 Task: Search one way flight ticket for 3 adults in first from Paducah: Barkley Regional Airport to Evansville: Evansville Regional Airport on 5-3-2023. Choice of flights is JetBlue. Number of bags: 1 carry on bag. Price is upto 55000. Outbound departure time preference is 21:30.
Action: Mouse moved to (366, 167)
Screenshot: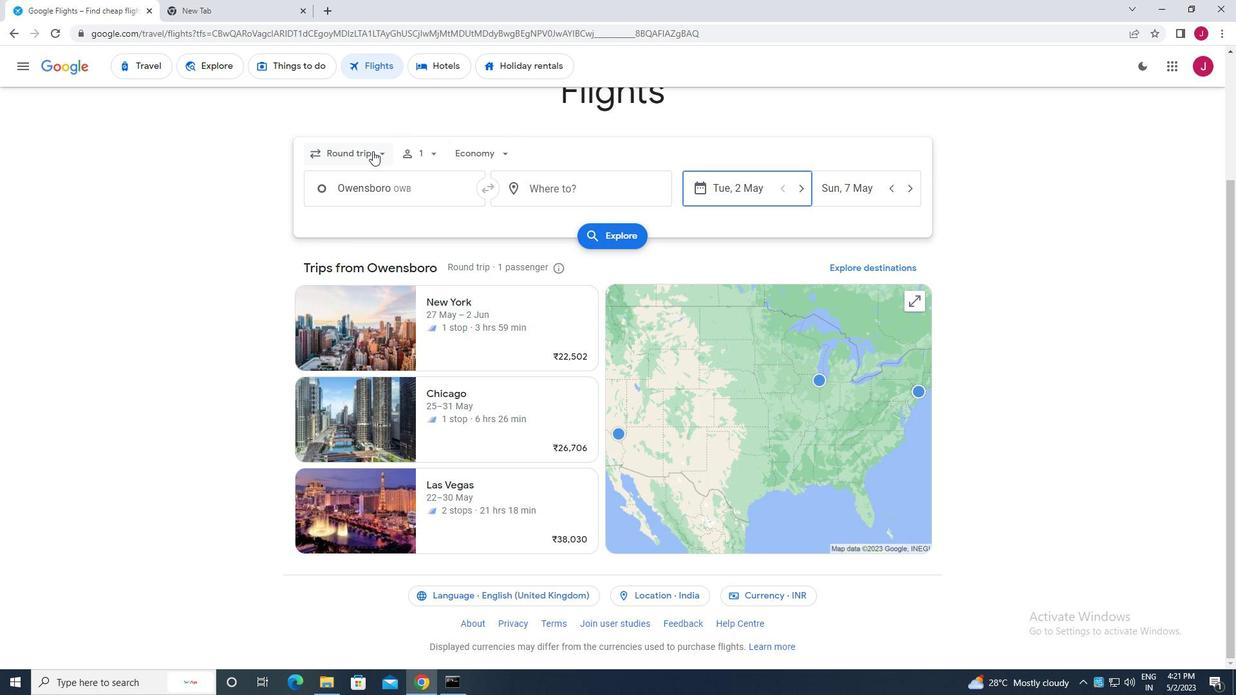 
Action: Mouse pressed left at (366, 167)
Screenshot: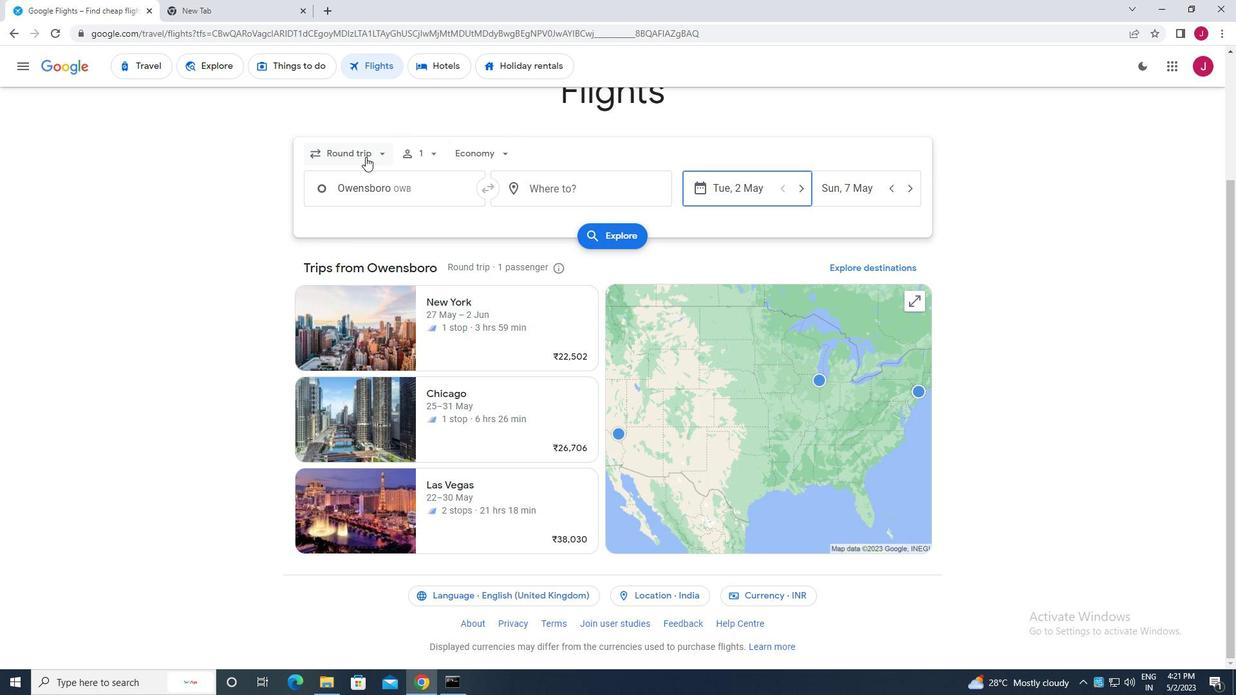 
Action: Mouse moved to (378, 224)
Screenshot: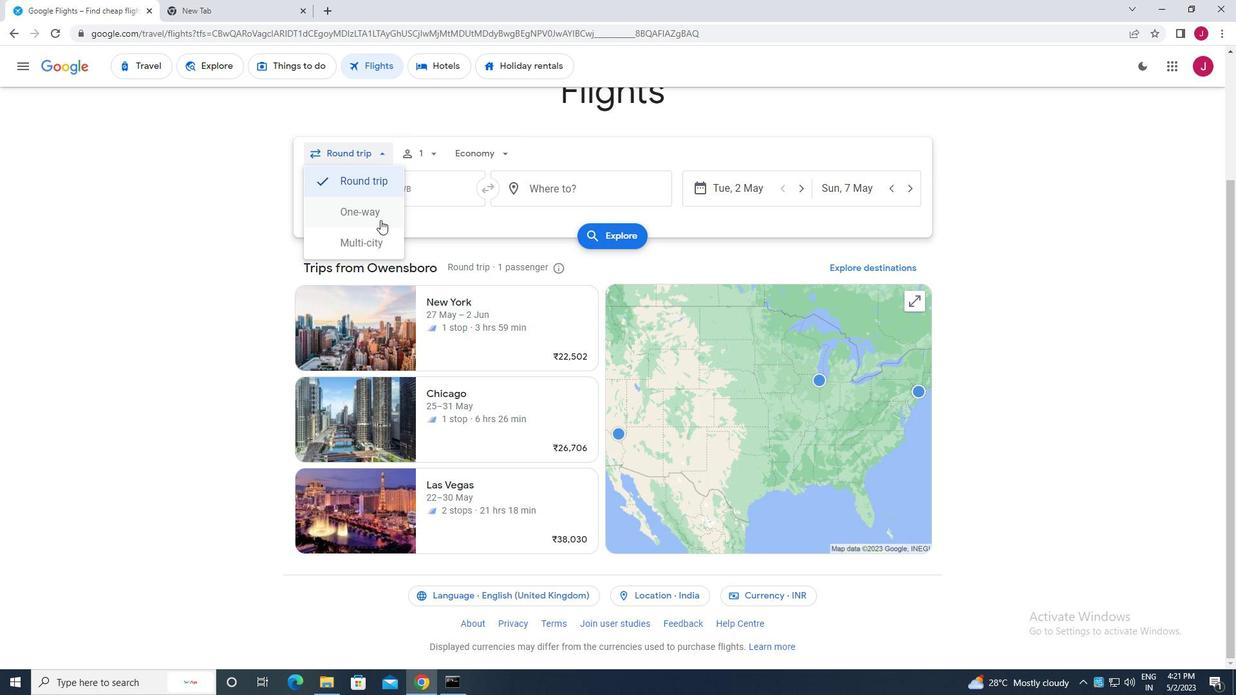 
Action: Mouse pressed left at (378, 224)
Screenshot: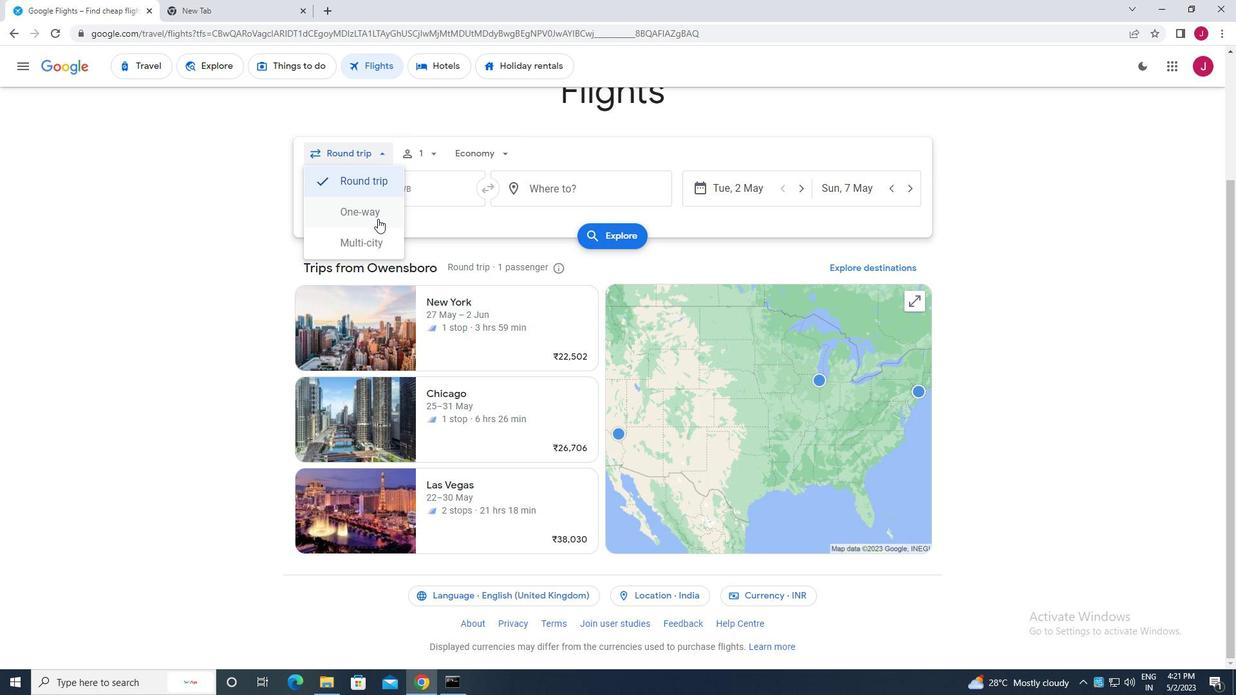 
Action: Mouse moved to (433, 164)
Screenshot: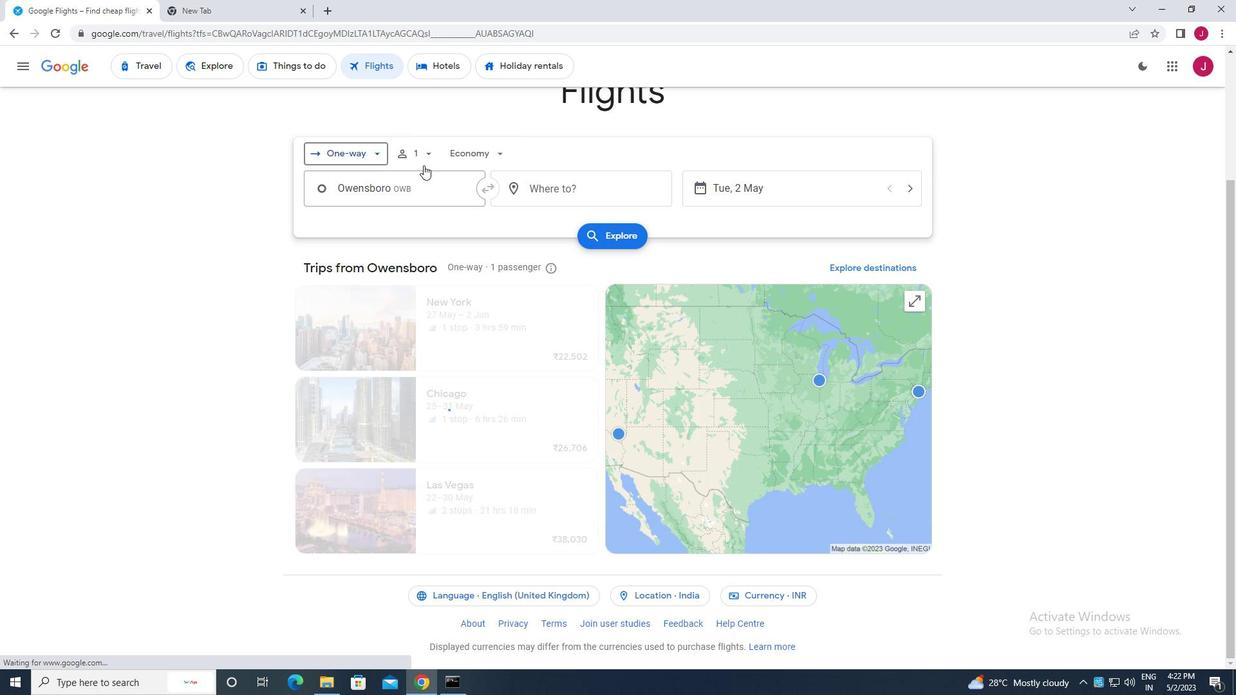 
Action: Mouse pressed left at (433, 164)
Screenshot: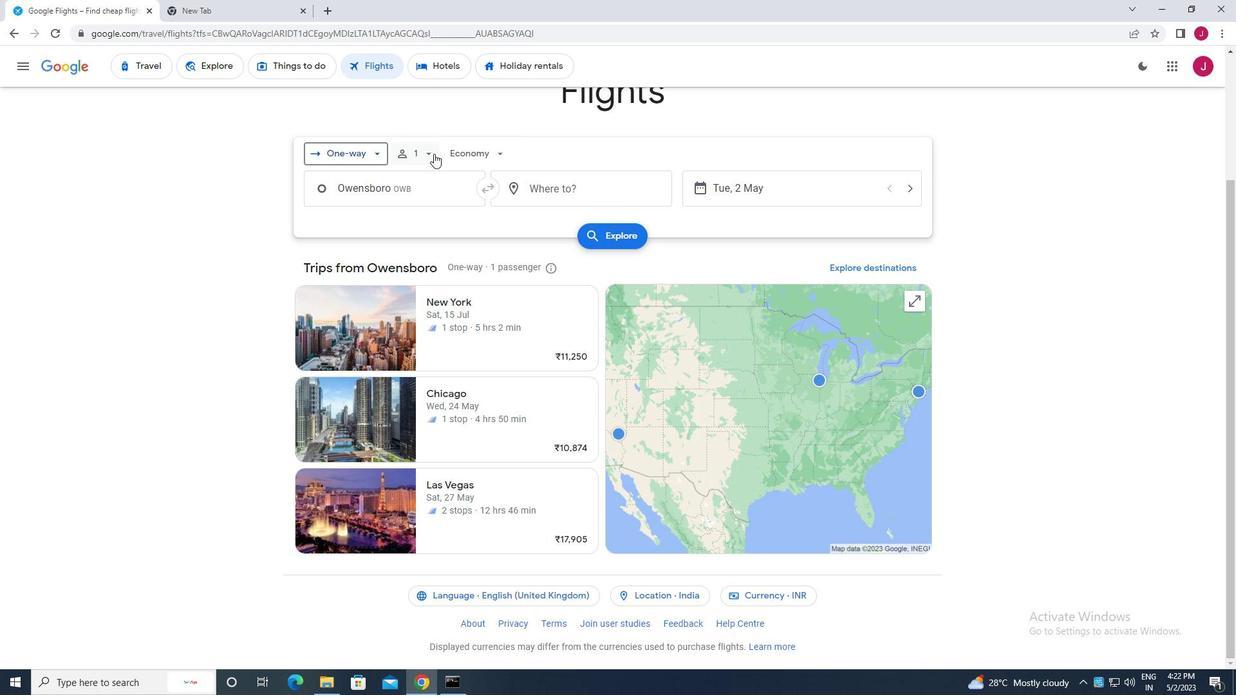 
Action: Mouse moved to (532, 197)
Screenshot: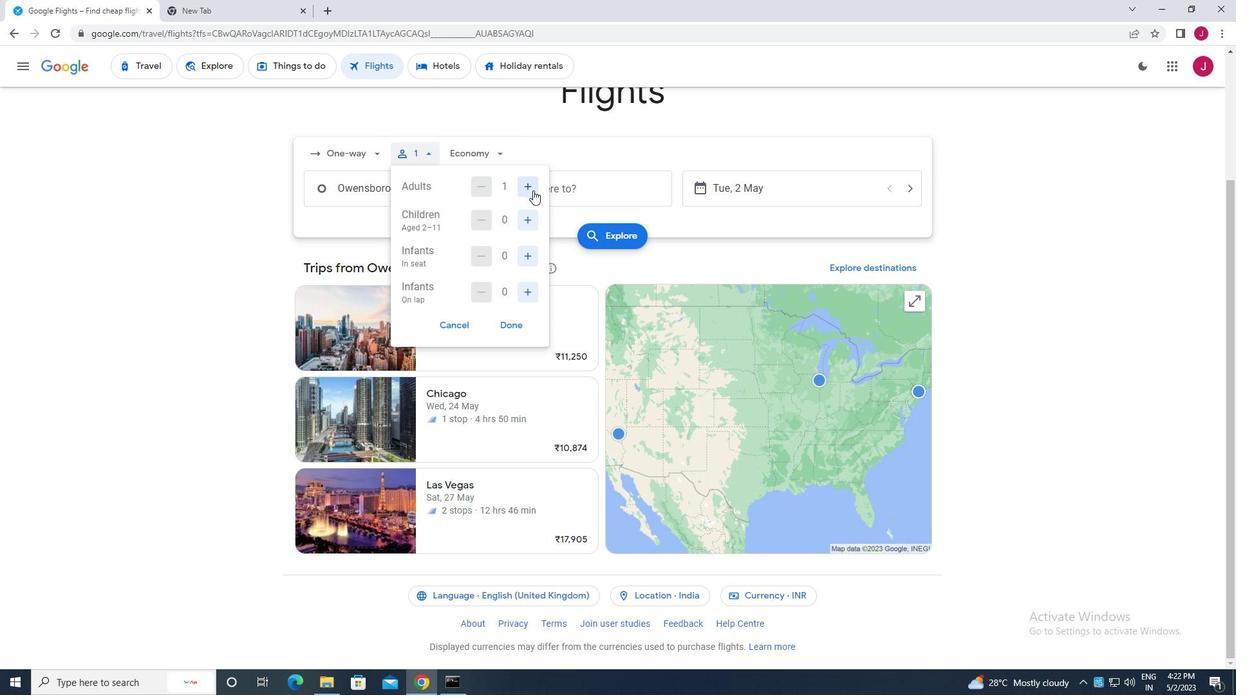 
Action: Mouse pressed left at (532, 197)
Screenshot: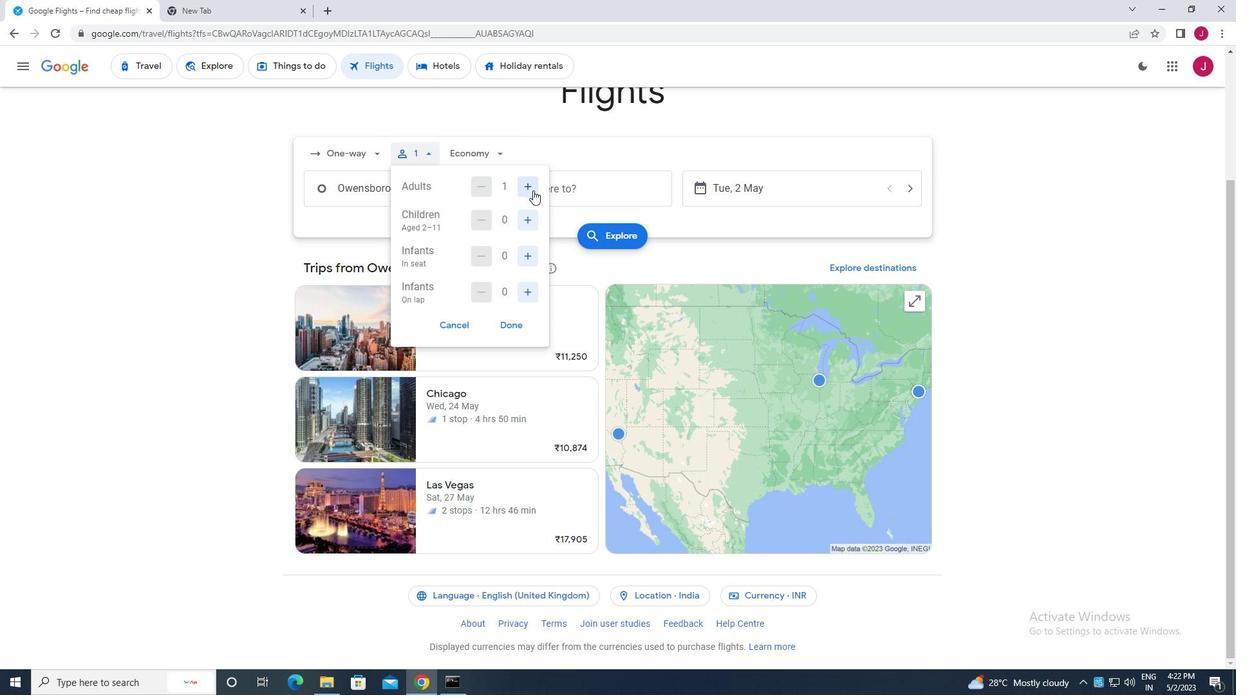 
Action: Mouse pressed left at (532, 197)
Screenshot: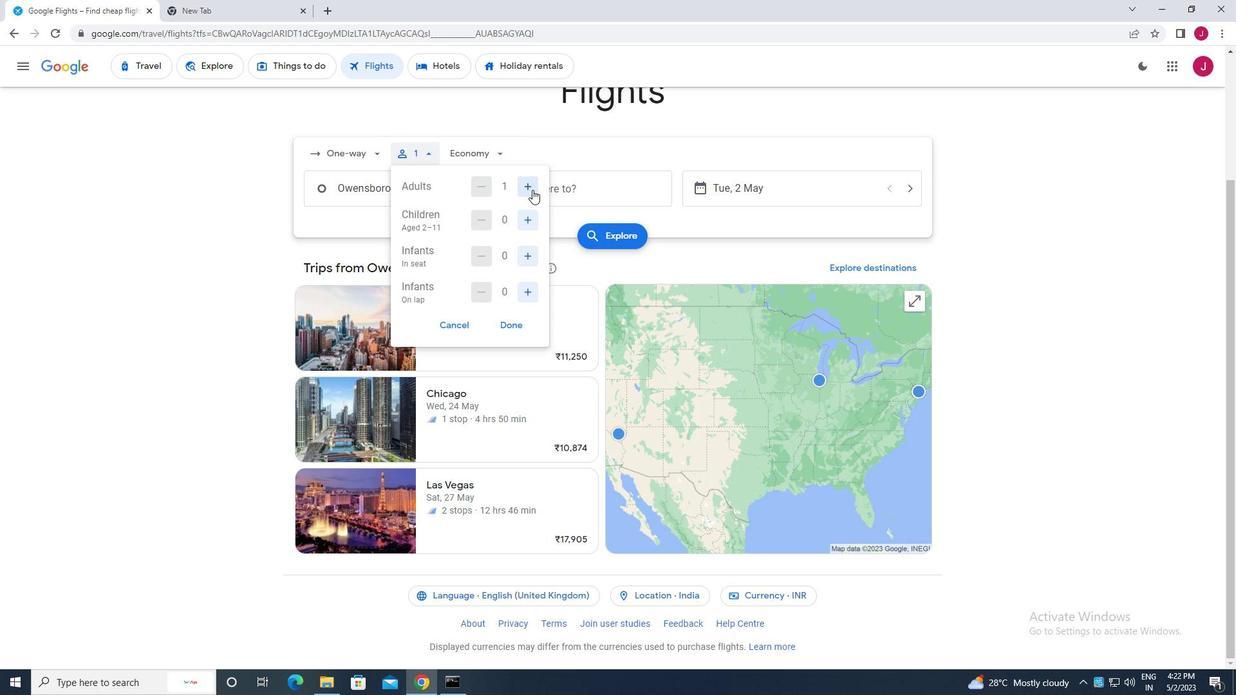 
Action: Mouse moved to (514, 318)
Screenshot: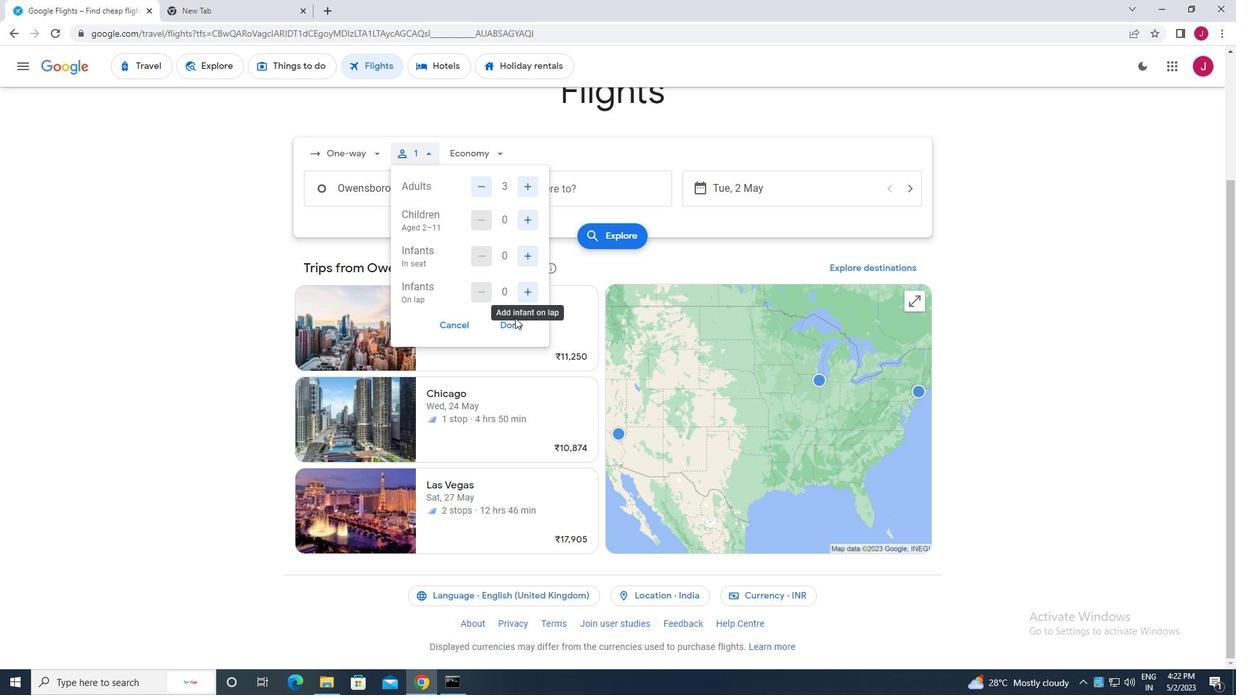 
Action: Mouse pressed left at (514, 318)
Screenshot: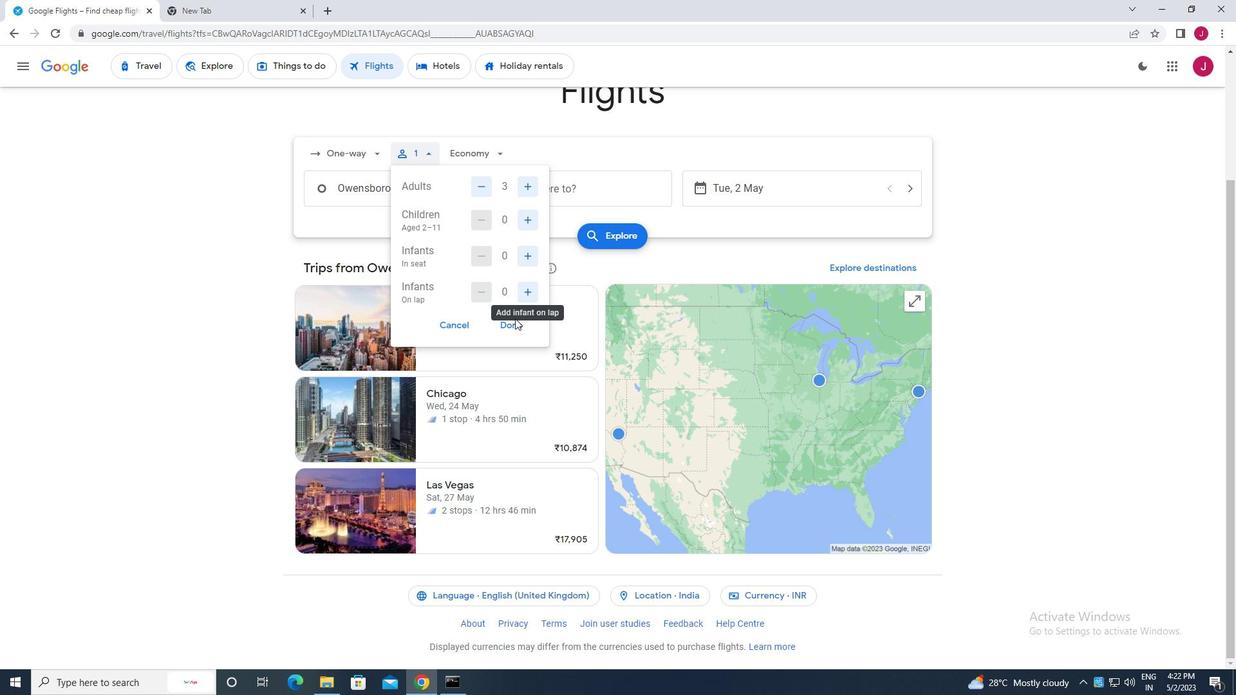 
Action: Mouse moved to (484, 162)
Screenshot: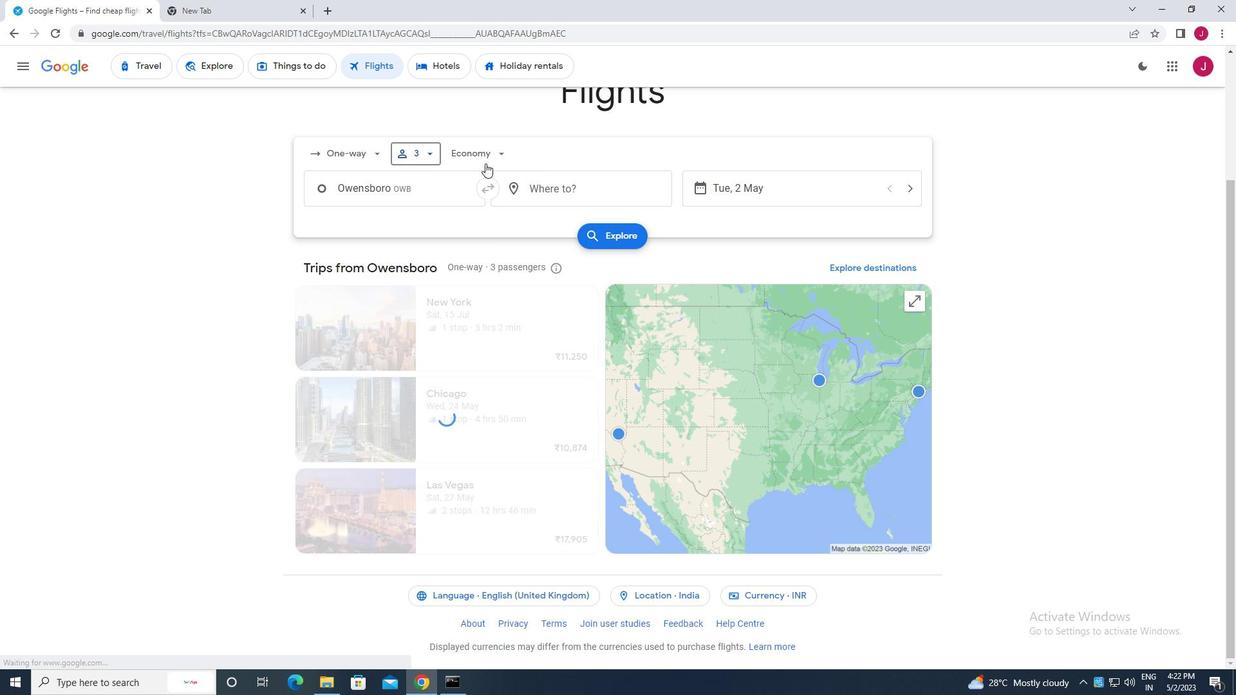 
Action: Mouse pressed left at (484, 162)
Screenshot: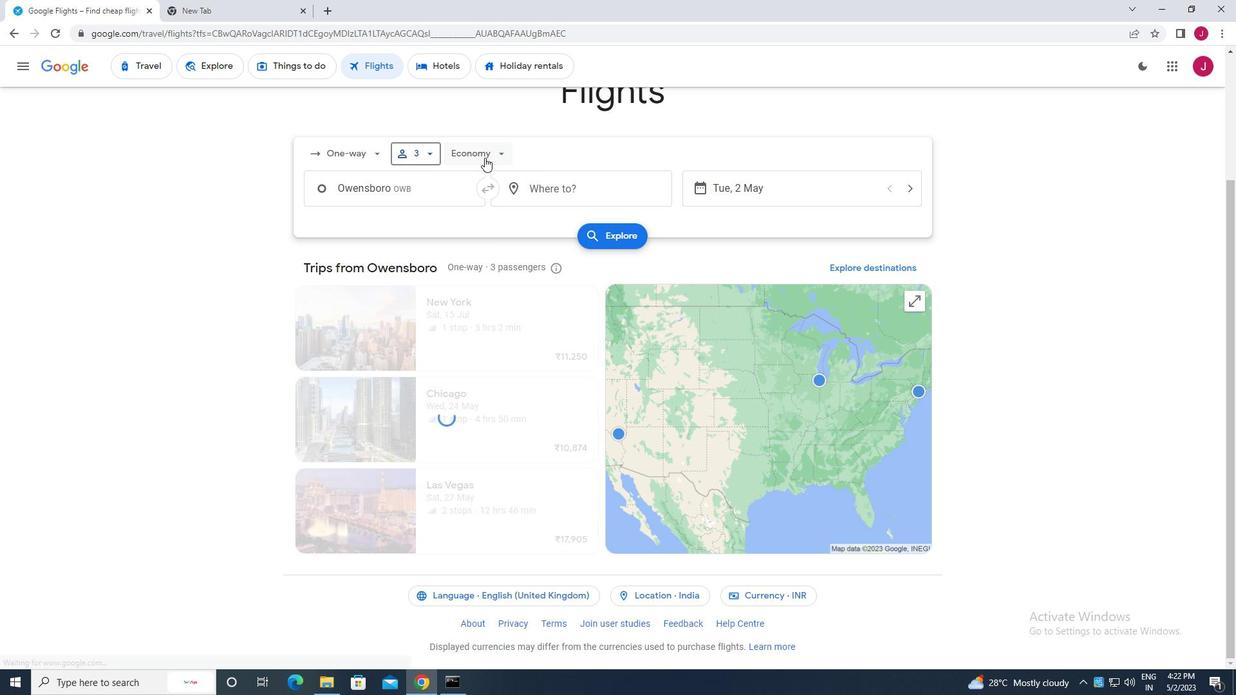 
Action: Mouse moved to (484, 271)
Screenshot: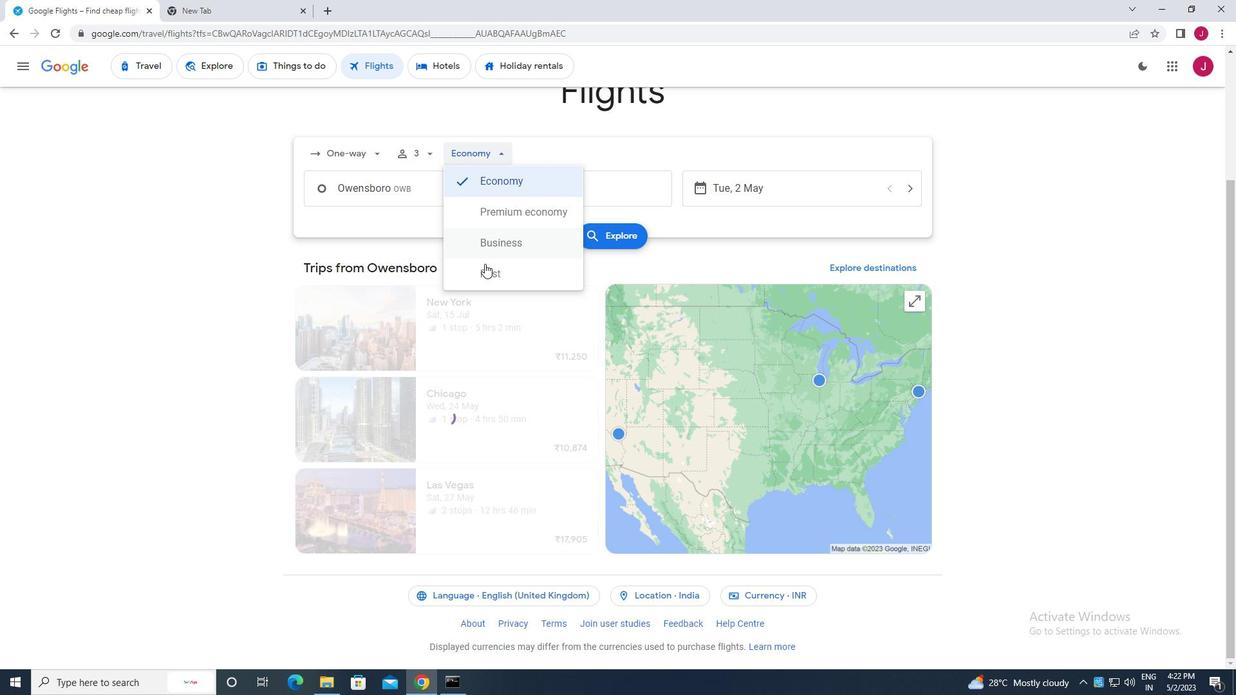 
Action: Mouse pressed left at (484, 271)
Screenshot: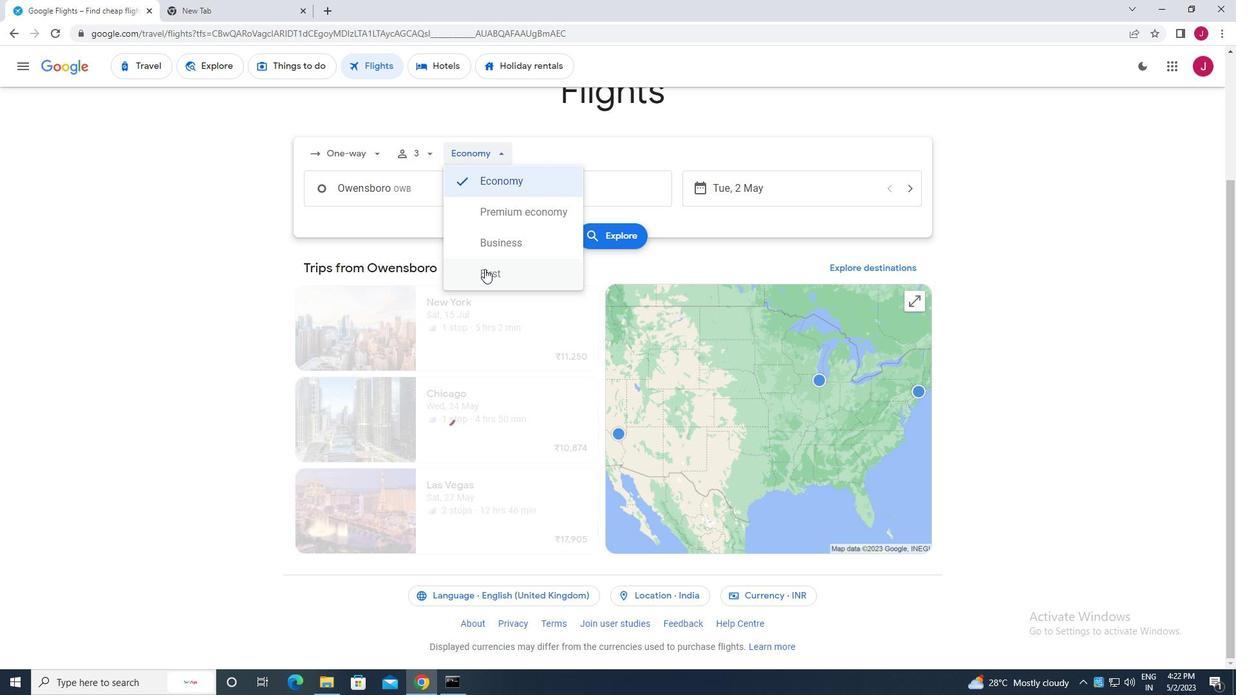 
Action: Mouse moved to (439, 198)
Screenshot: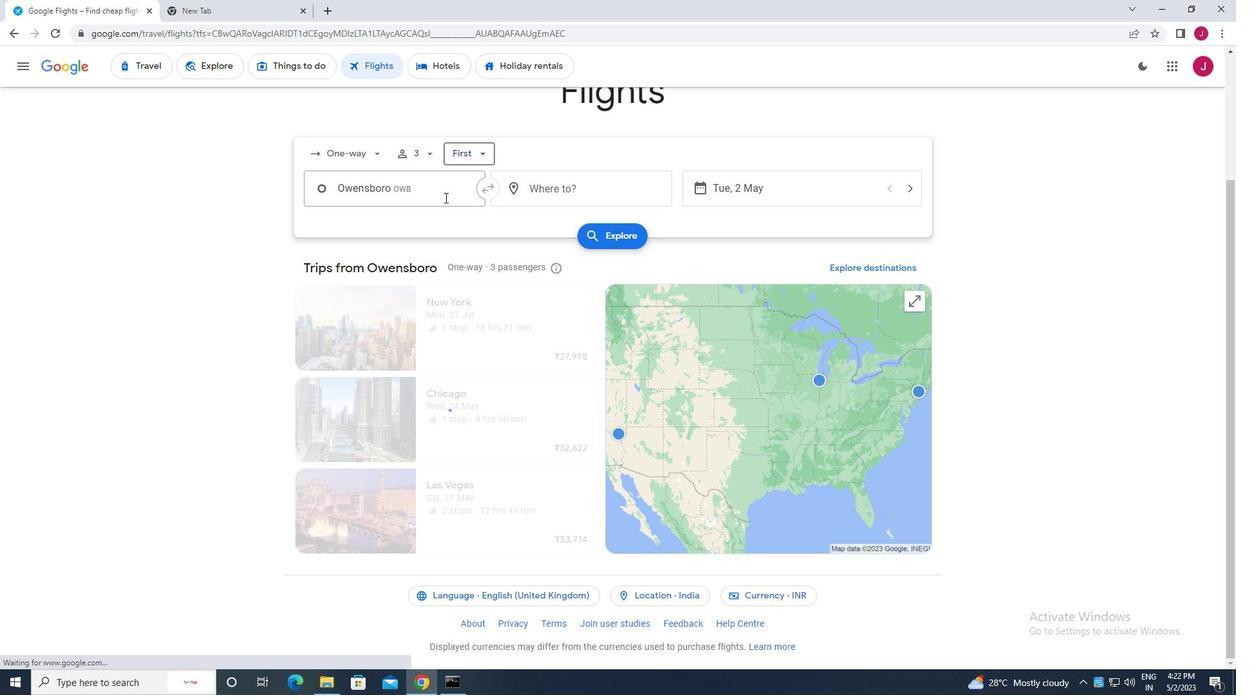 
Action: Mouse pressed left at (439, 198)
Screenshot: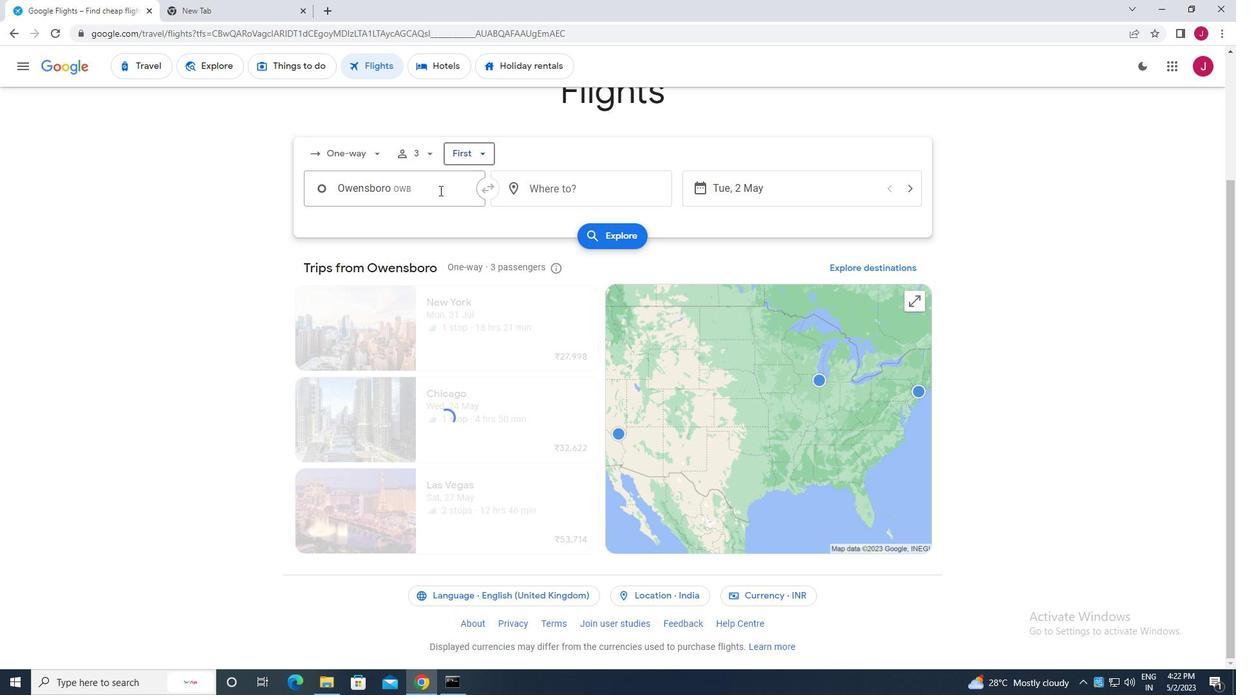 
Action: Mouse moved to (436, 197)
Screenshot: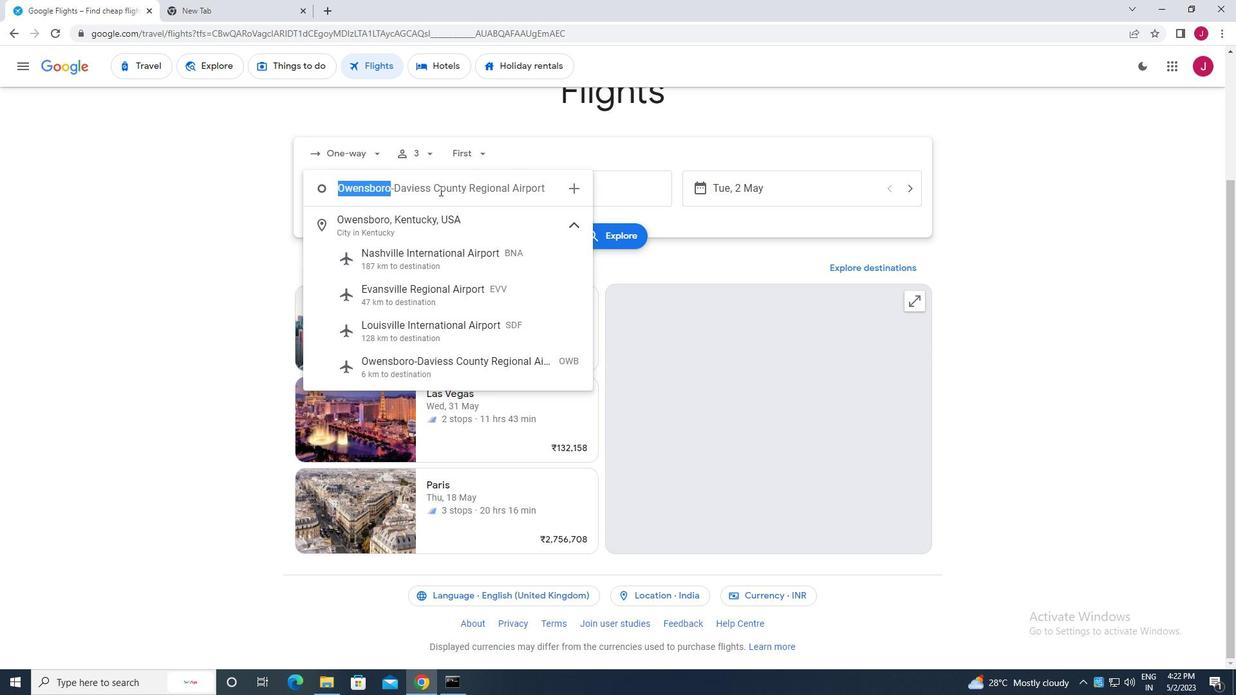 
Action: Key pressed paducah
Screenshot: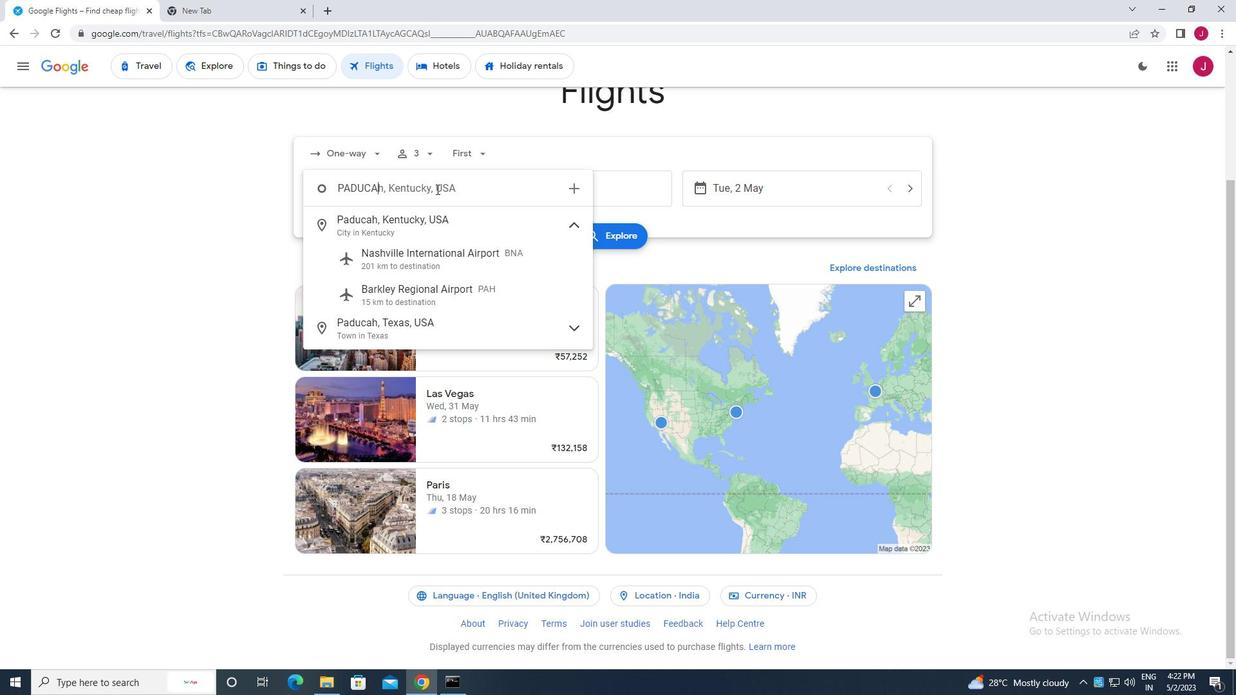 
Action: Mouse moved to (454, 288)
Screenshot: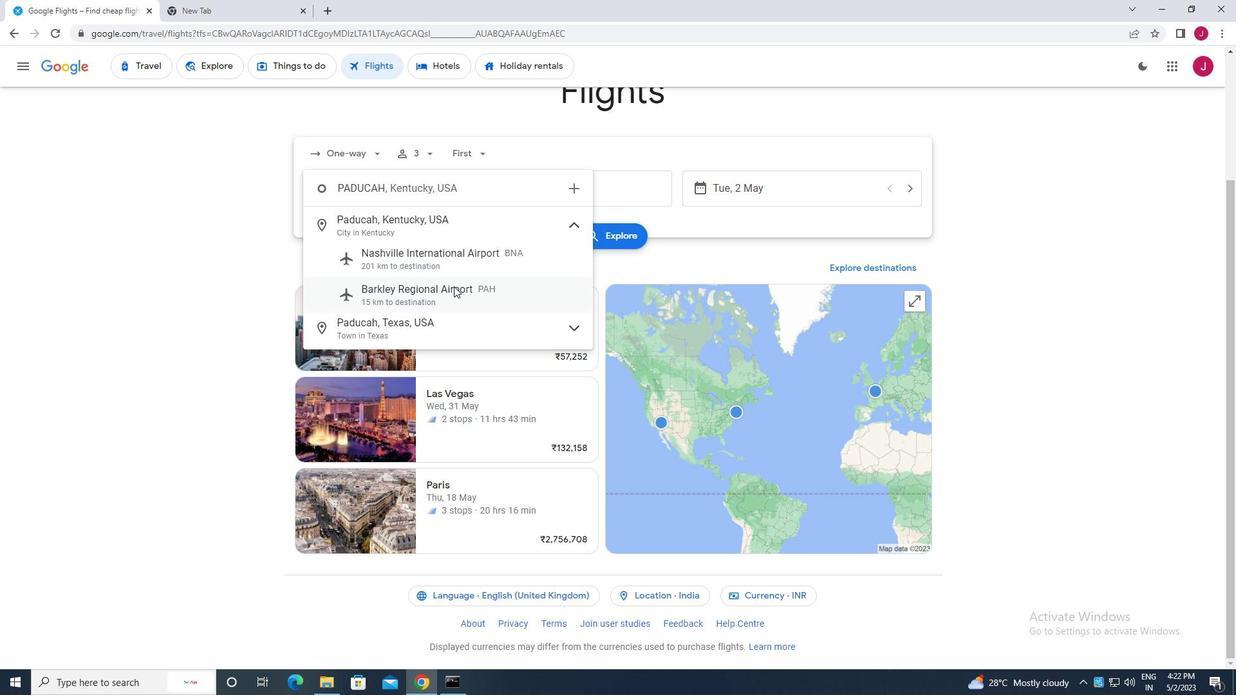 
Action: Mouse pressed left at (454, 288)
Screenshot: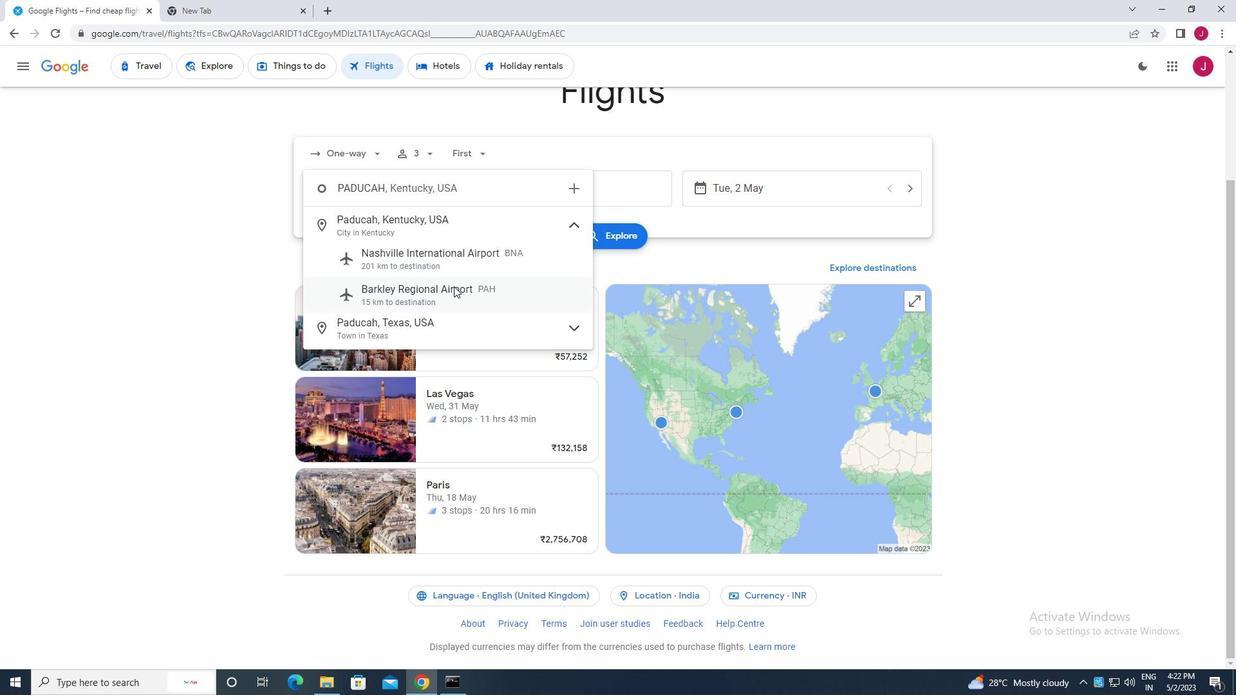 
Action: Mouse moved to (430, 194)
Screenshot: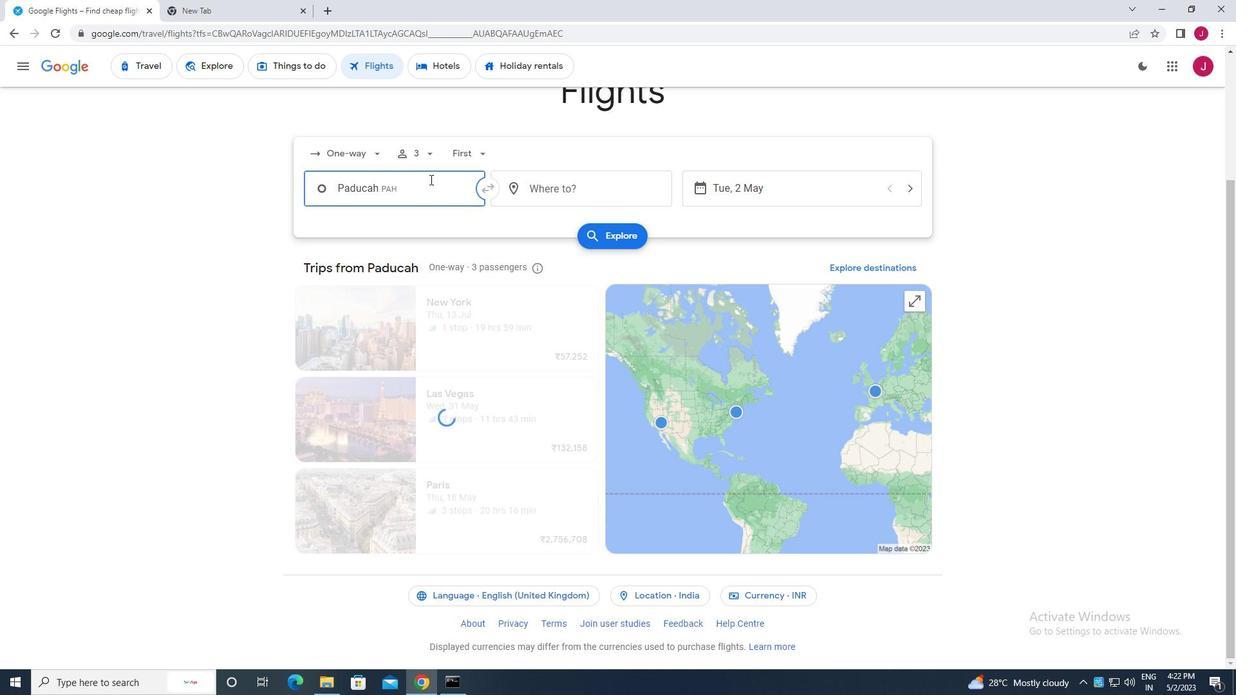 
Action: Mouse pressed left at (430, 194)
Screenshot: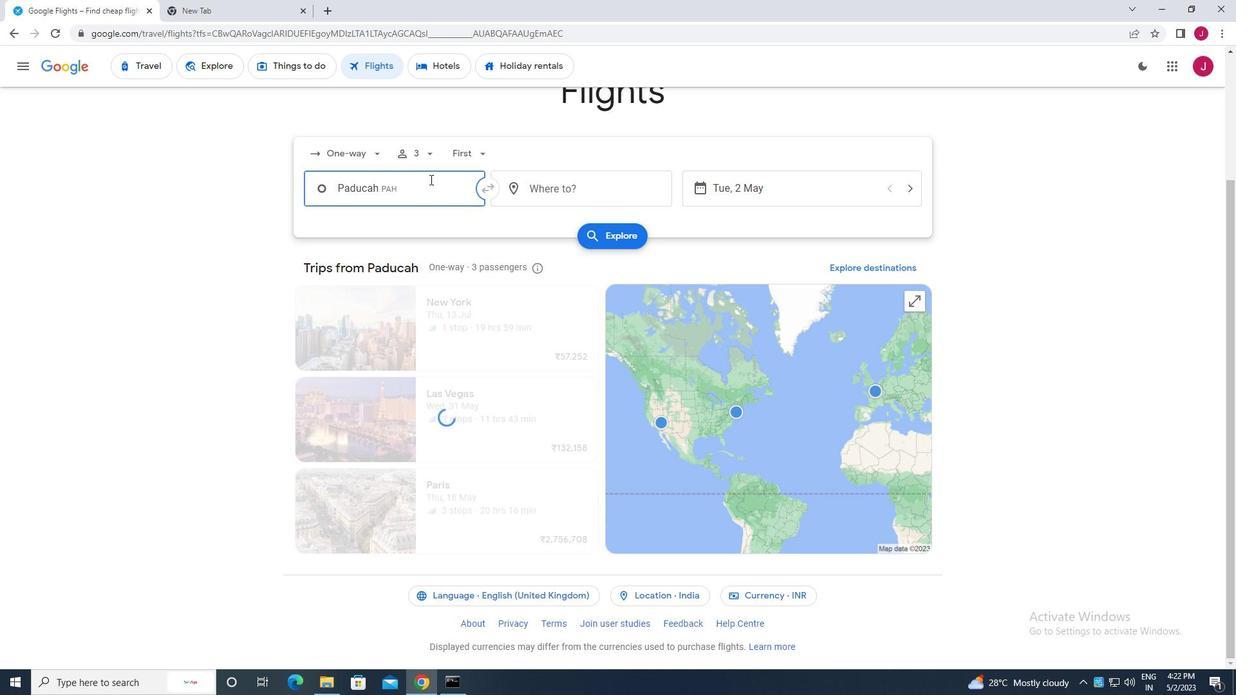 
Action: Mouse moved to (416, 192)
Screenshot: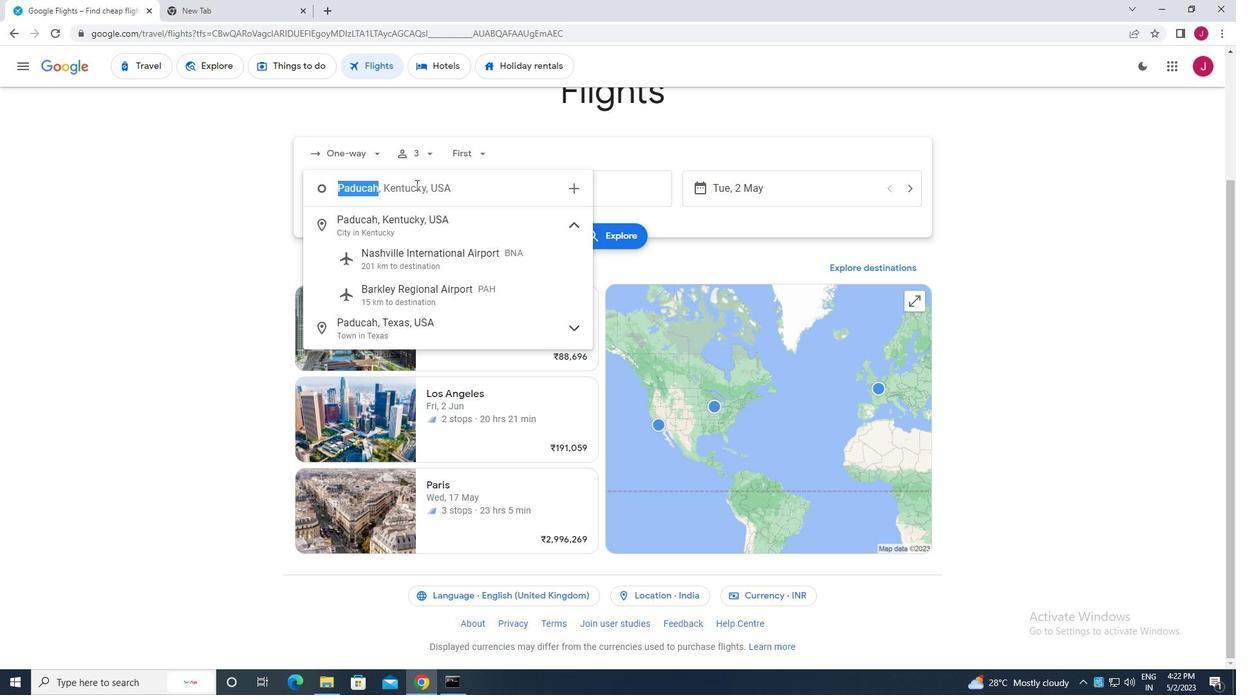 
Action: Key pressed pa
Screenshot: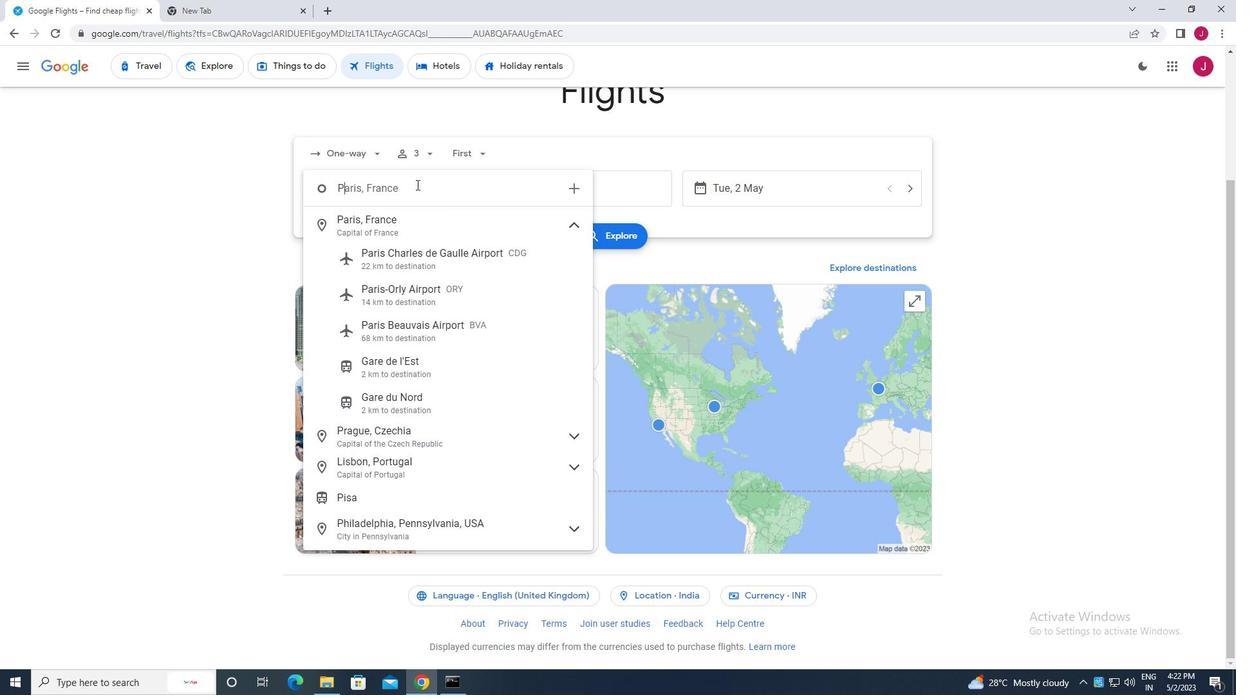 
Action: Mouse moved to (394, 190)
Screenshot: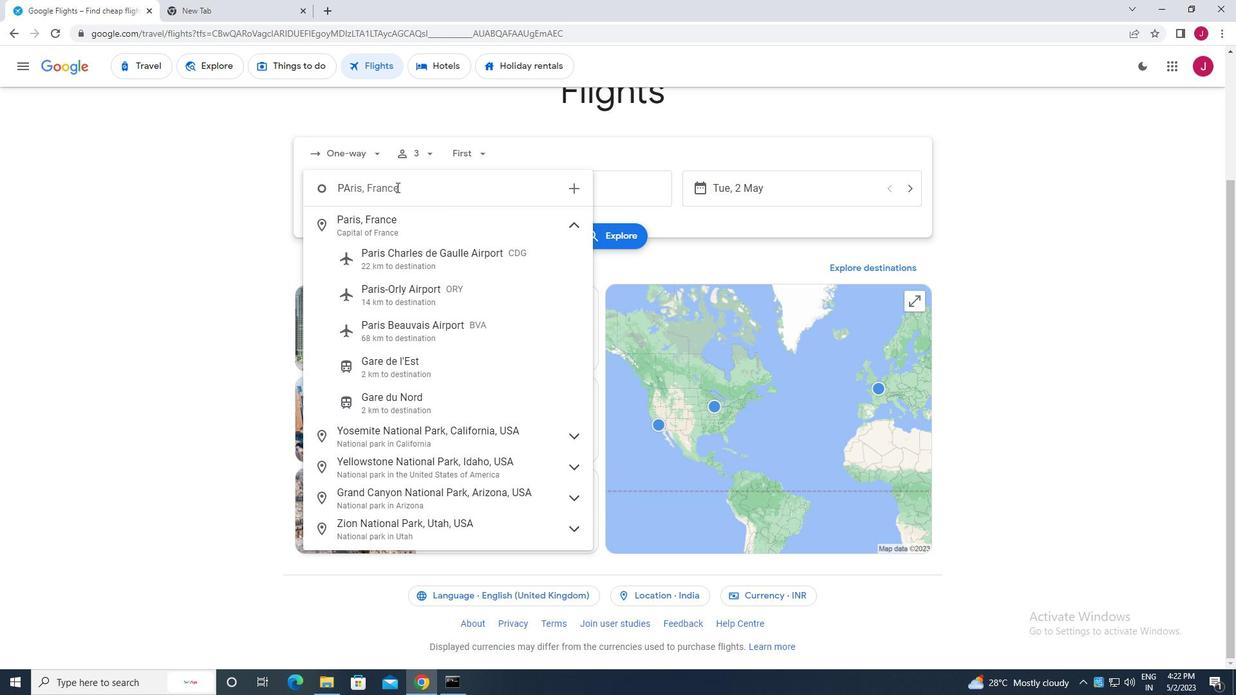 
Action: Key pressed duca
Screenshot: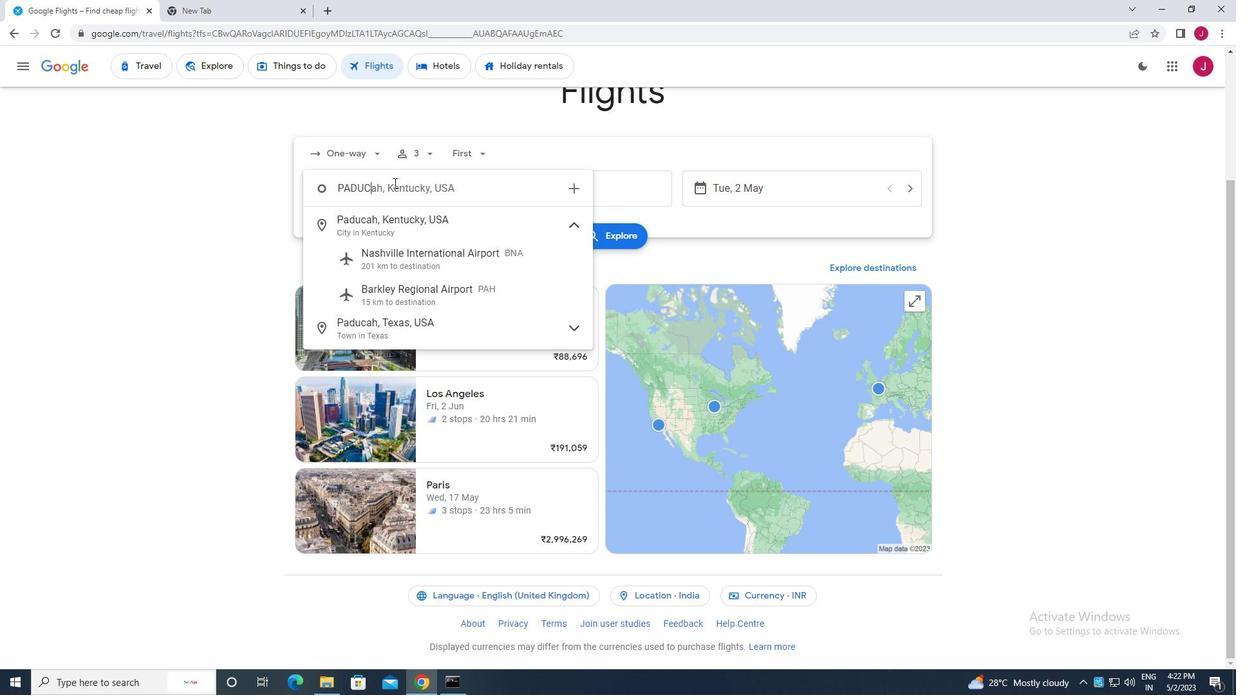 
Action: Mouse moved to (429, 289)
Screenshot: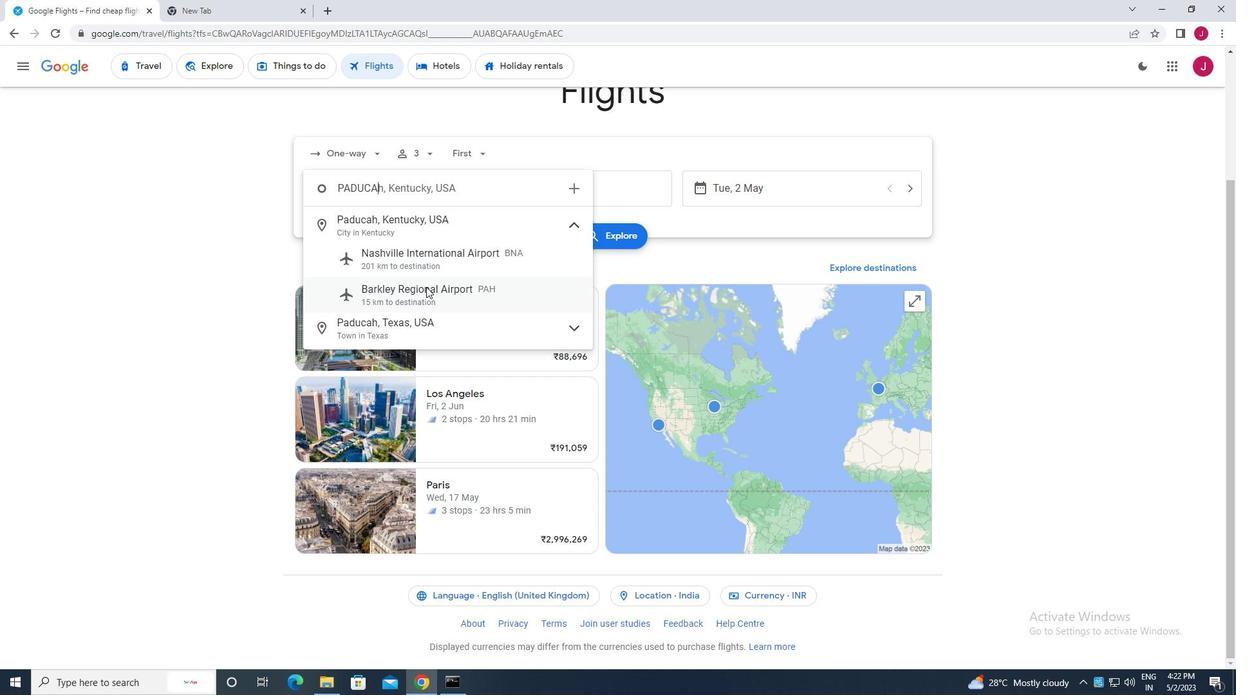 
Action: Mouse pressed left at (429, 289)
Screenshot: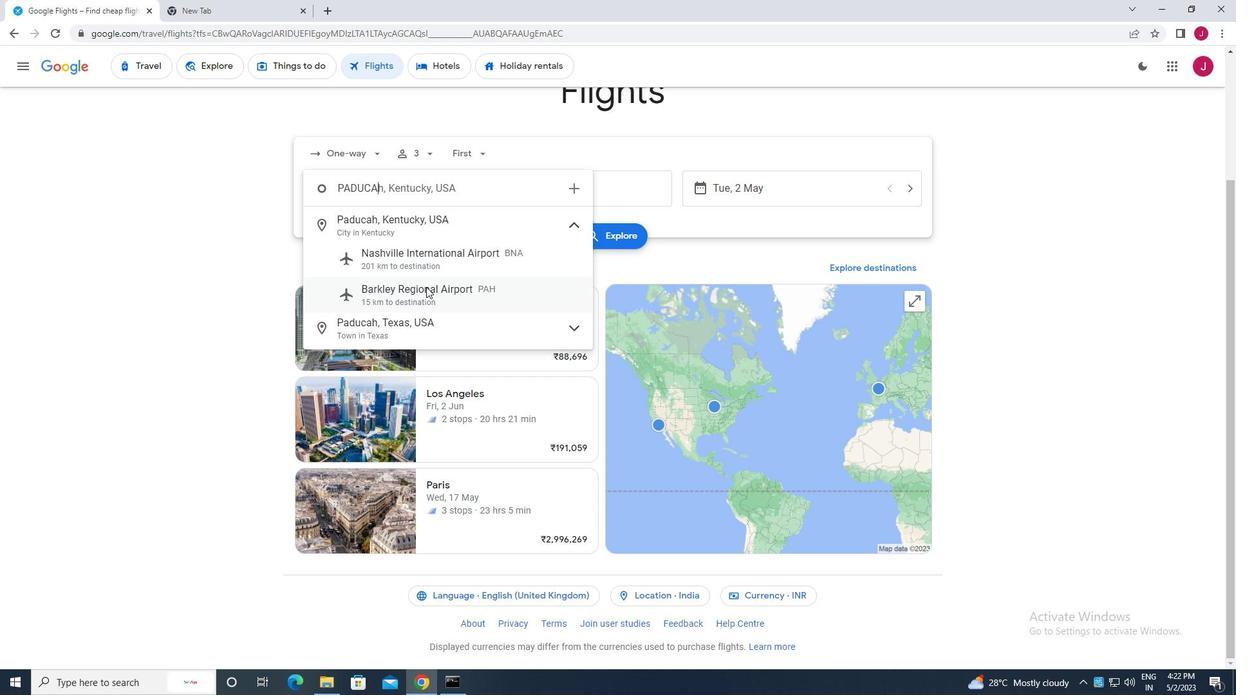 
Action: Mouse moved to (564, 200)
Screenshot: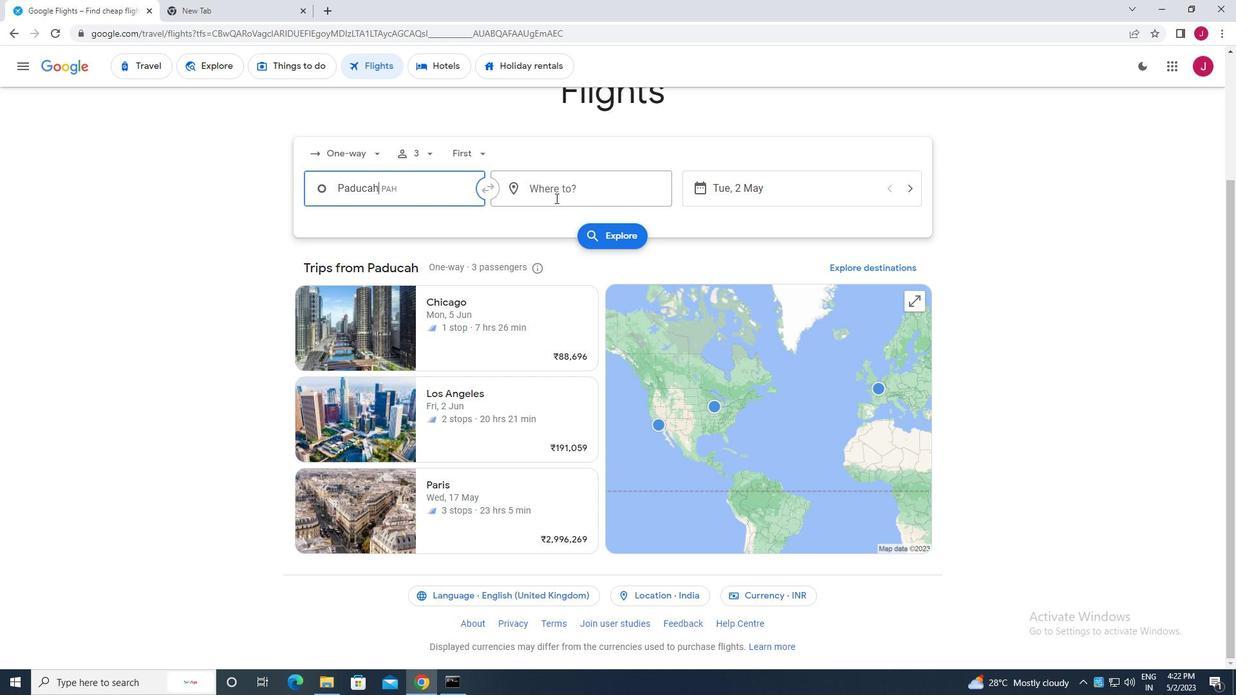 
Action: Mouse pressed left at (564, 200)
Screenshot: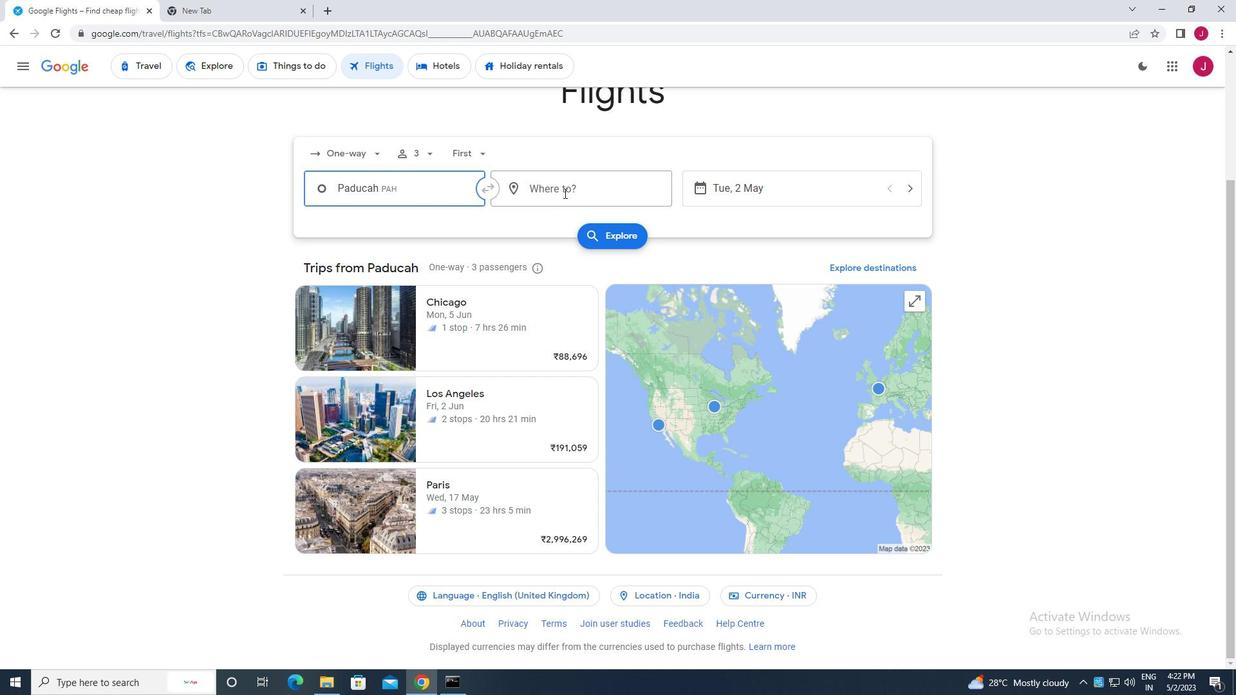 
Action: Mouse moved to (560, 200)
Screenshot: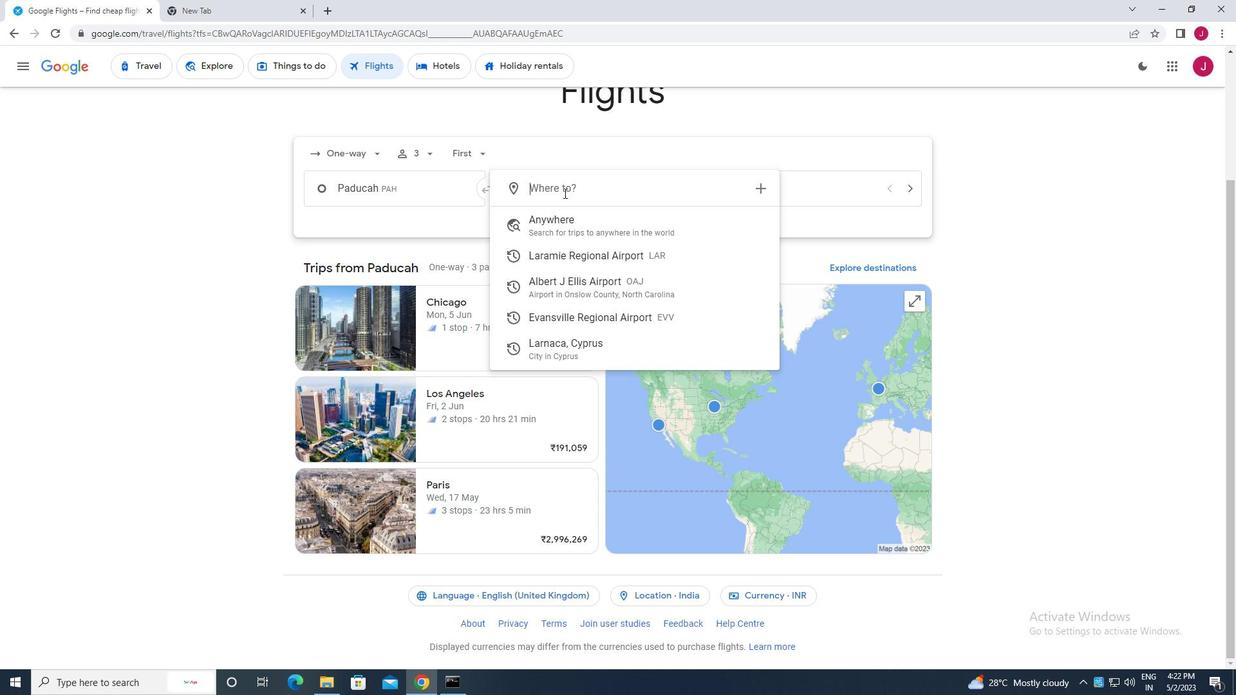 
Action: Key pressed evansv
Screenshot: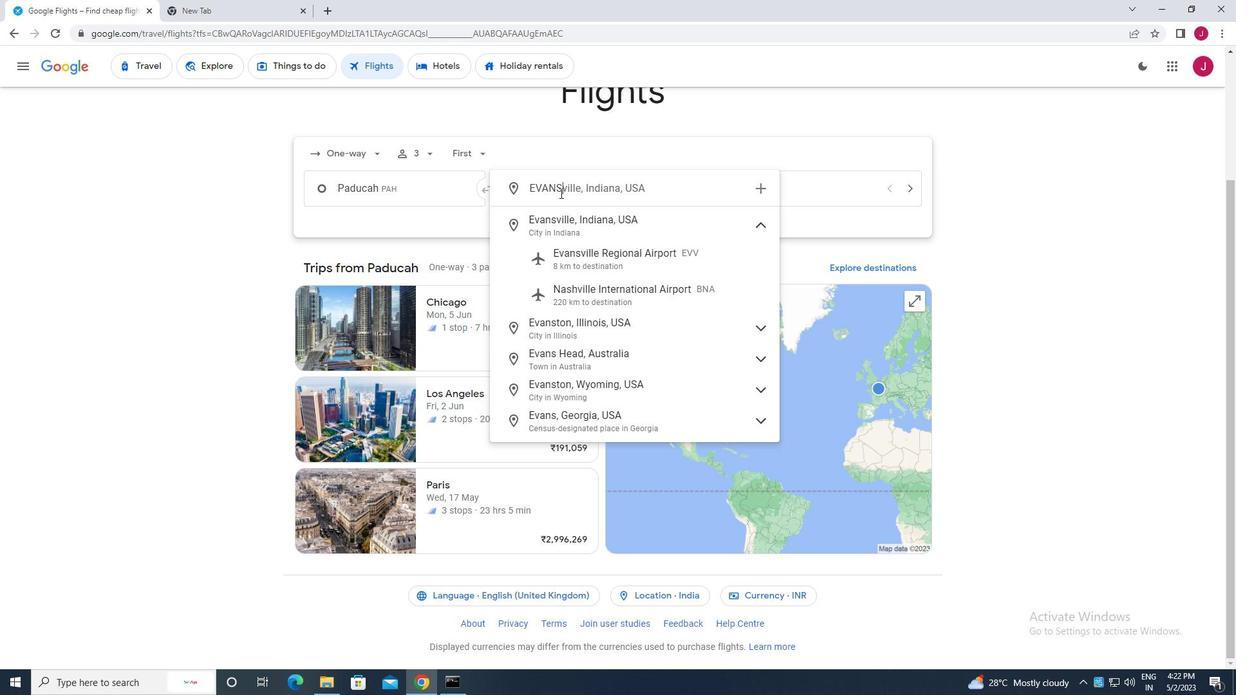 
Action: Mouse moved to (616, 260)
Screenshot: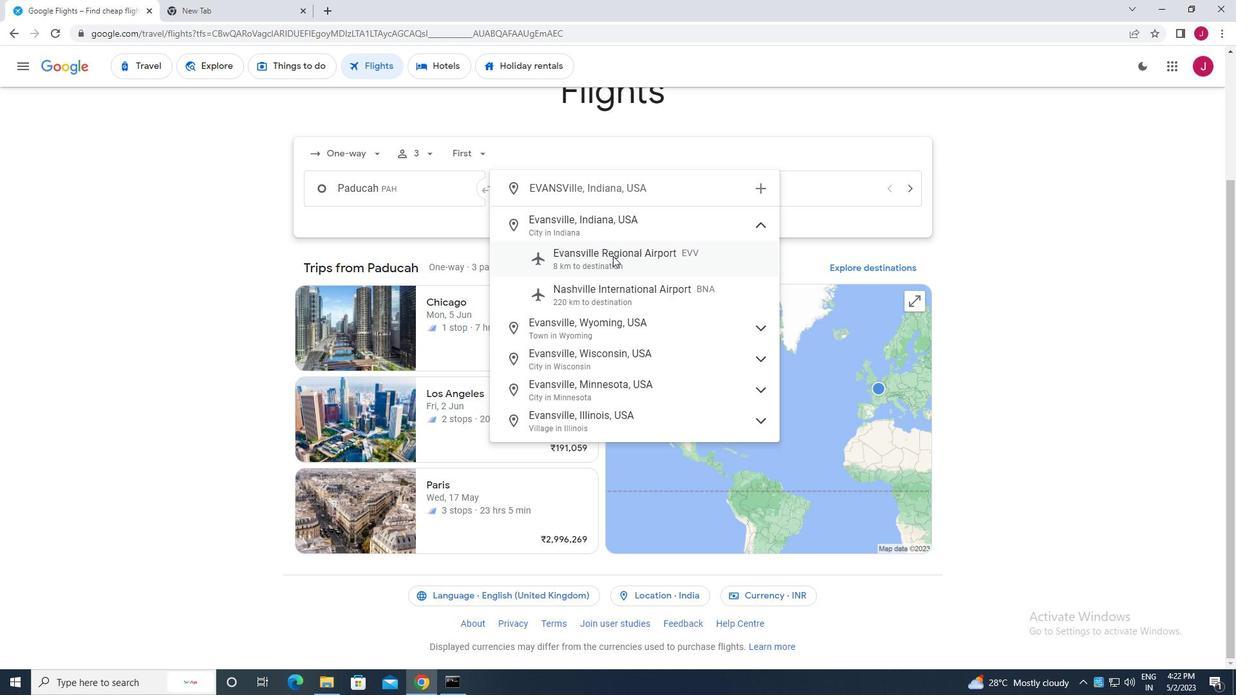 
Action: Mouse pressed left at (616, 260)
Screenshot: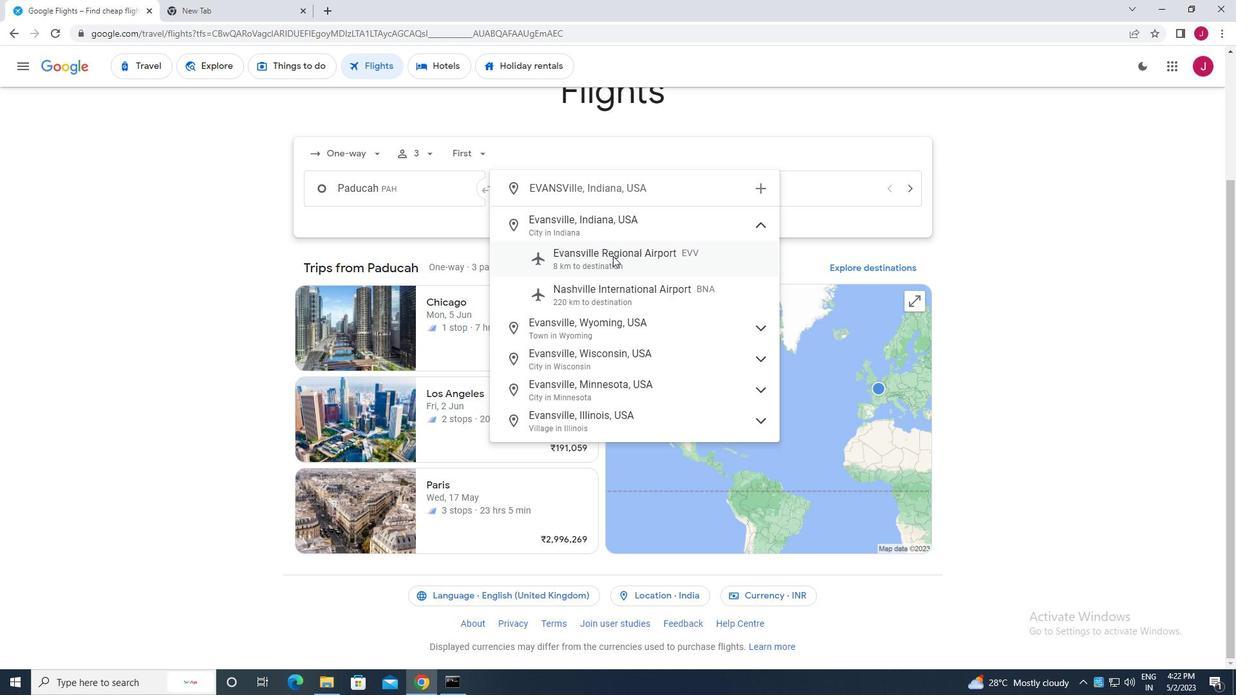 
Action: Mouse moved to (795, 190)
Screenshot: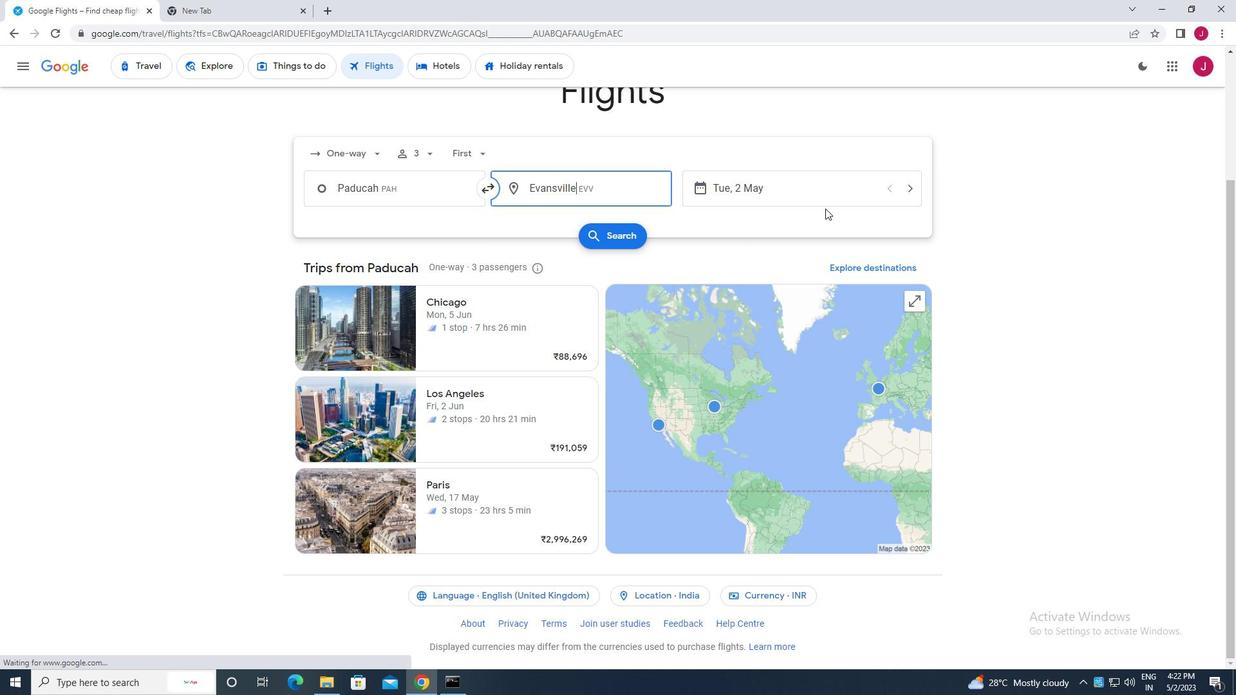 
Action: Mouse pressed left at (795, 190)
Screenshot: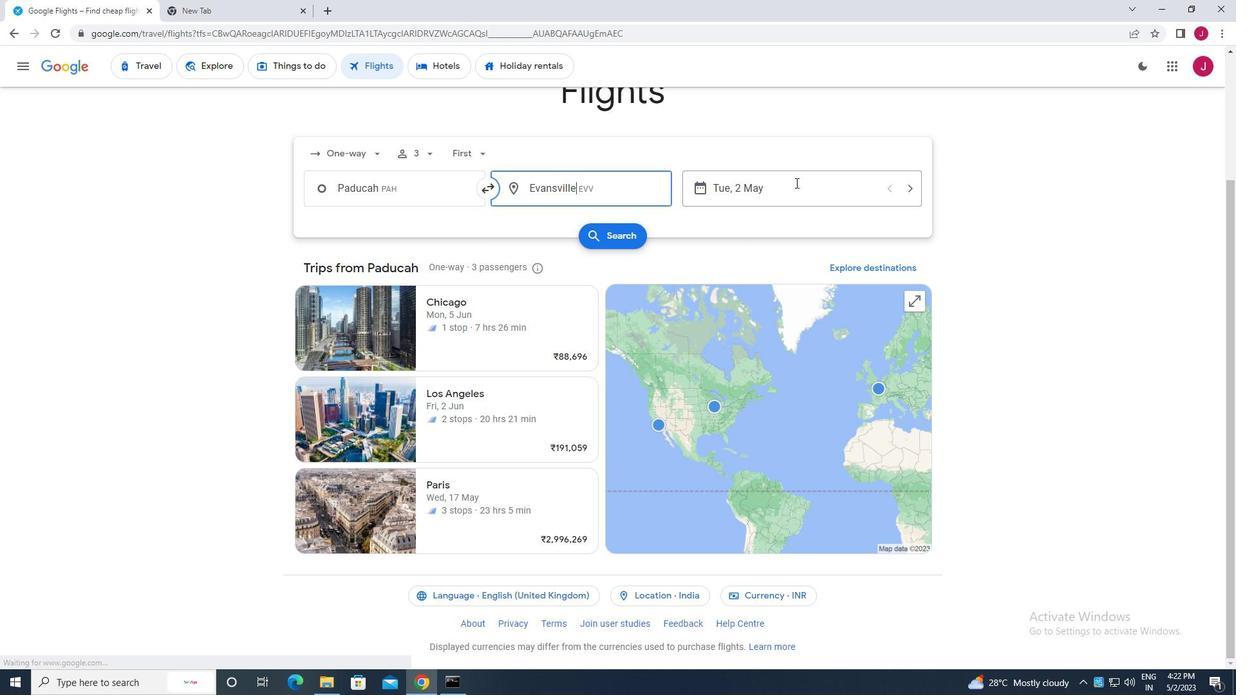 
Action: Mouse moved to (552, 294)
Screenshot: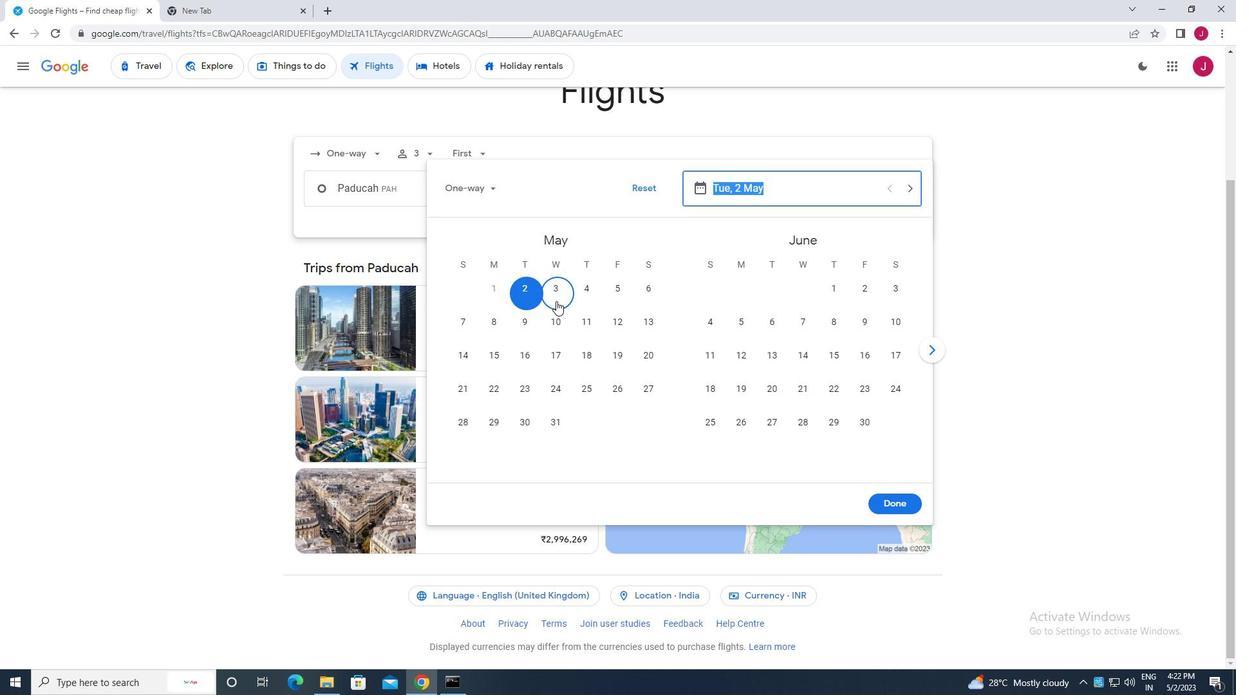 
Action: Mouse pressed left at (552, 294)
Screenshot: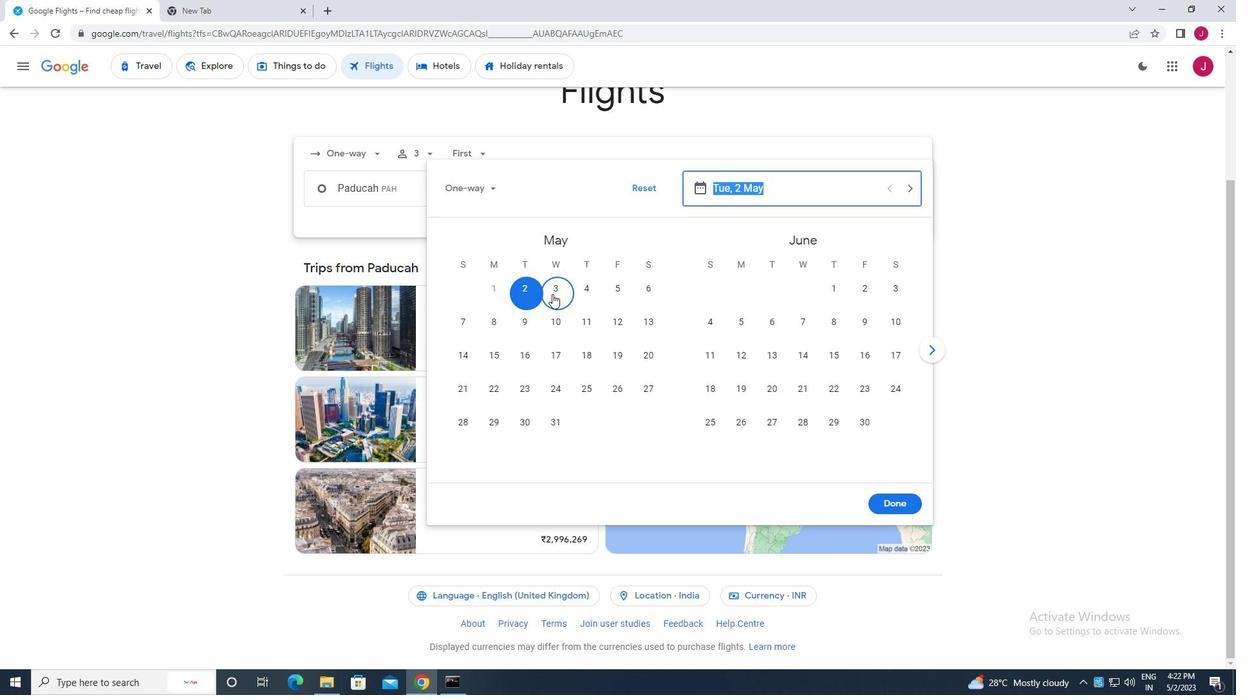 
Action: Mouse moved to (887, 488)
Screenshot: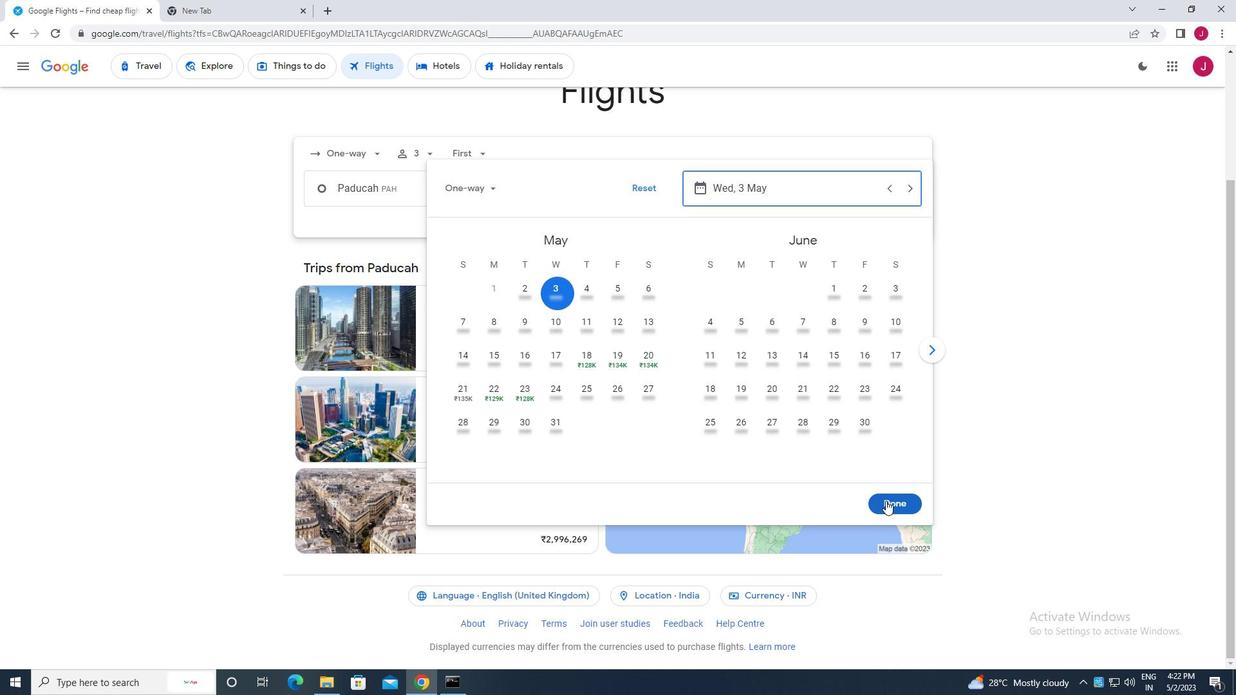 
Action: Mouse pressed left at (887, 488)
Screenshot: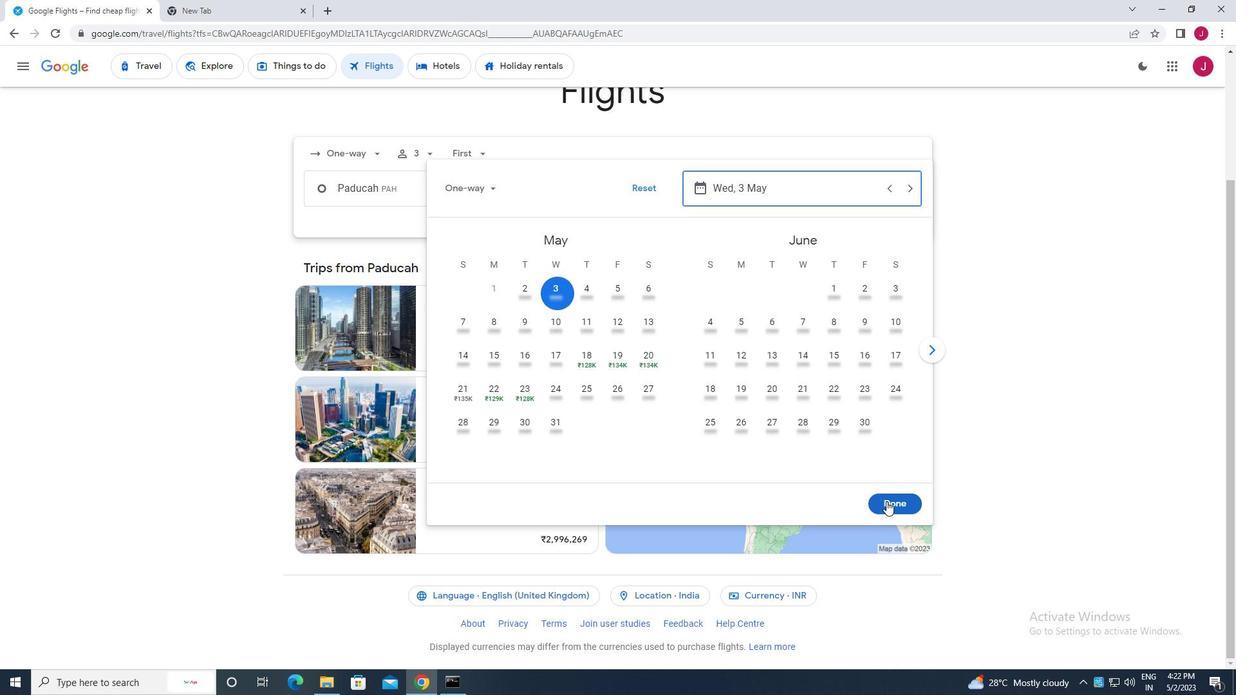 
Action: Mouse moved to (602, 241)
Screenshot: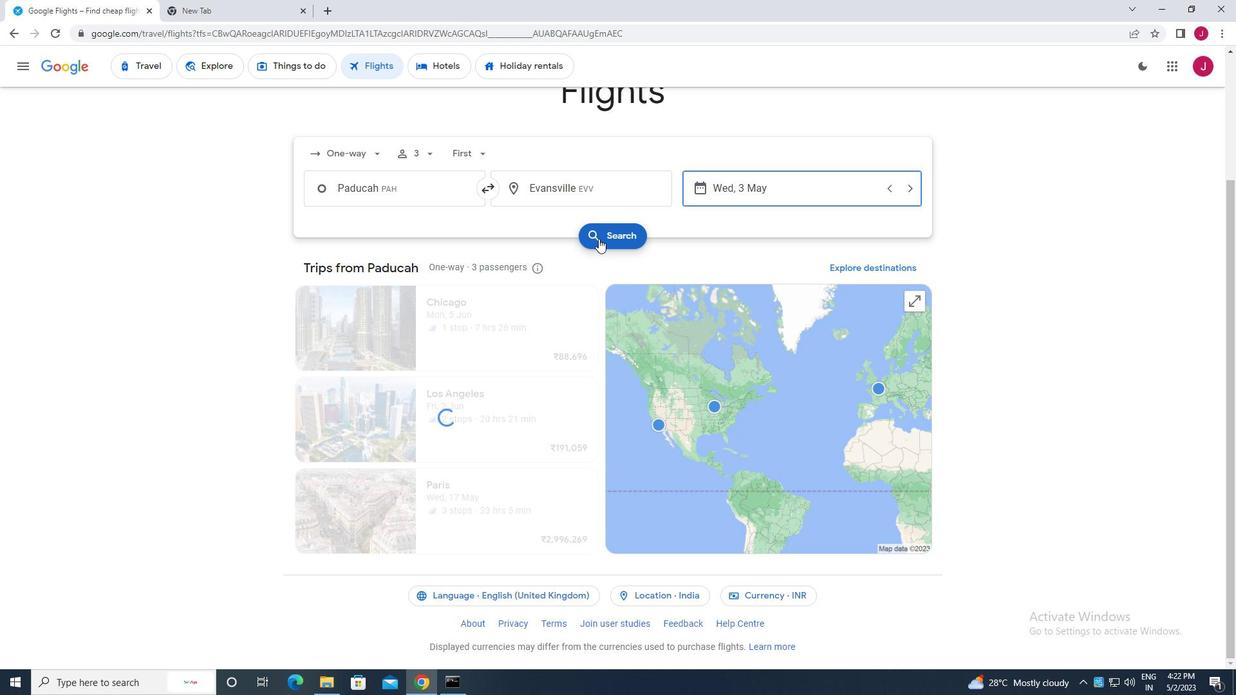 
Action: Mouse pressed left at (602, 241)
Screenshot: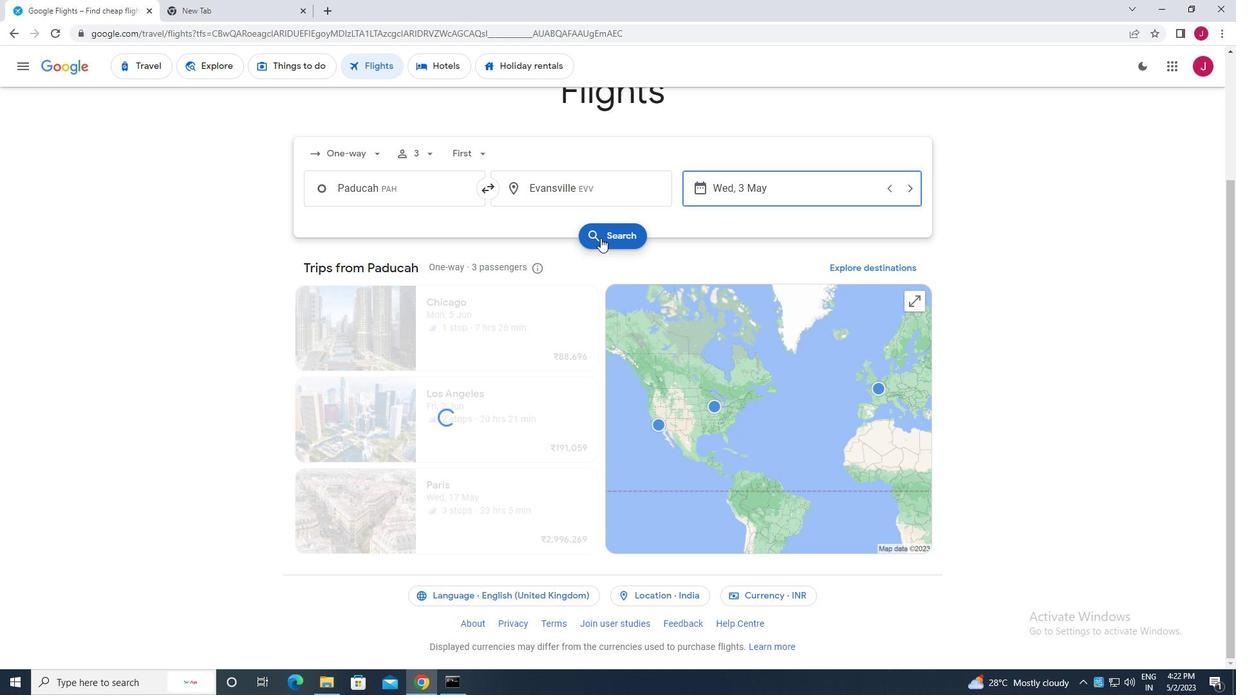 
Action: Mouse moved to (330, 191)
Screenshot: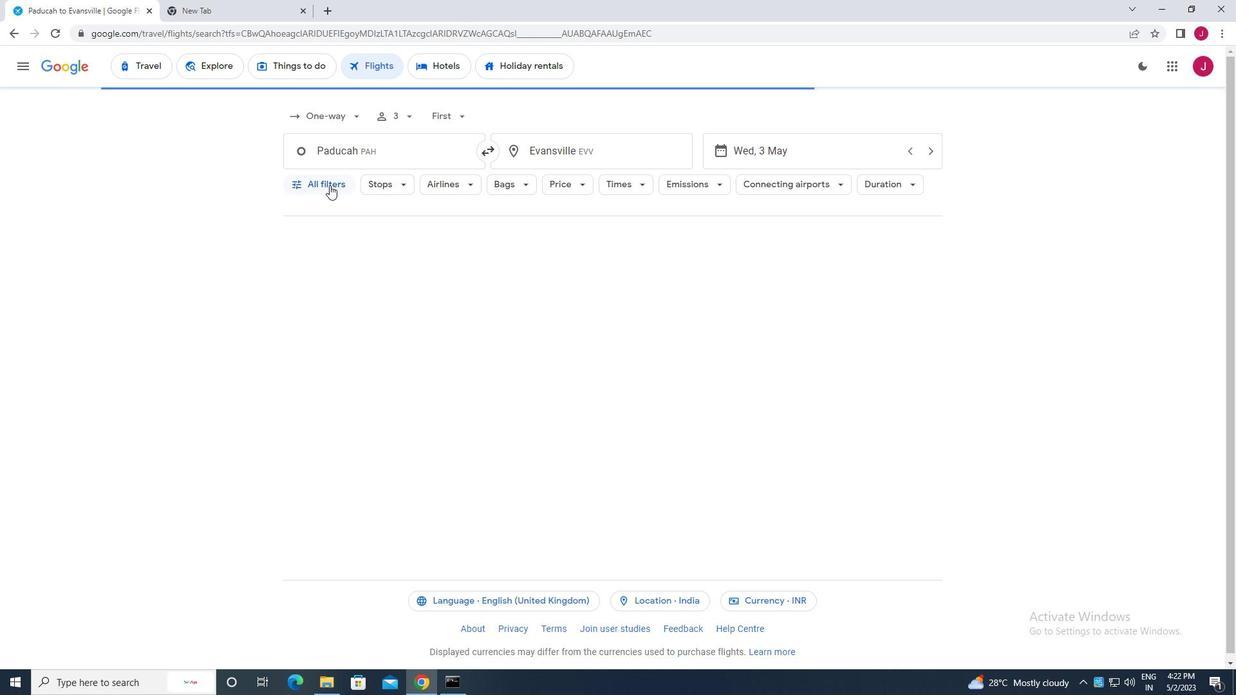 
Action: Mouse pressed left at (330, 191)
Screenshot: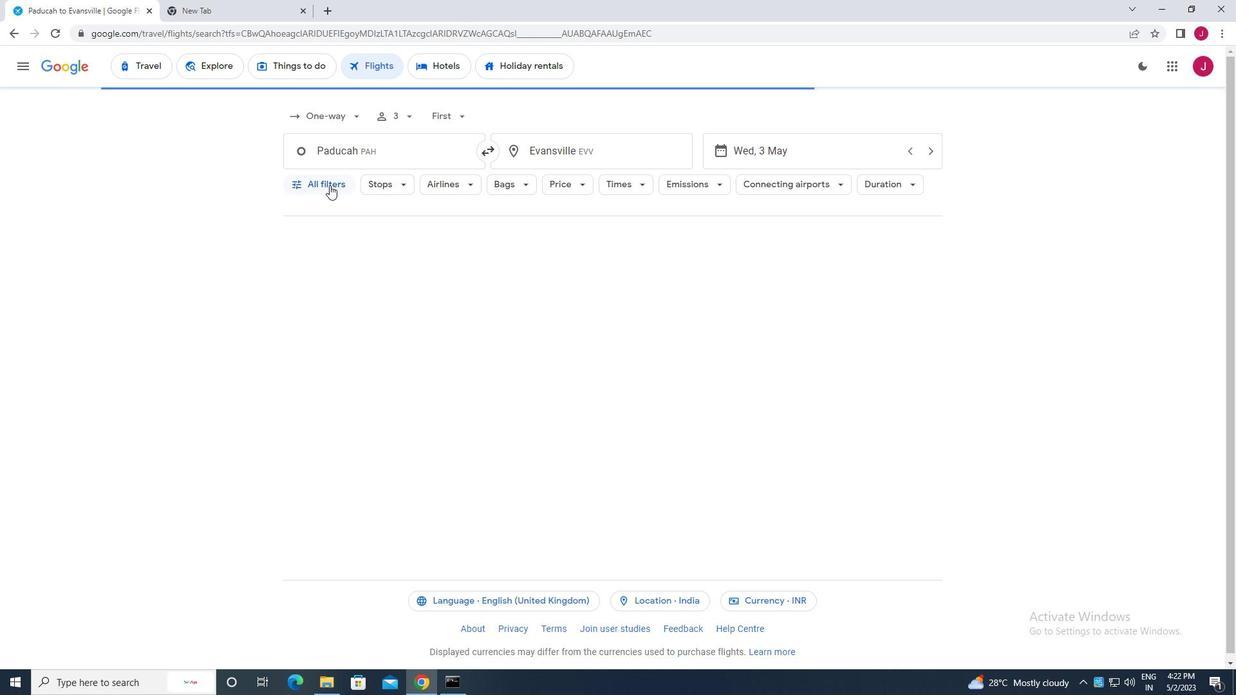 
Action: Mouse moved to (412, 248)
Screenshot: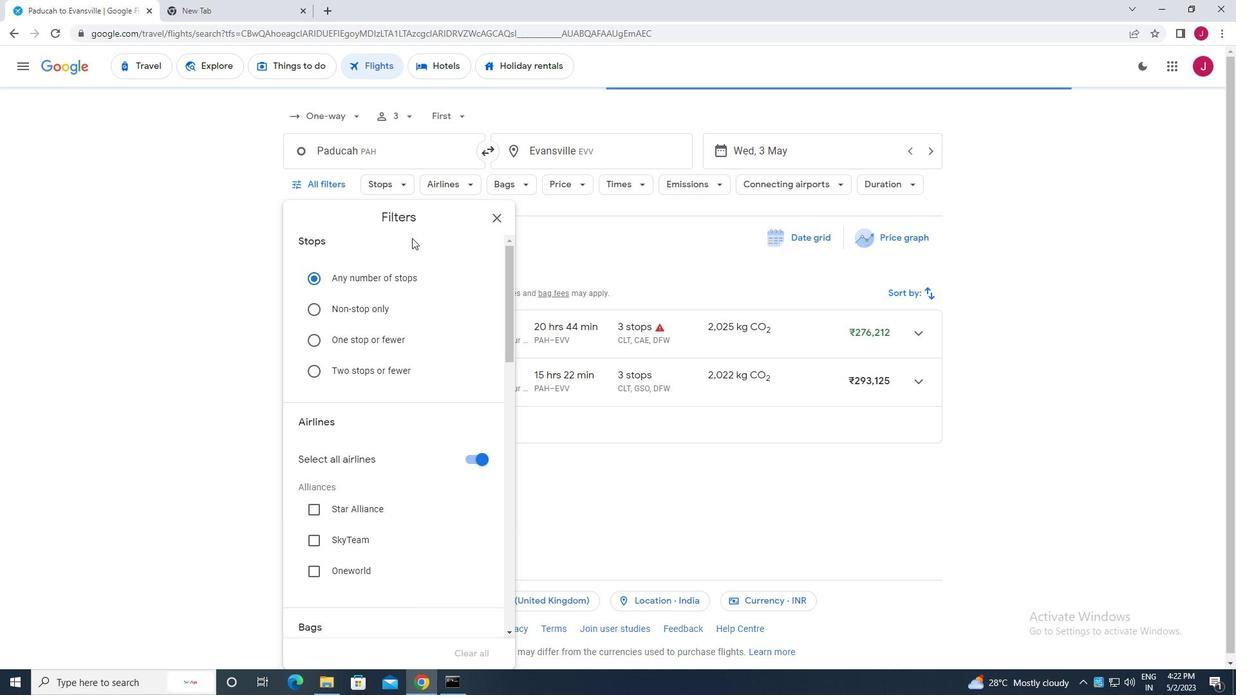 
Action: Mouse scrolled (412, 247) with delta (0, 0)
Screenshot: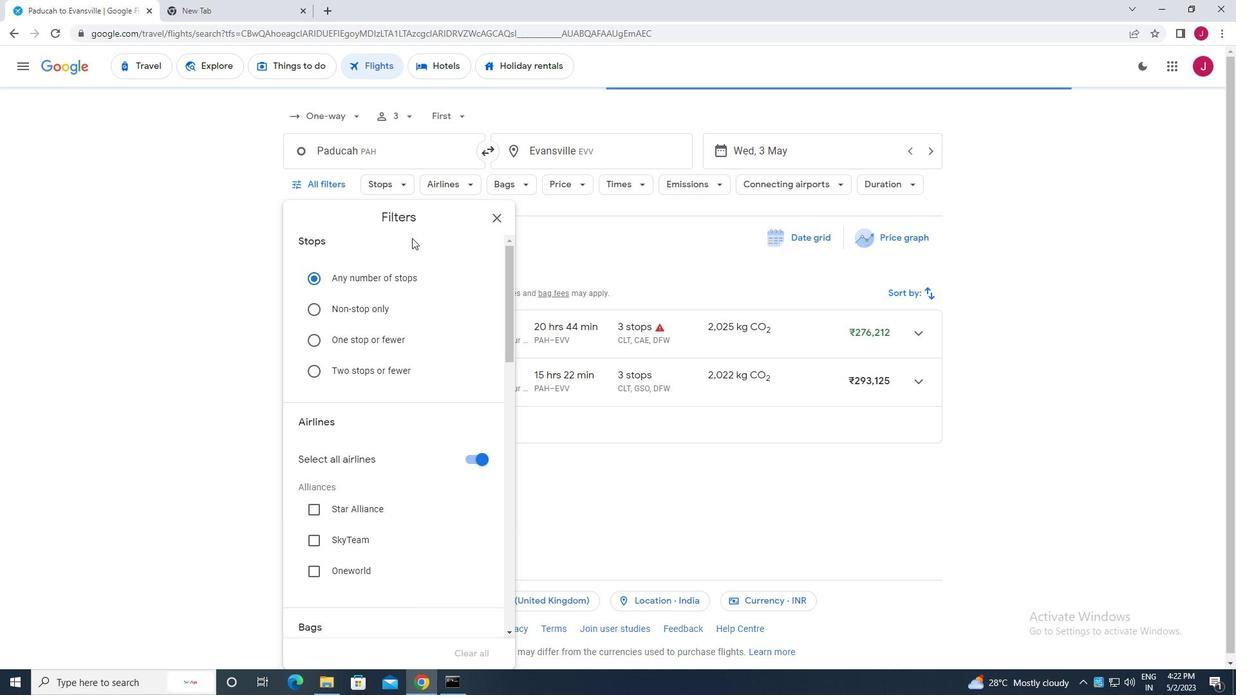 
Action: Mouse moved to (412, 250)
Screenshot: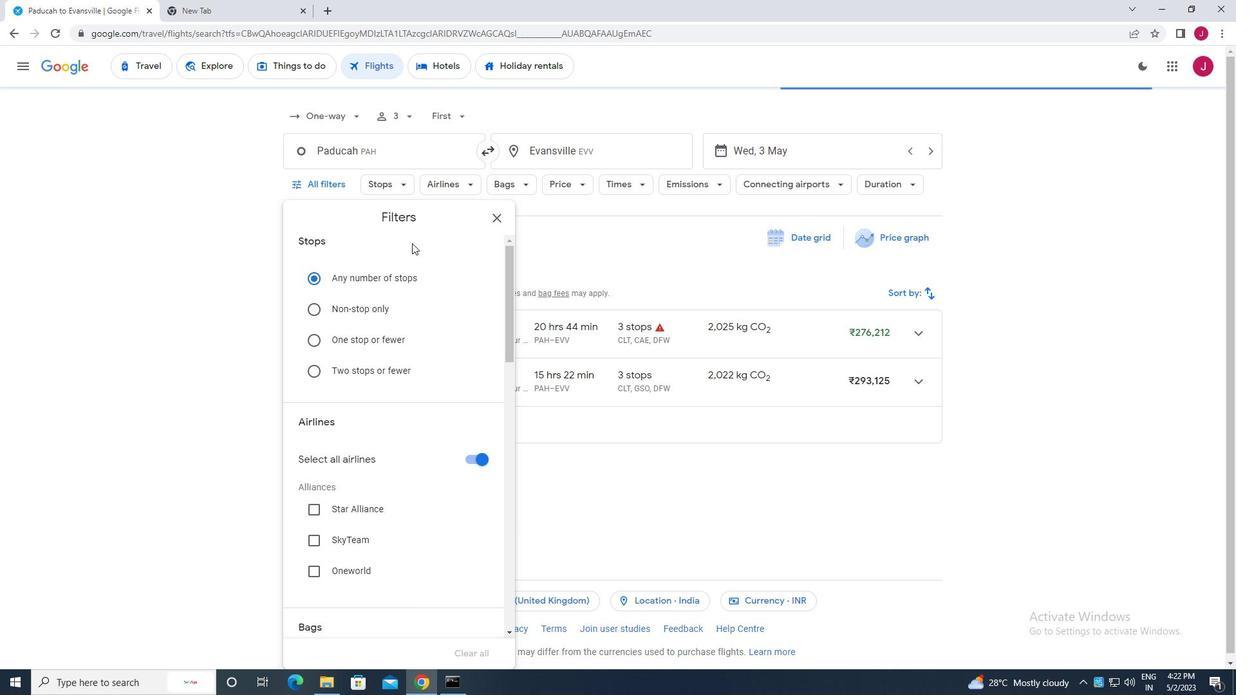 
Action: Mouse scrolled (412, 249) with delta (0, 0)
Screenshot: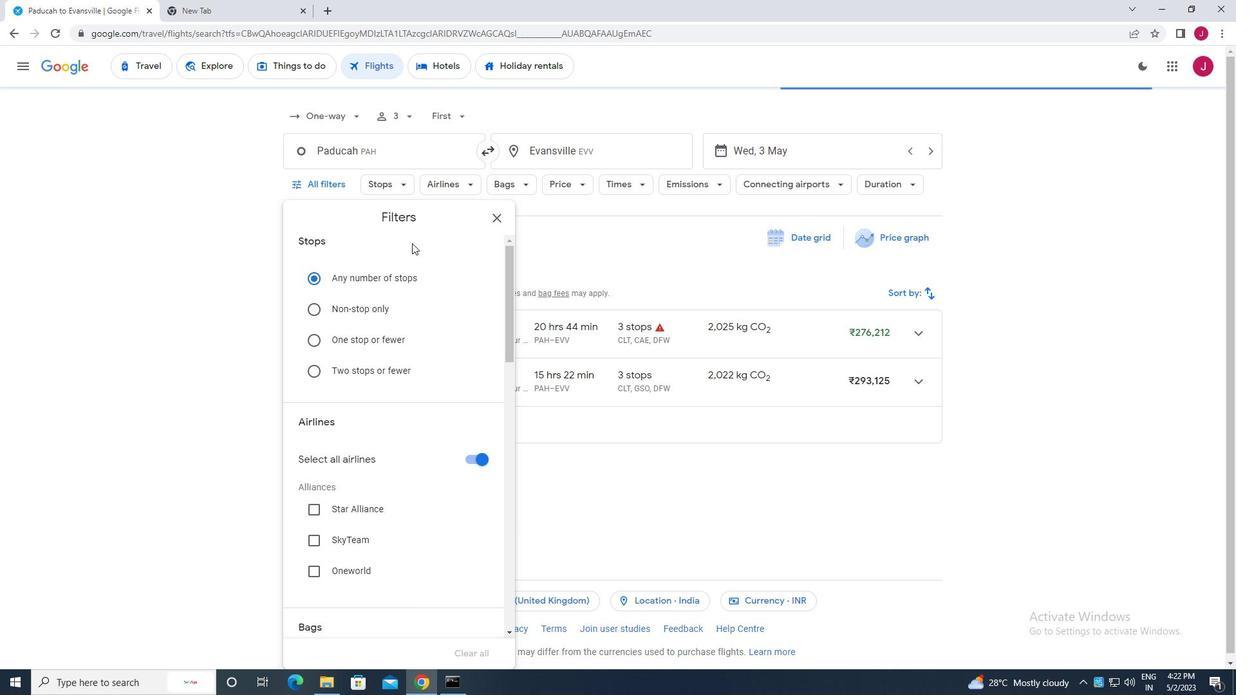 
Action: Mouse moved to (412, 250)
Screenshot: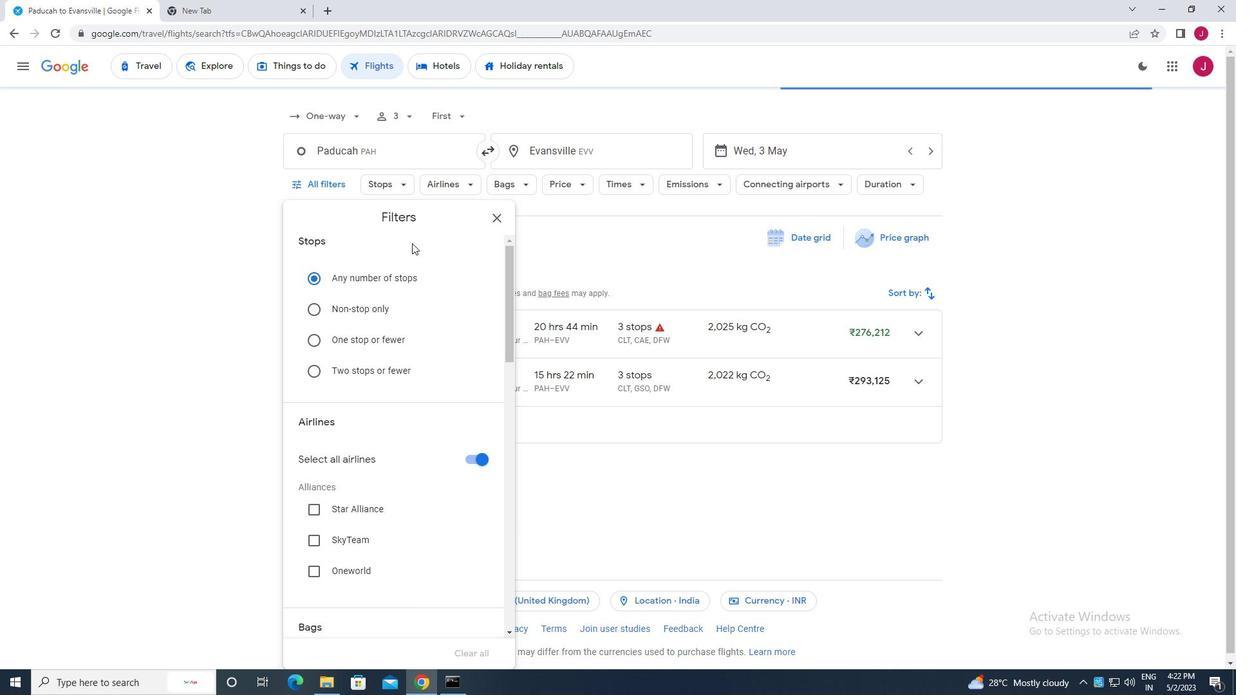 
Action: Mouse scrolled (412, 249) with delta (0, 0)
Screenshot: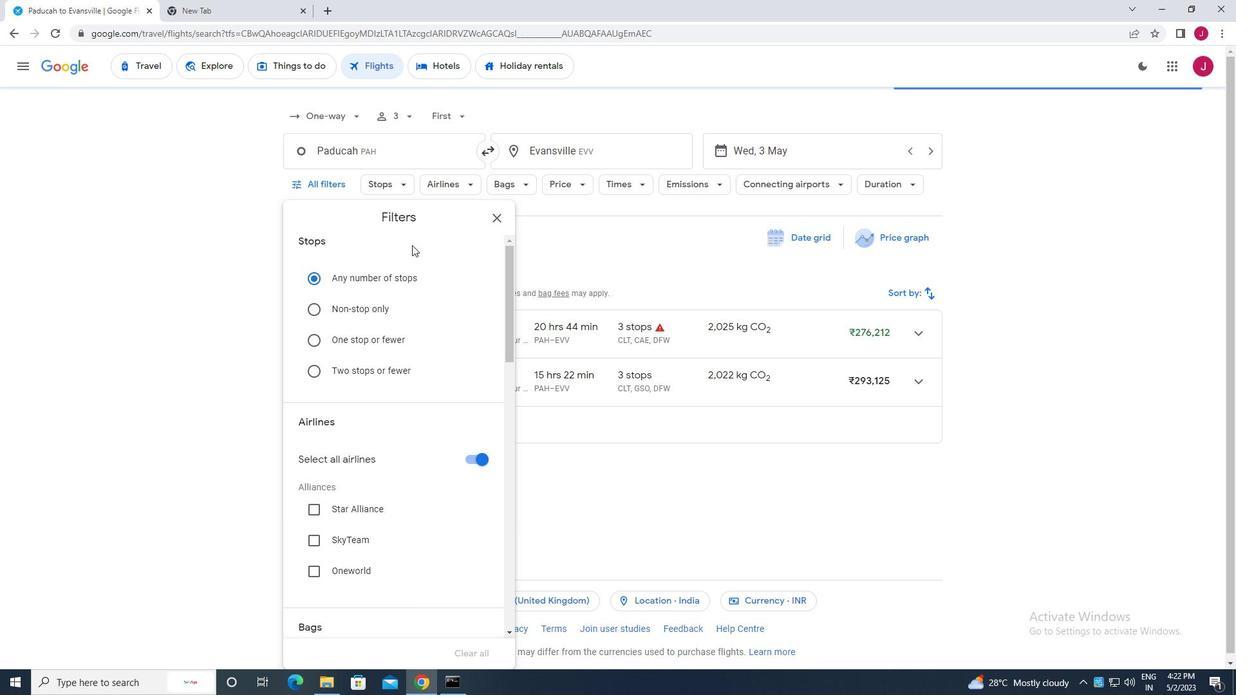 
Action: Mouse moved to (467, 269)
Screenshot: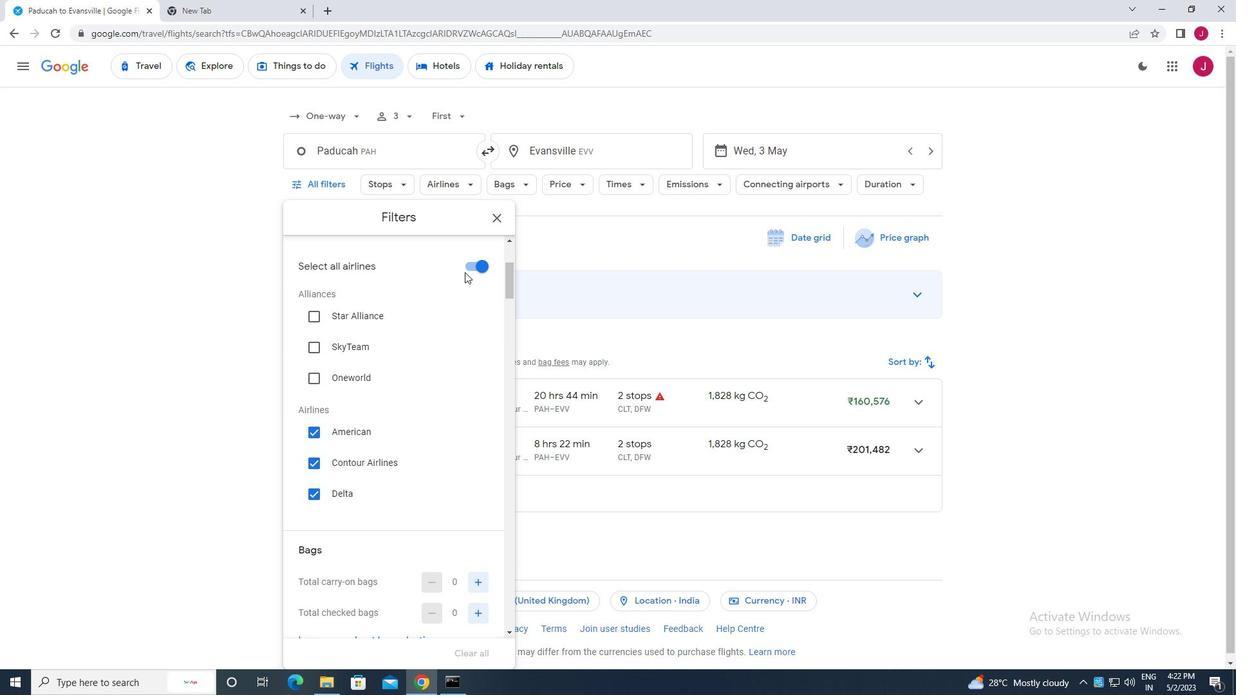 
Action: Mouse pressed left at (467, 269)
Screenshot: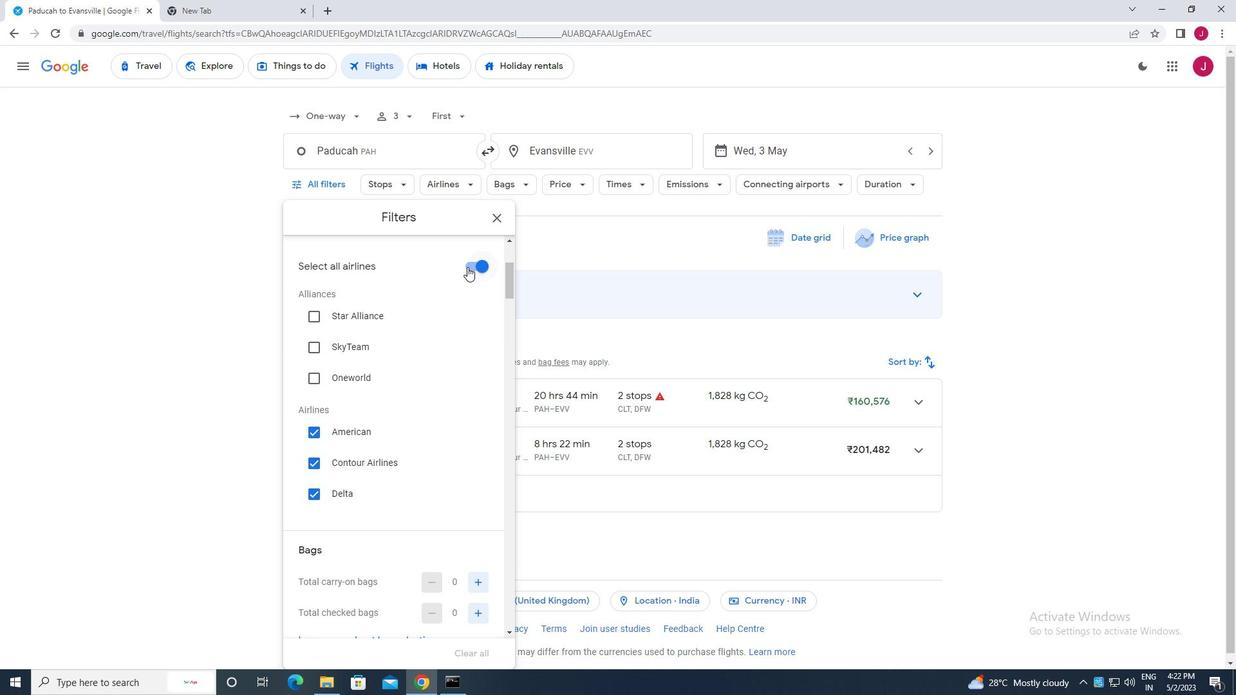 
Action: Mouse moved to (440, 309)
Screenshot: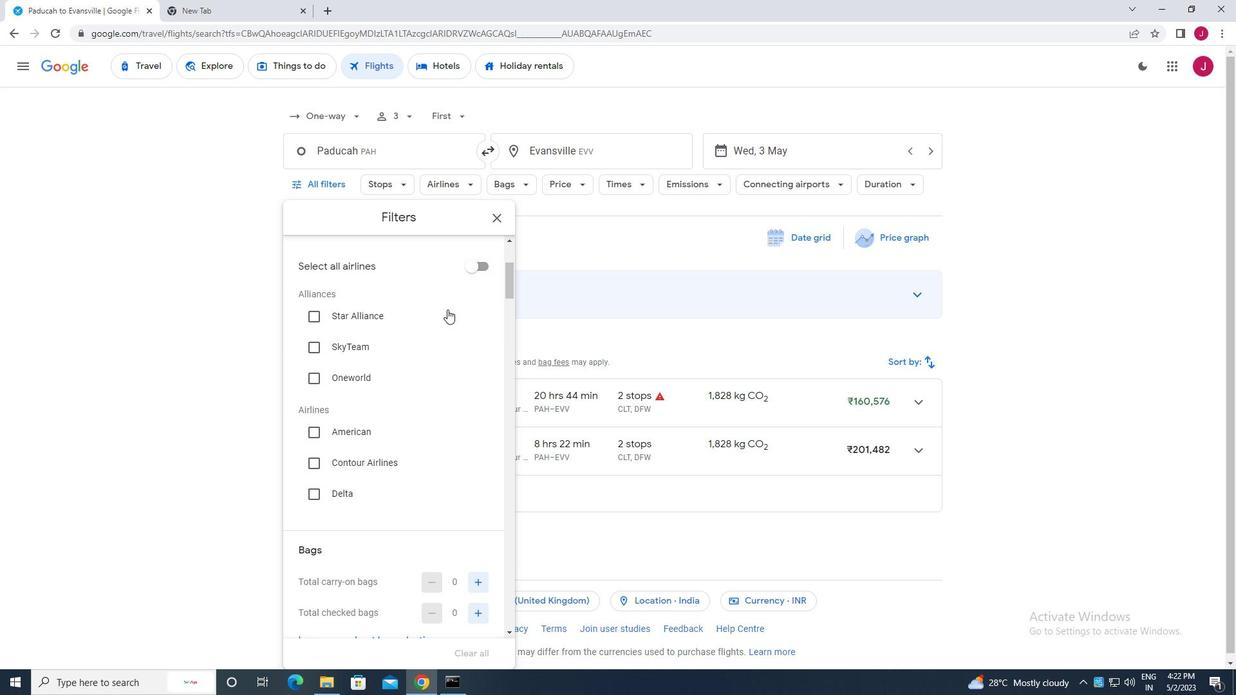 
Action: Mouse scrolled (440, 309) with delta (0, 0)
Screenshot: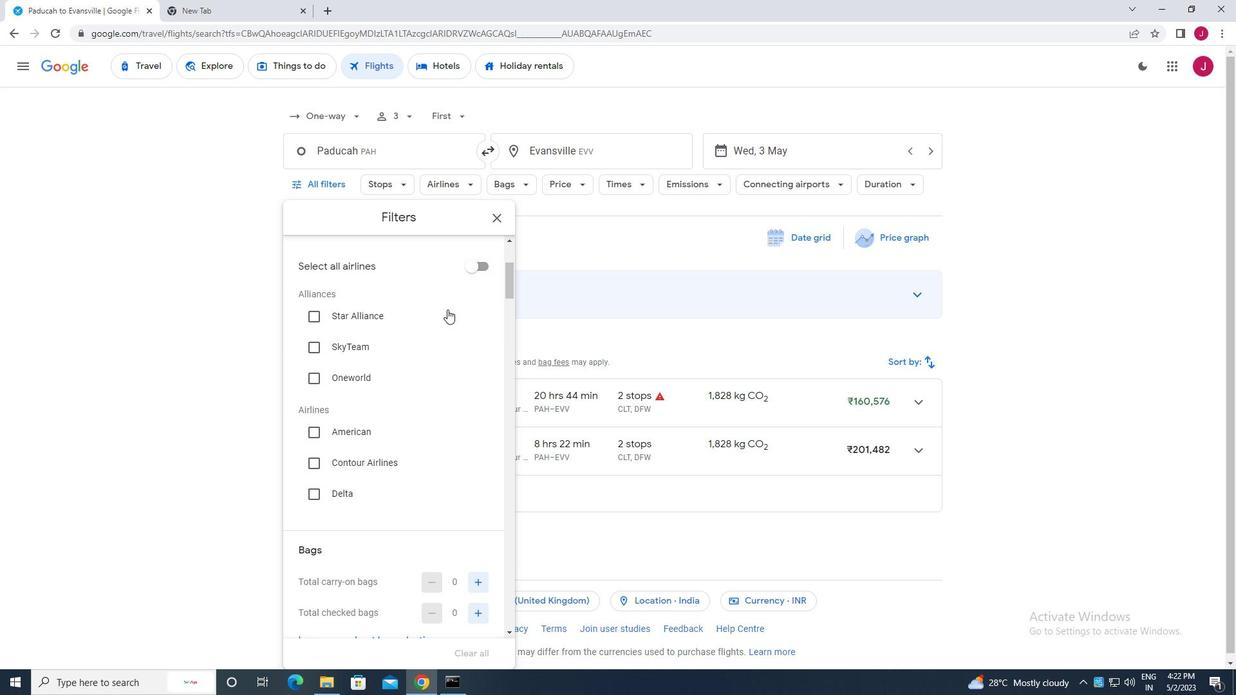 
Action: Mouse moved to (440, 310)
Screenshot: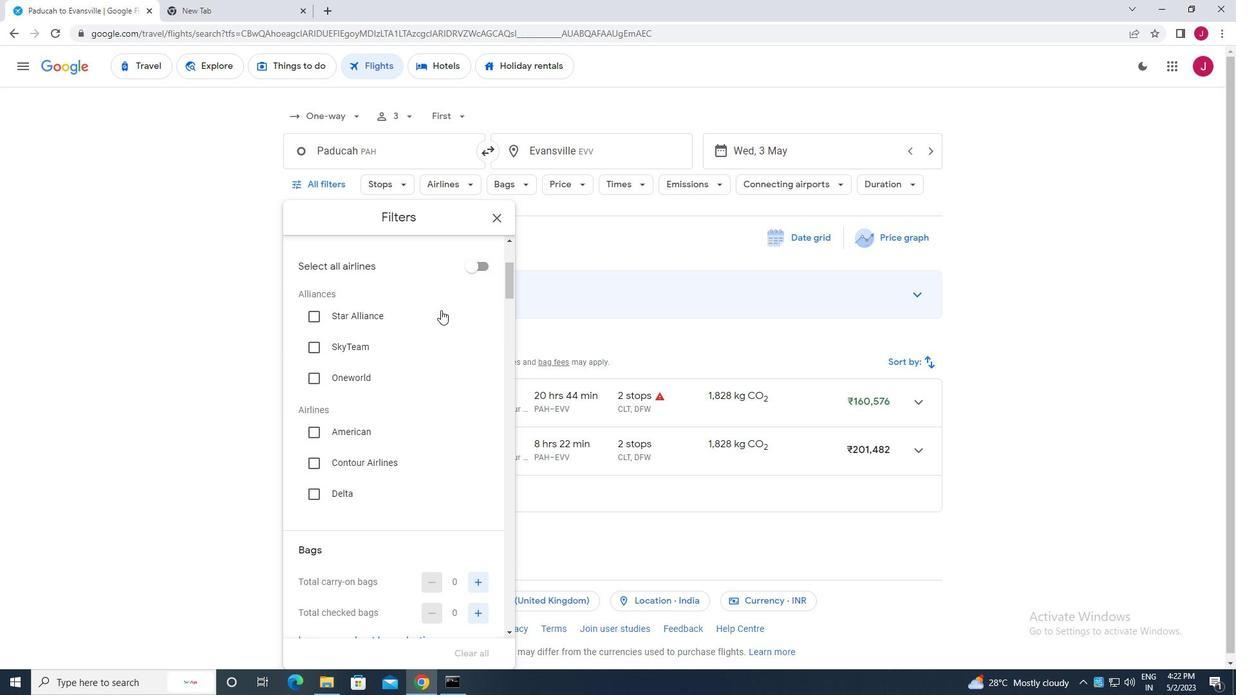 
Action: Mouse scrolled (440, 309) with delta (0, 0)
Screenshot: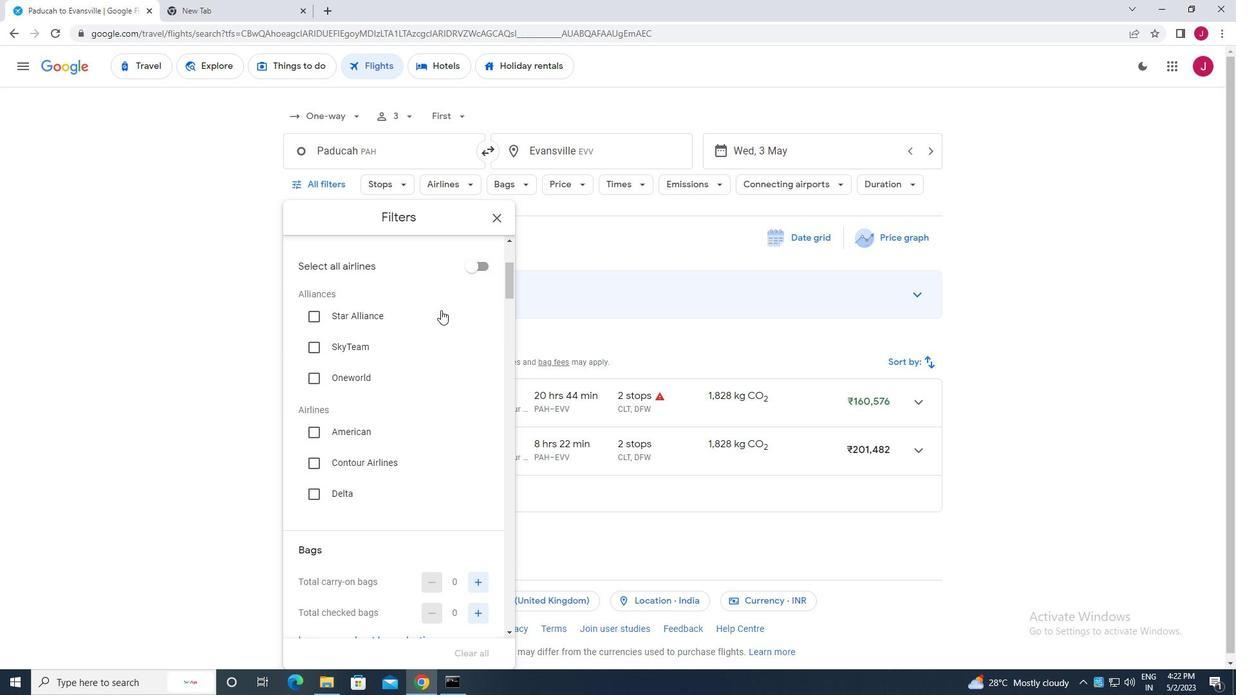 
Action: Mouse moved to (419, 328)
Screenshot: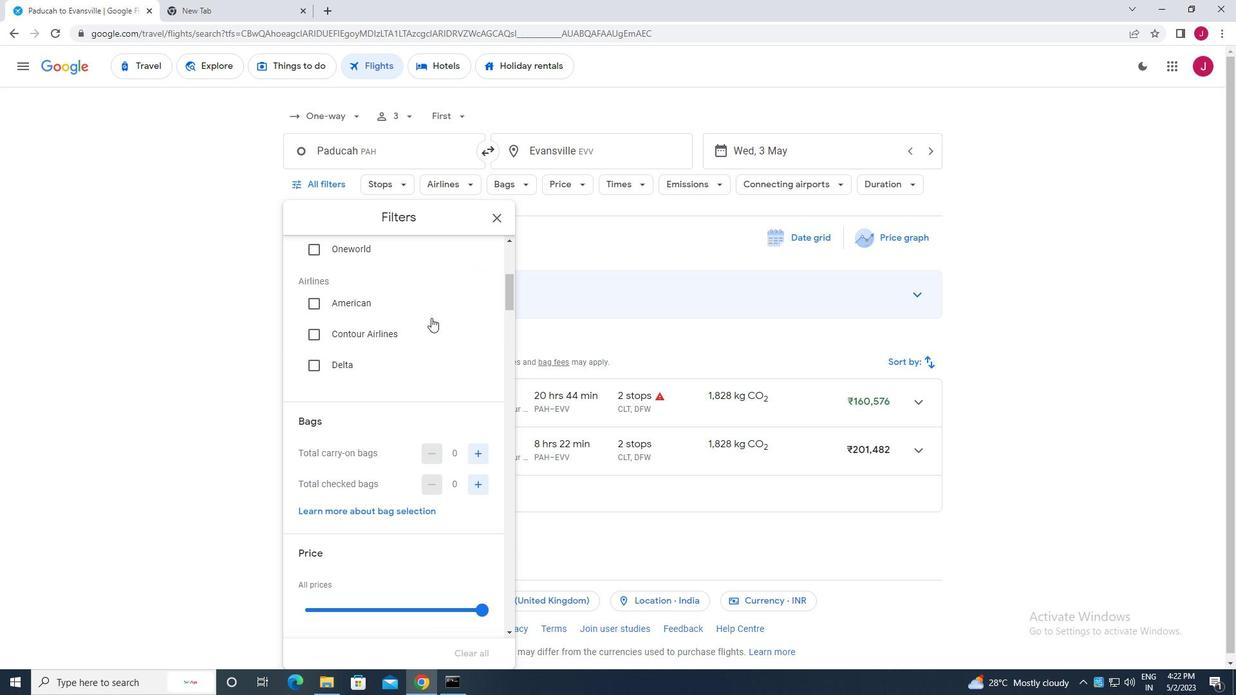 
Action: Mouse scrolled (419, 329) with delta (0, 0)
Screenshot: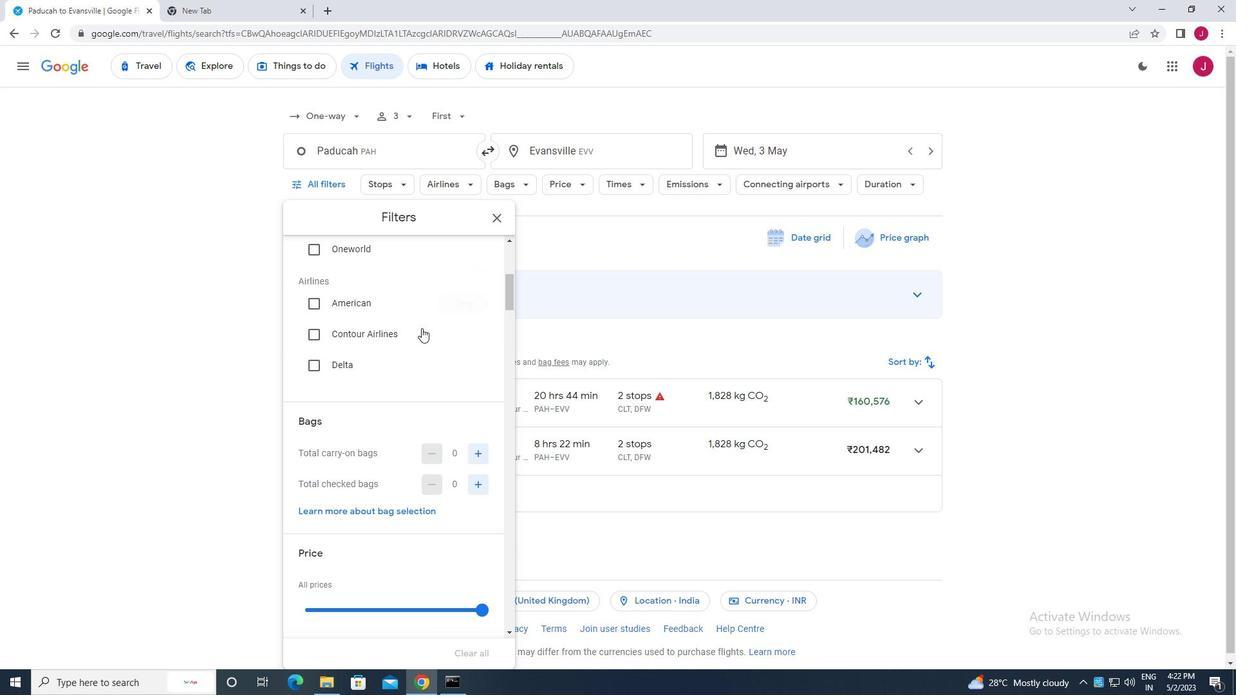 
Action: Mouse scrolled (419, 329) with delta (0, 0)
Screenshot: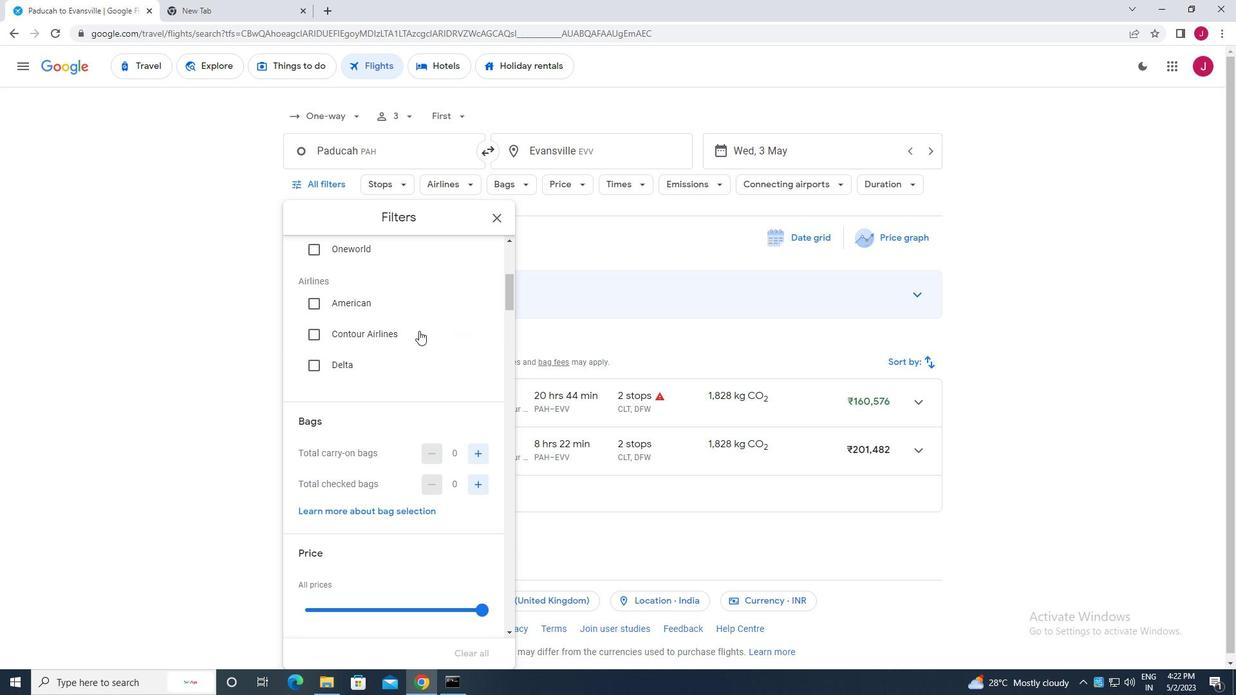 
Action: Mouse moved to (420, 307)
Screenshot: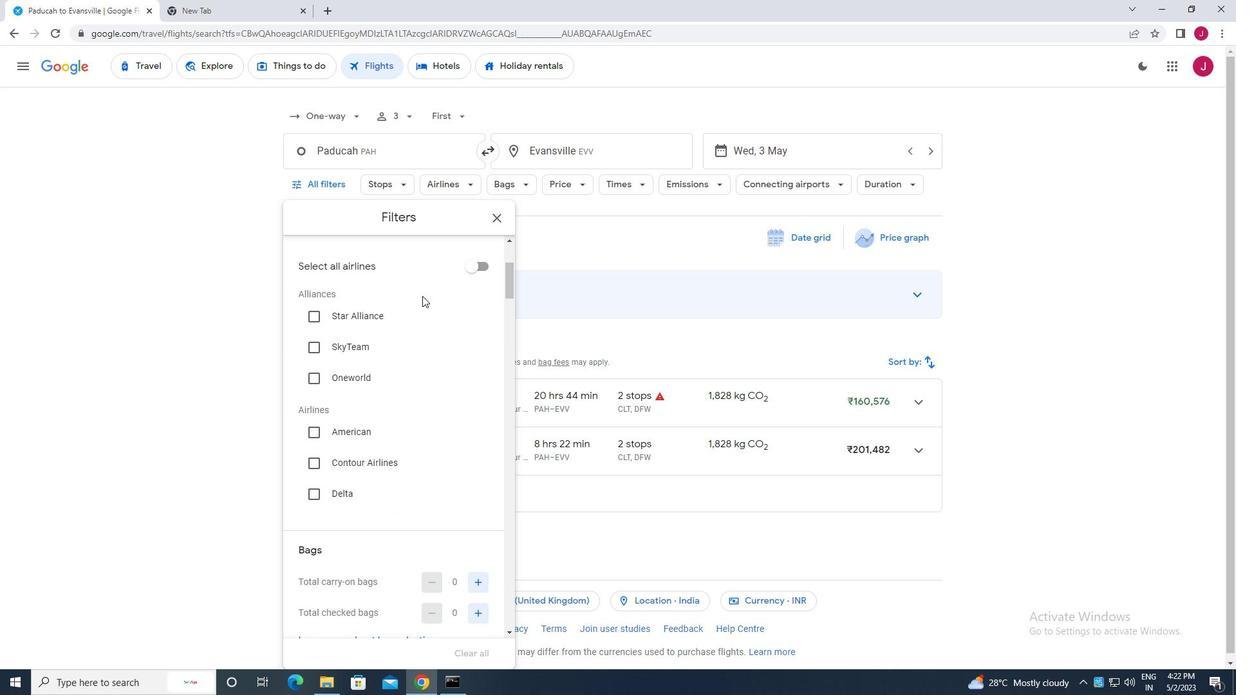 
Action: Mouse scrolled (420, 306) with delta (0, 0)
Screenshot: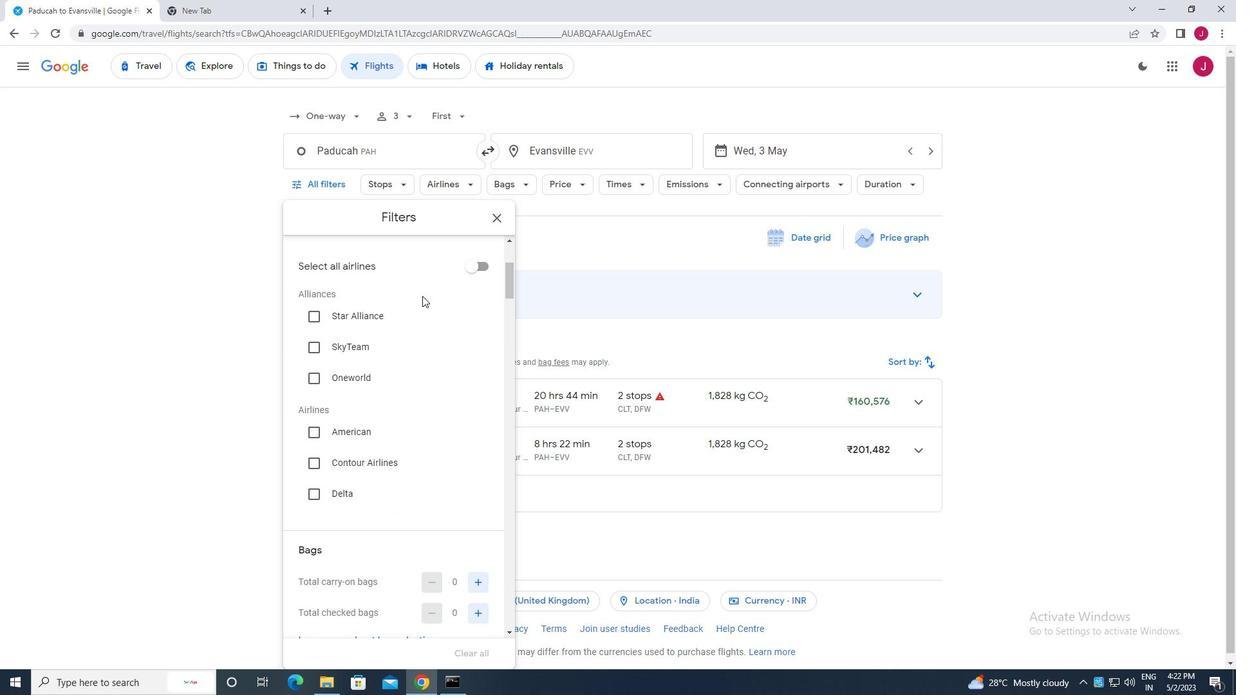 
Action: Mouse moved to (420, 310)
Screenshot: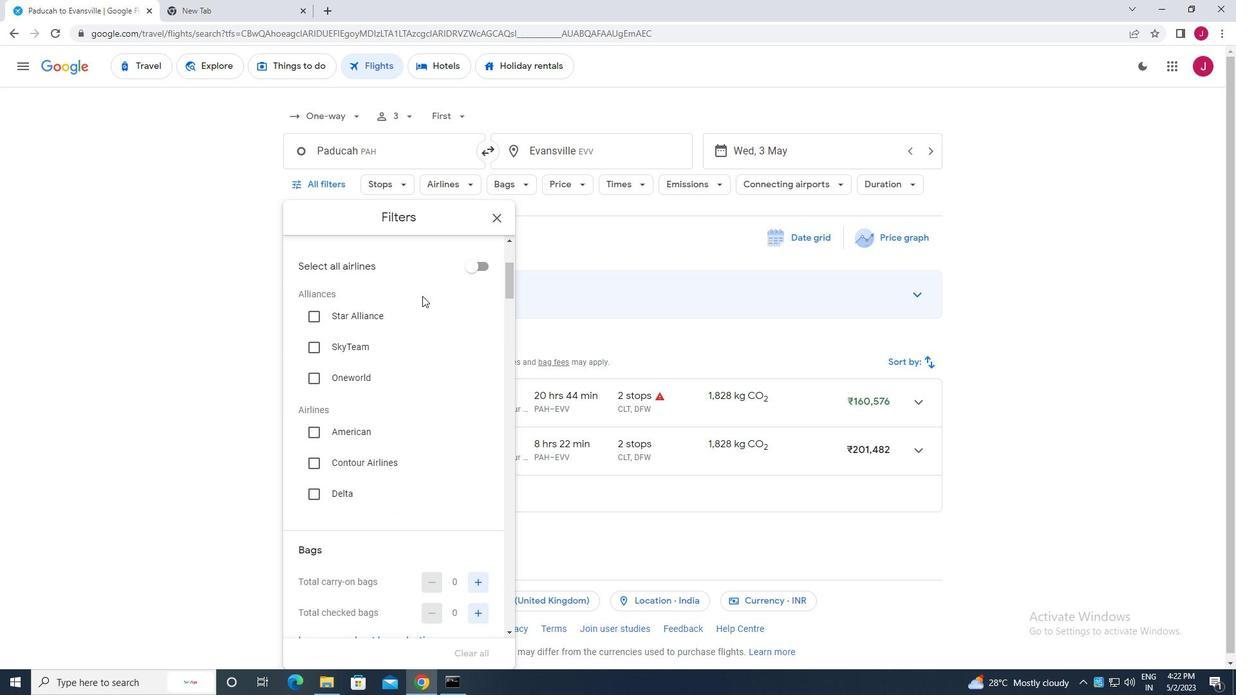 
Action: Mouse scrolled (420, 309) with delta (0, 0)
Screenshot: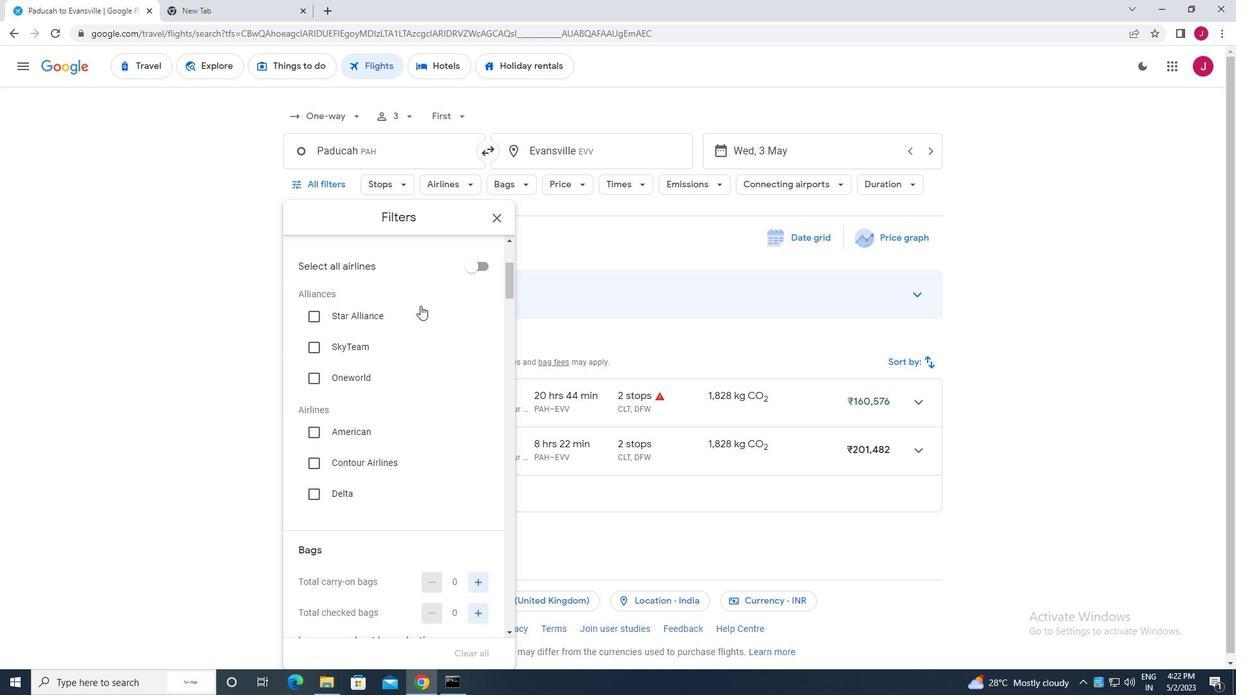 
Action: Mouse moved to (420, 310)
Screenshot: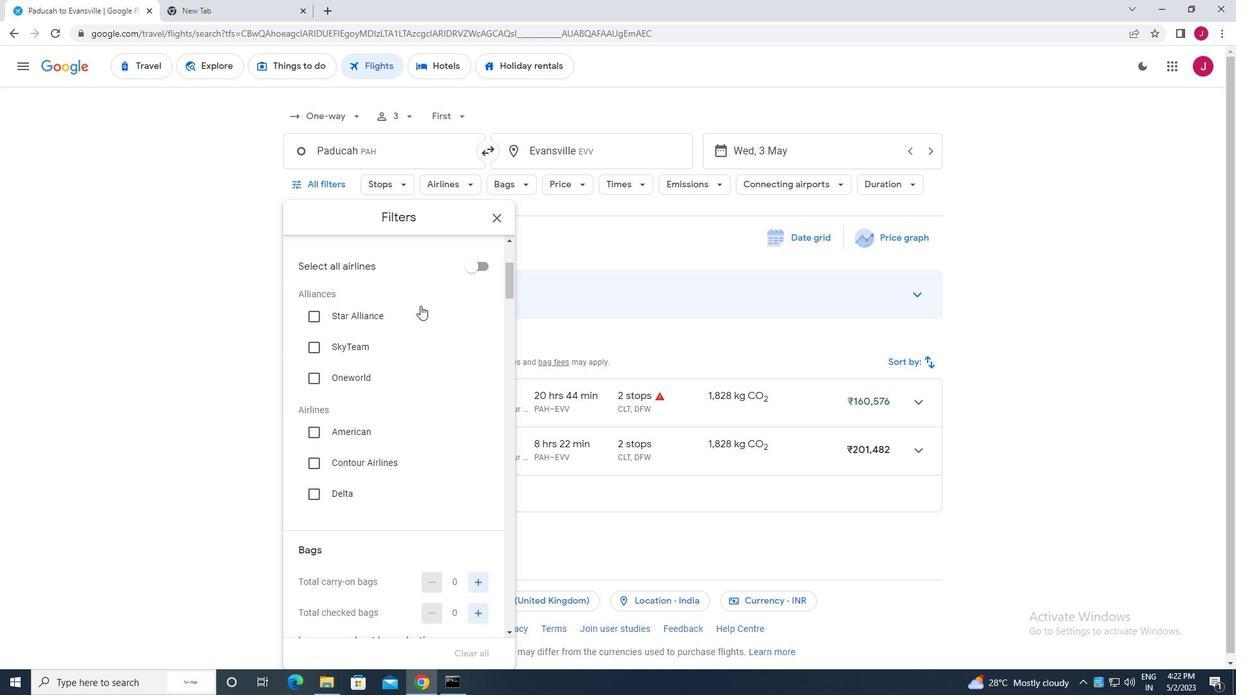 
Action: Mouse scrolled (420, 310) with delta (0, 0)
Screenshot: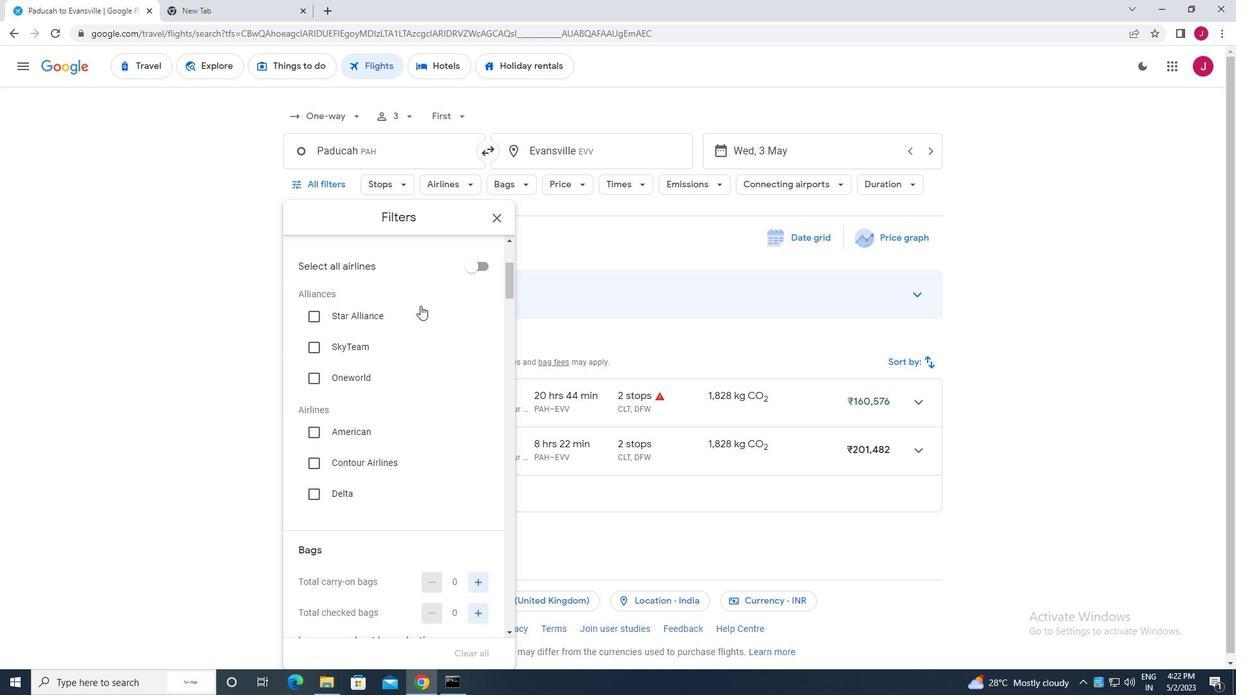 
Action: Mouse scrolled (420, 310) with delta (0, 0)
Screenshot: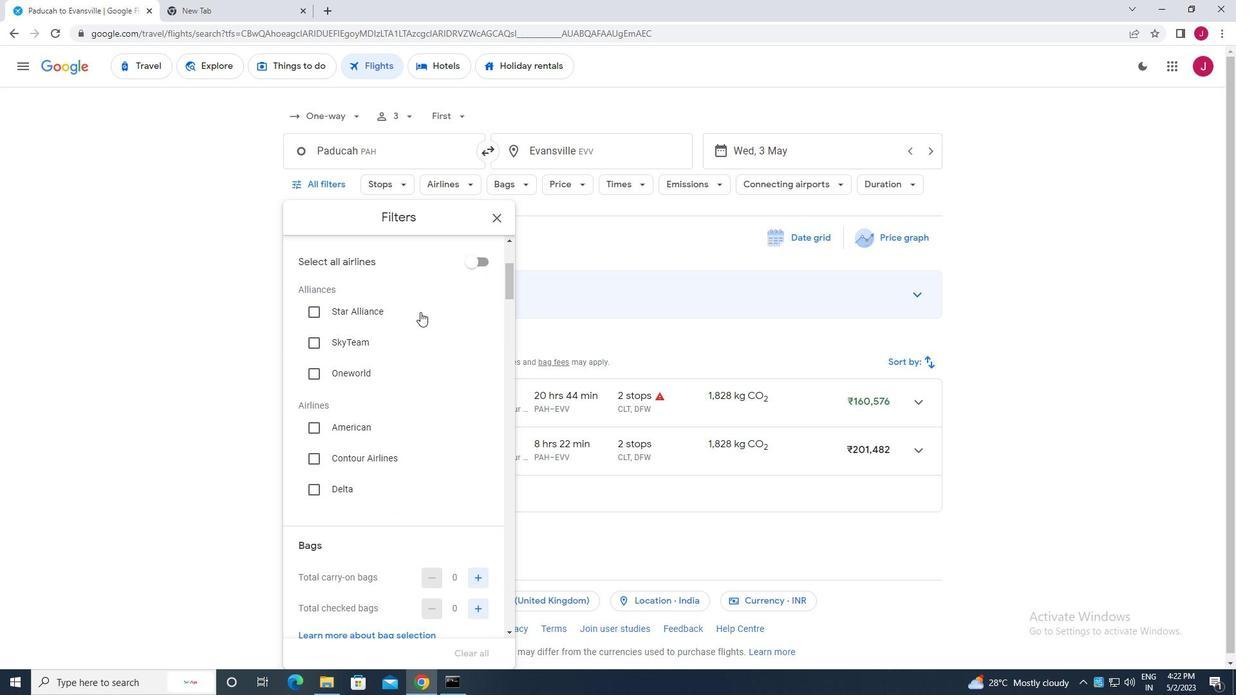 
Action: Mouse moved to (484, 322)
Screenshot: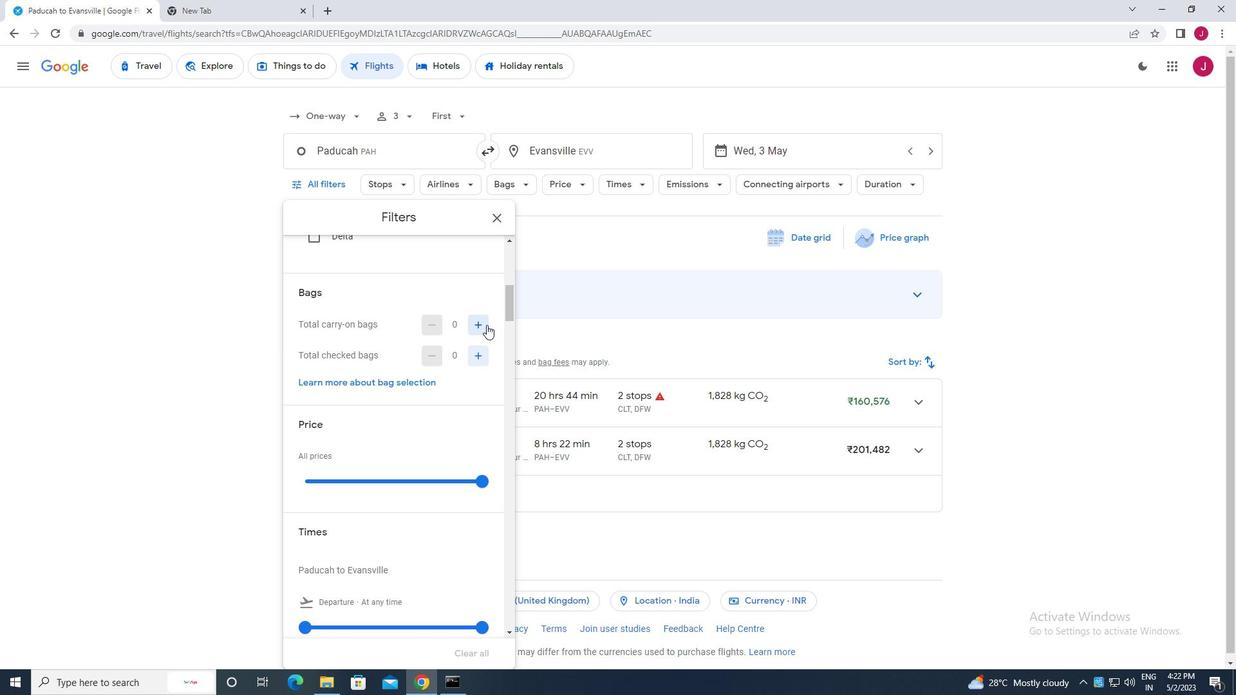 
Action: Mouse pressed left at (484, 322)
Screenshot: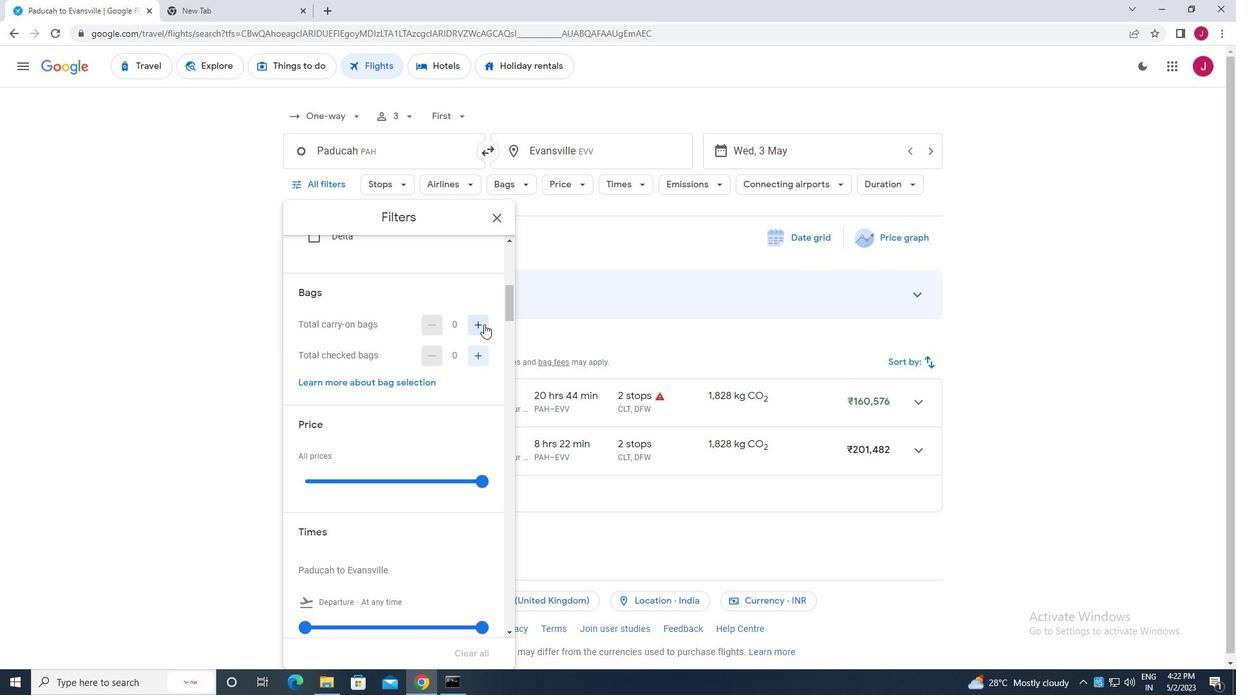 
Action: Mouse moved to (483, 465)
Screenshot: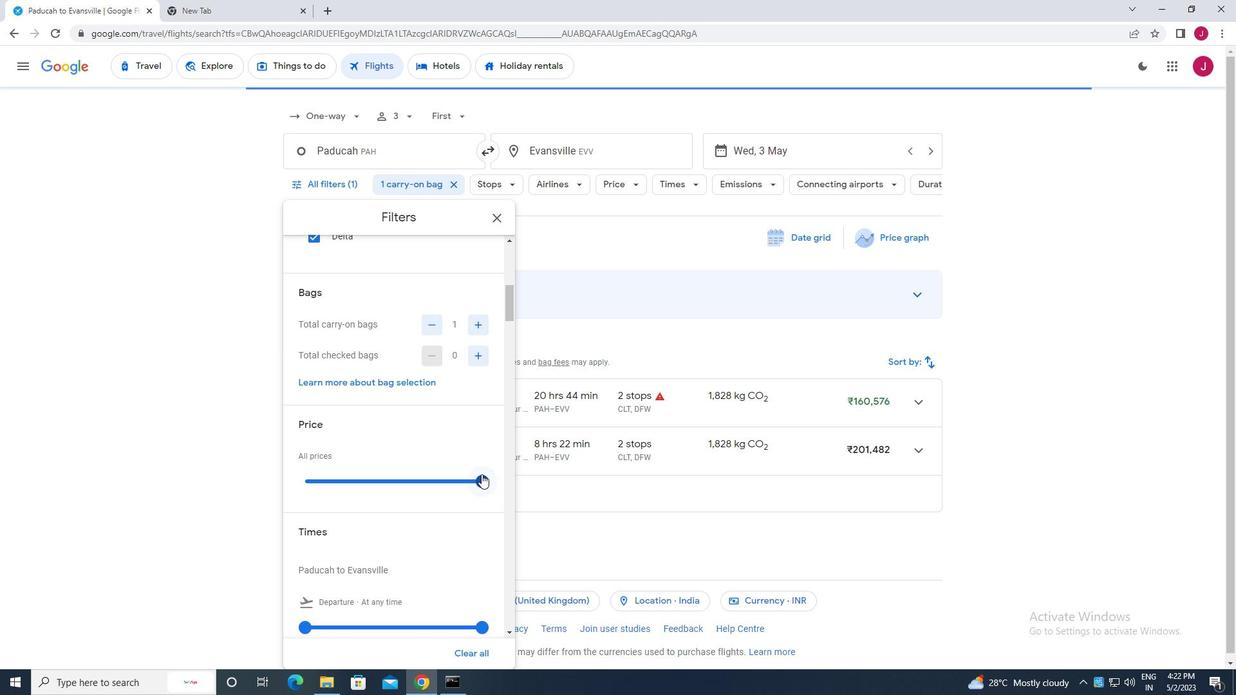 
Action: Mouse pressed left at (483, 465)
Screenshot: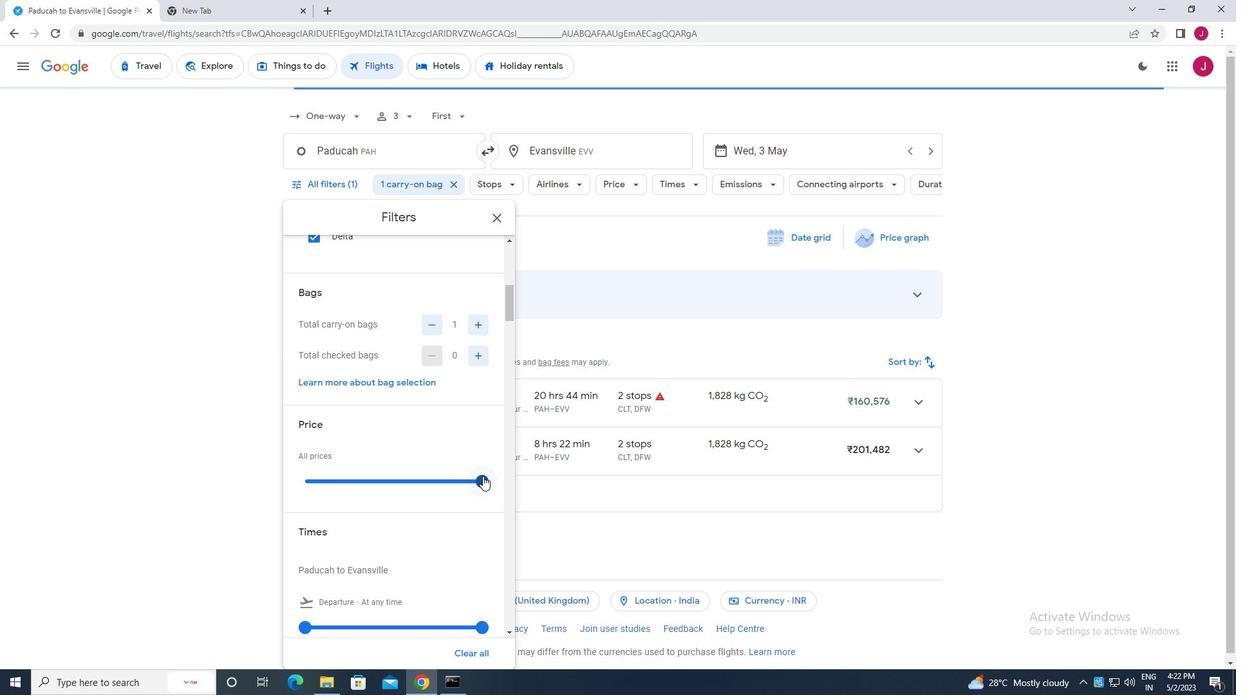 
Action: Mouse moved to (482, 468)
Screenshot: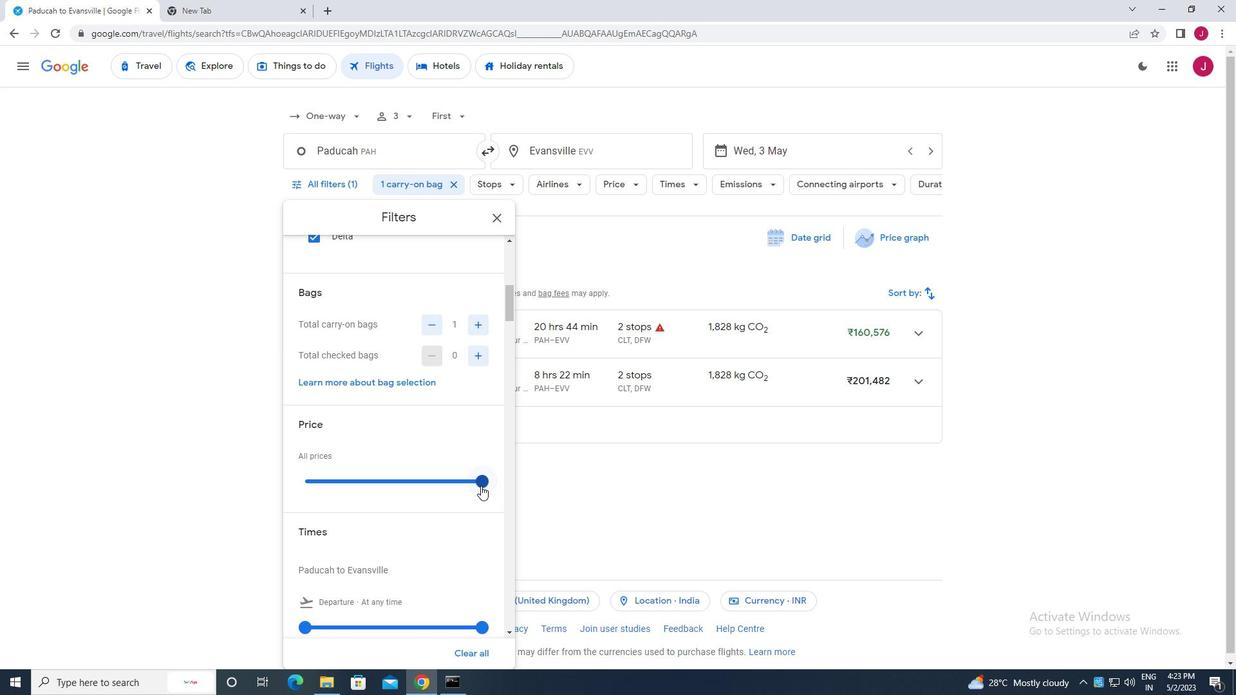 
Action: Mouse pressed left at (482, 468)
Screenshot: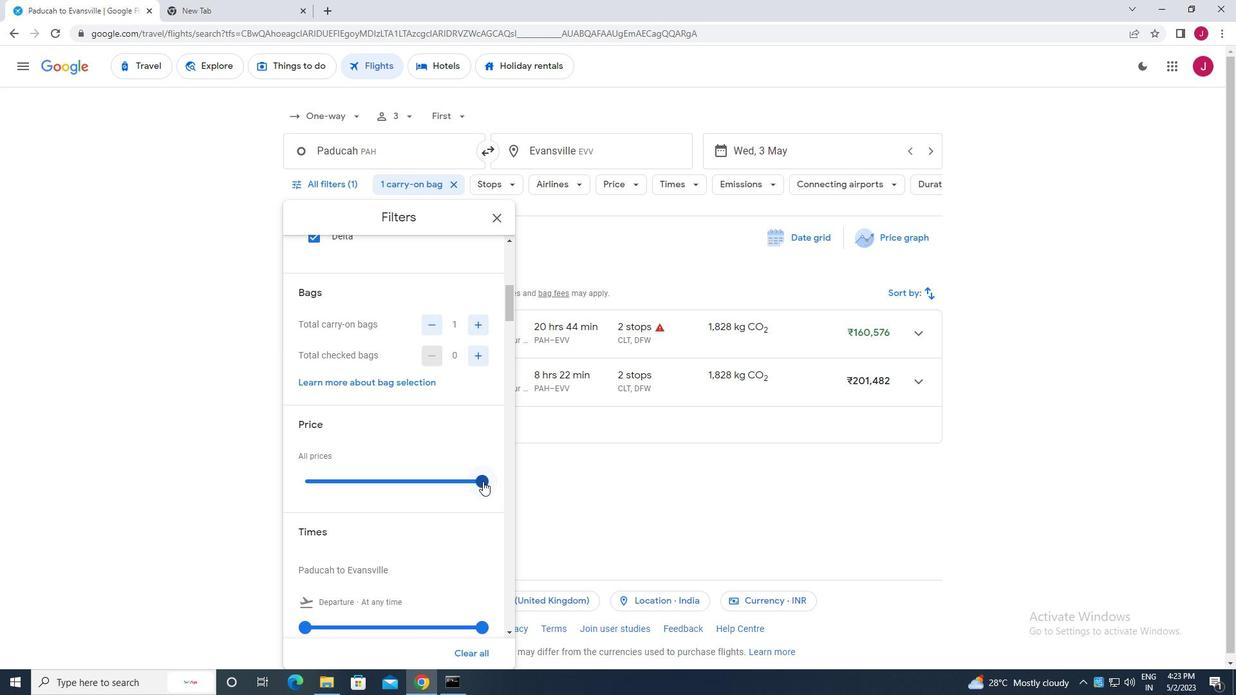 
Action: Mouse moved to (404, 421)
Screenshot: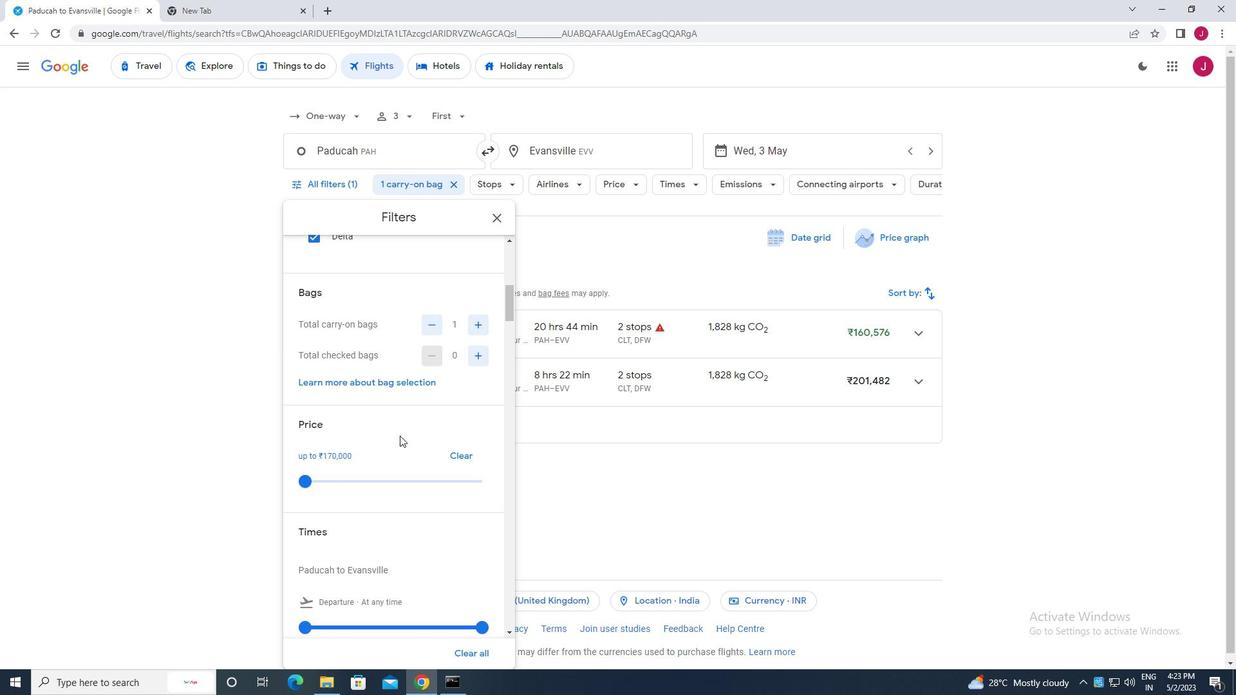 
Action: Mouse scrolled (404, 421) with delta (0, 0)
Screenshot: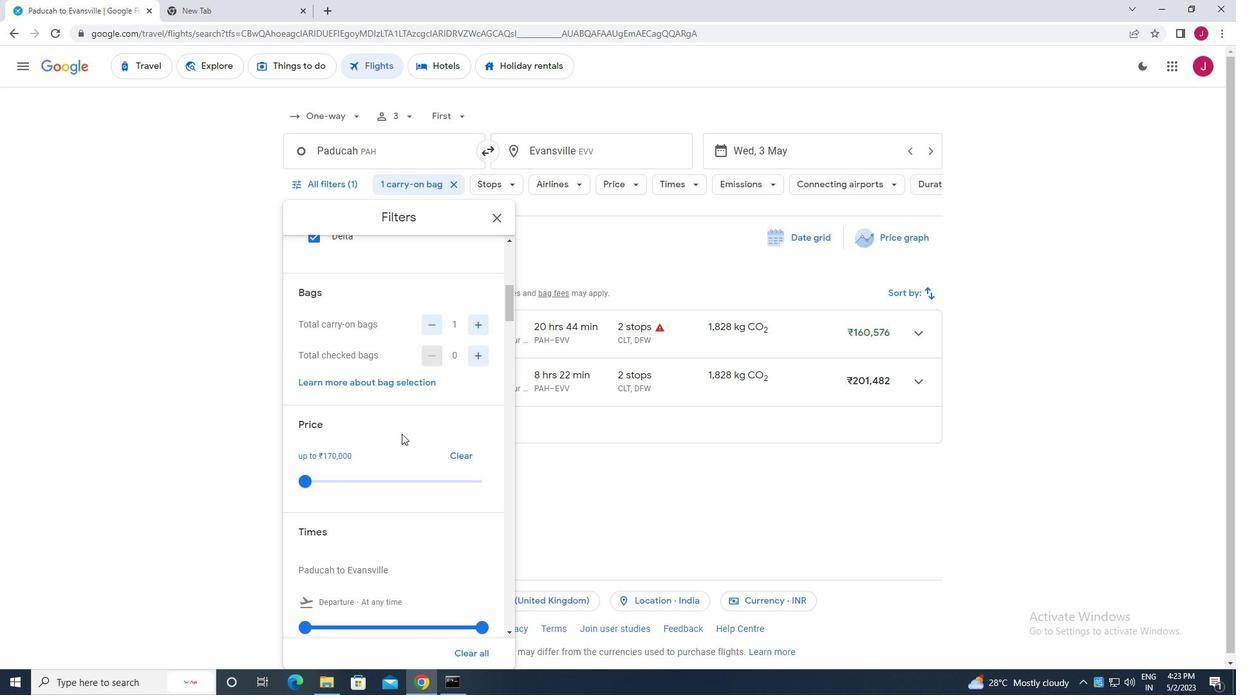 
Action: Mouse scrolled (404, 421) with delta (0, 0)
Screenshot: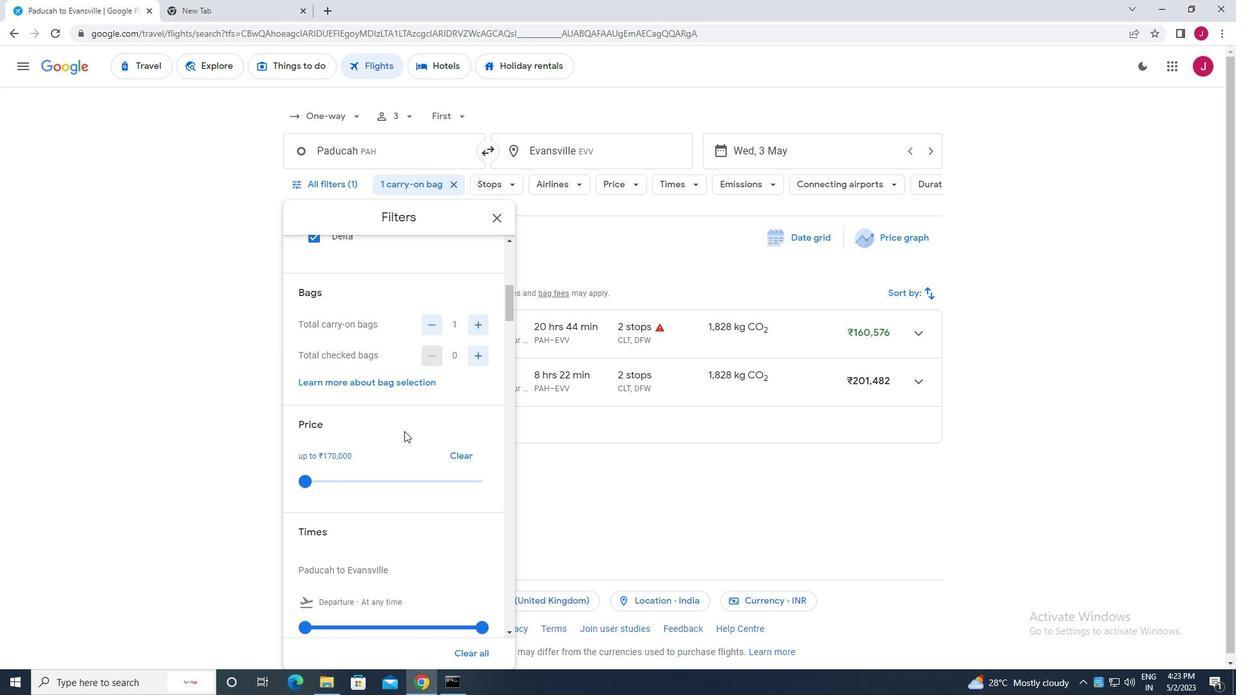 
Action: Mouse scrolled (404, 421) with delta (0, 0)
Screenshot: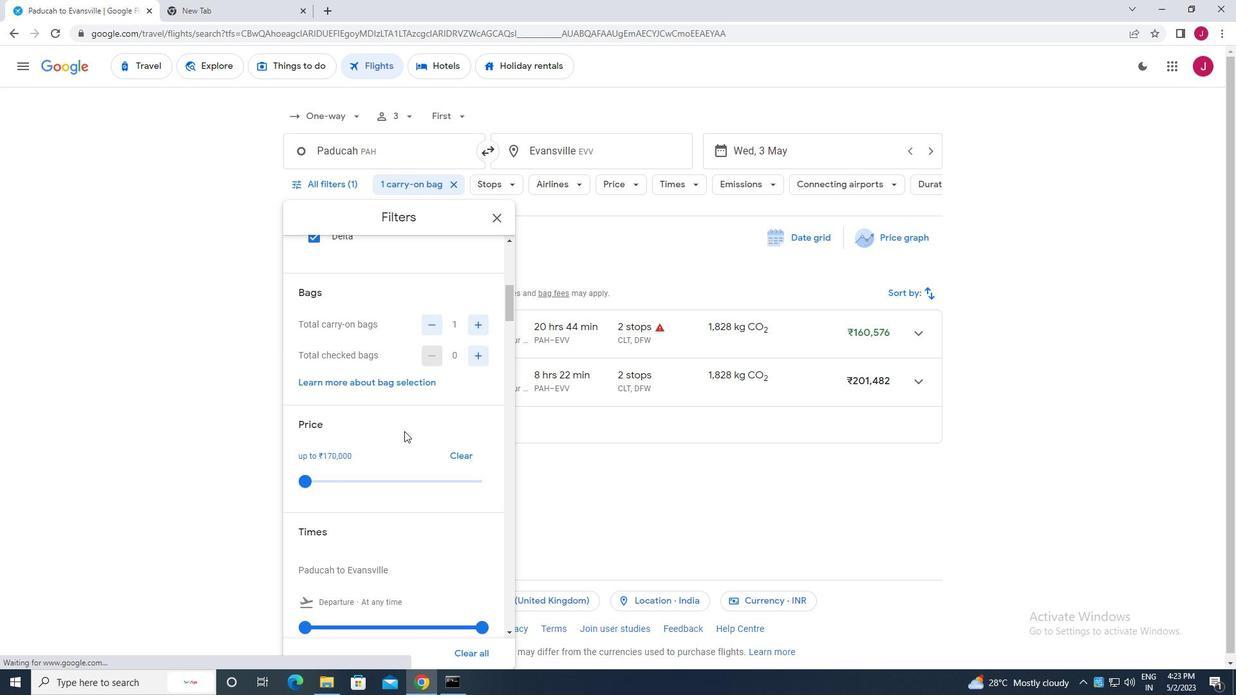 
Action: Mouse scrolled (404, 421) with delta (0, 0)
Screenshot: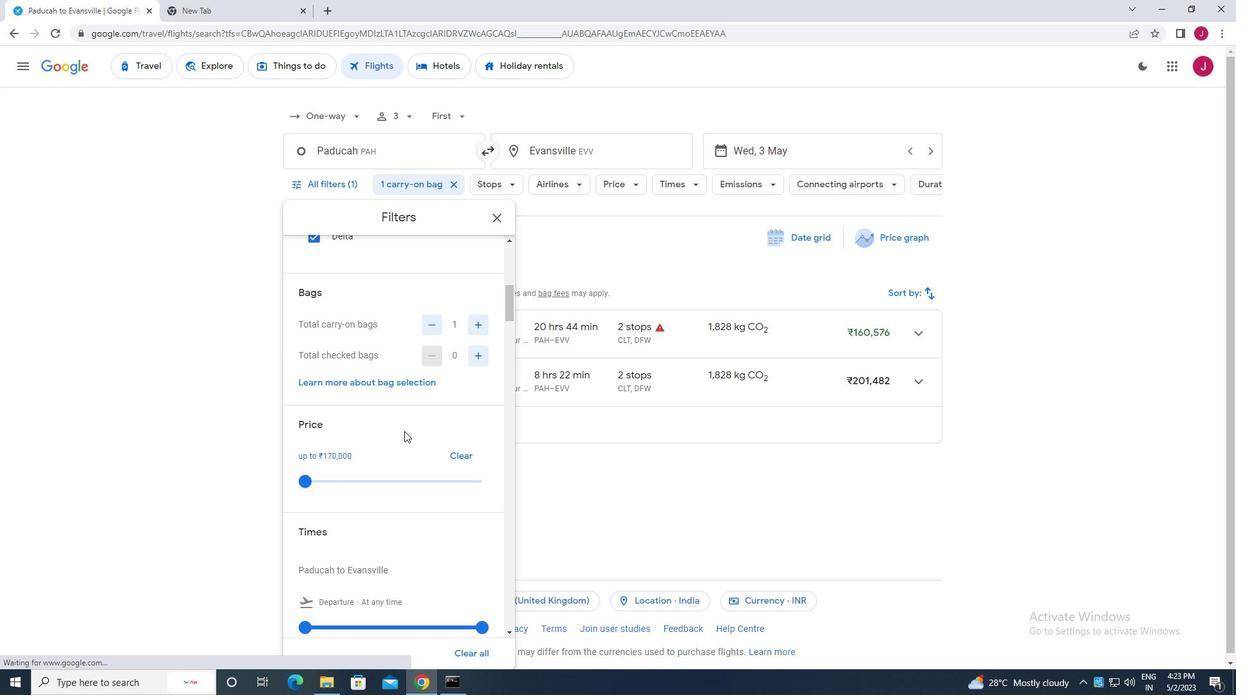 
Action: Mouse moved to (311, 365)
Screenshot: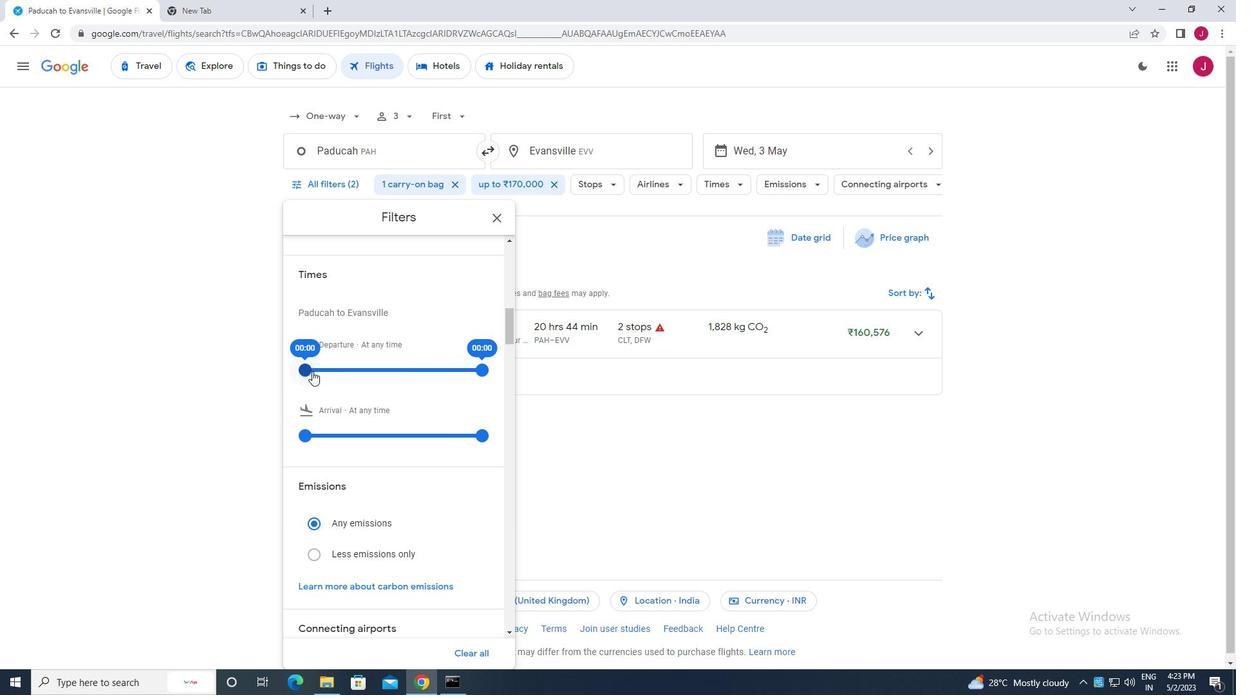 
Action: Mouse pressed left at (311, 365)
Screenshot: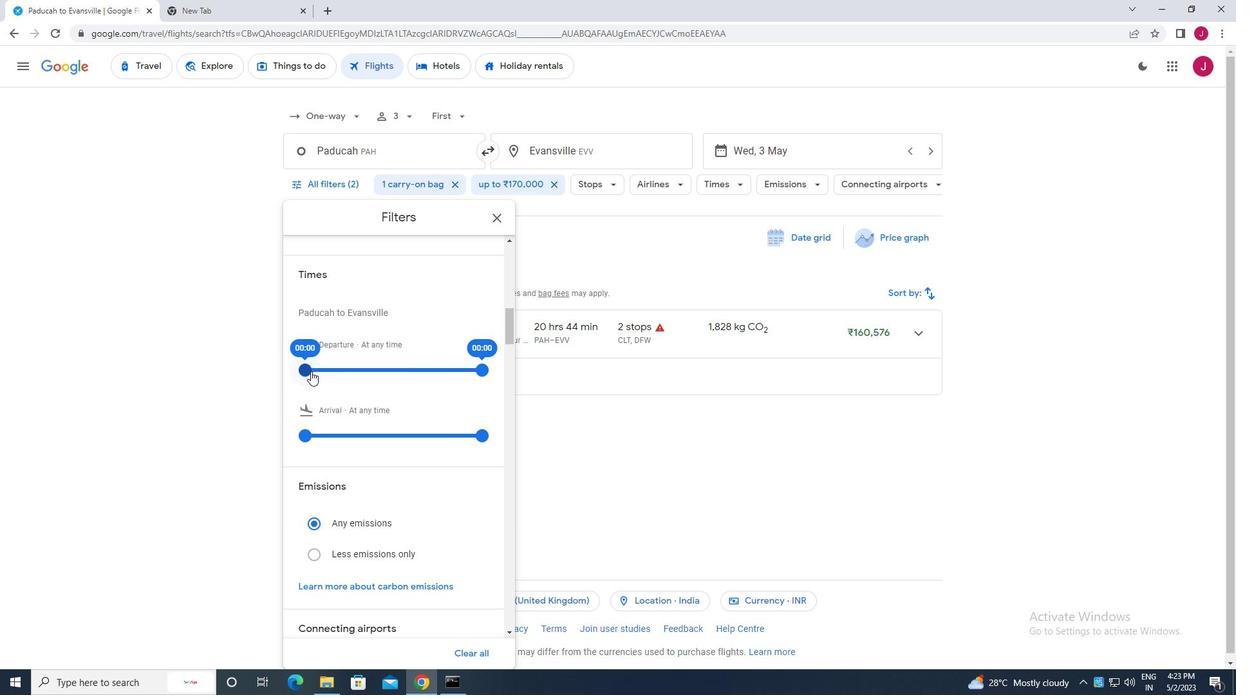 
Action: Mouse moved to (482, 365)
Screenshot: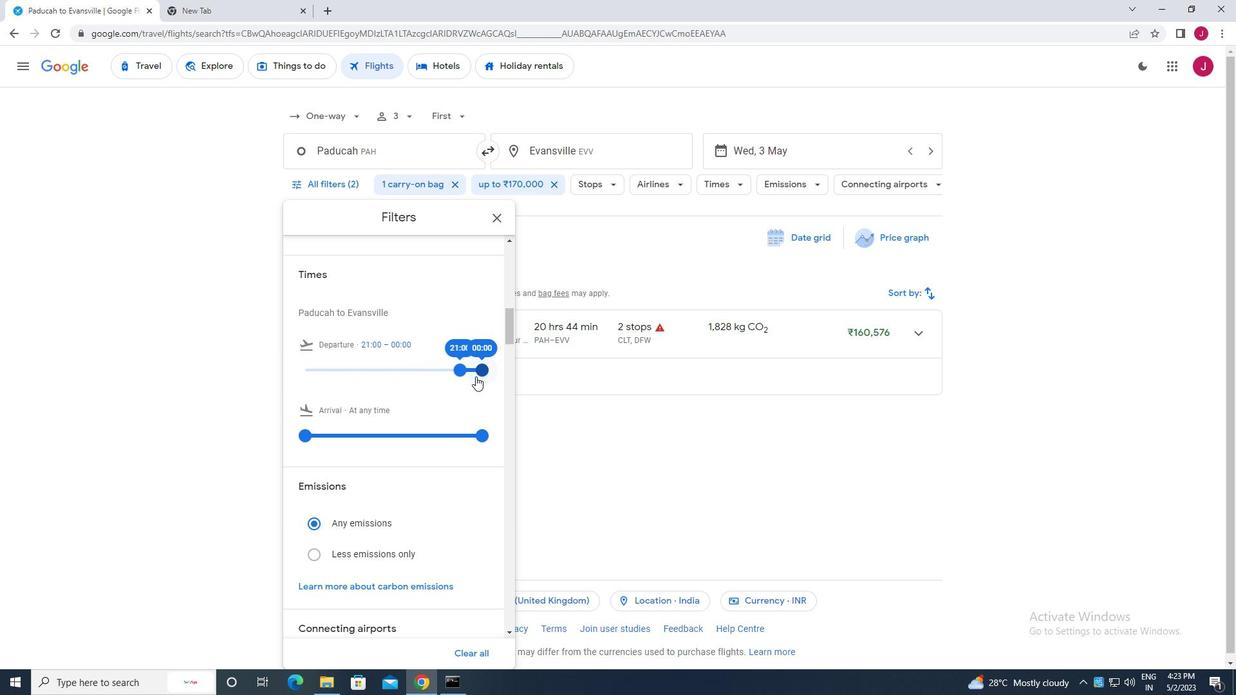 
Action: Mouse pressed left at (482, 365)
Screenshot: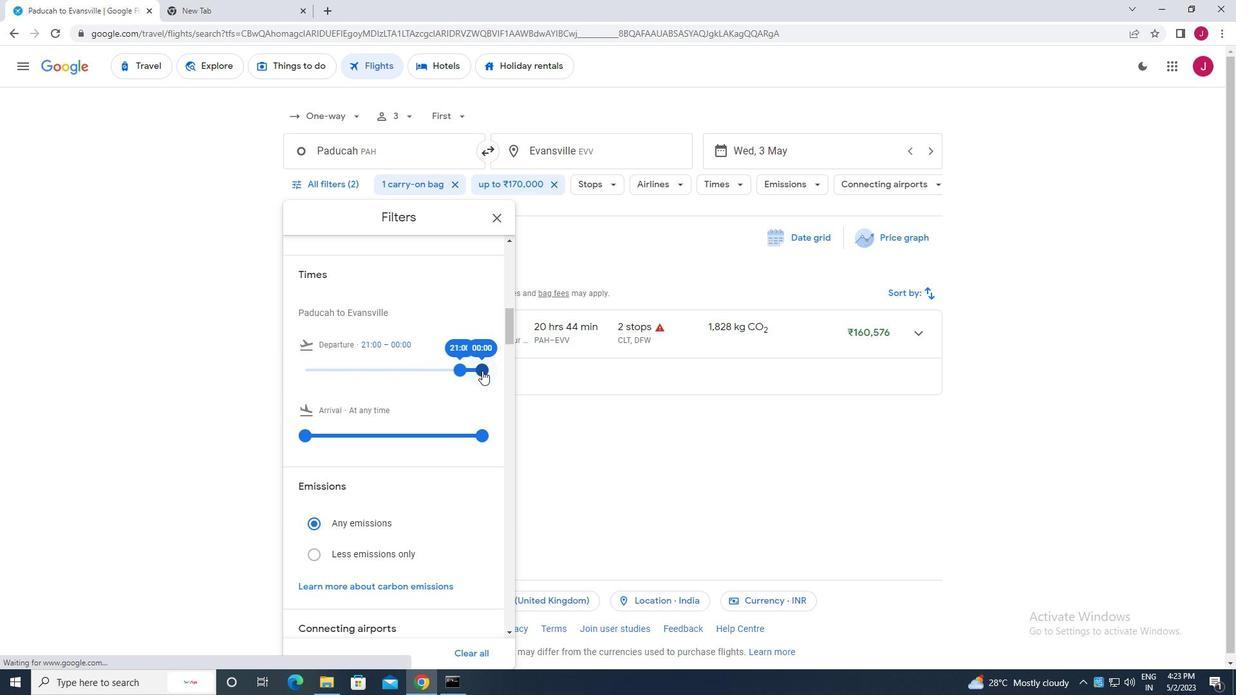 
Action: Mouse moved to (498, 220)
Screenshot: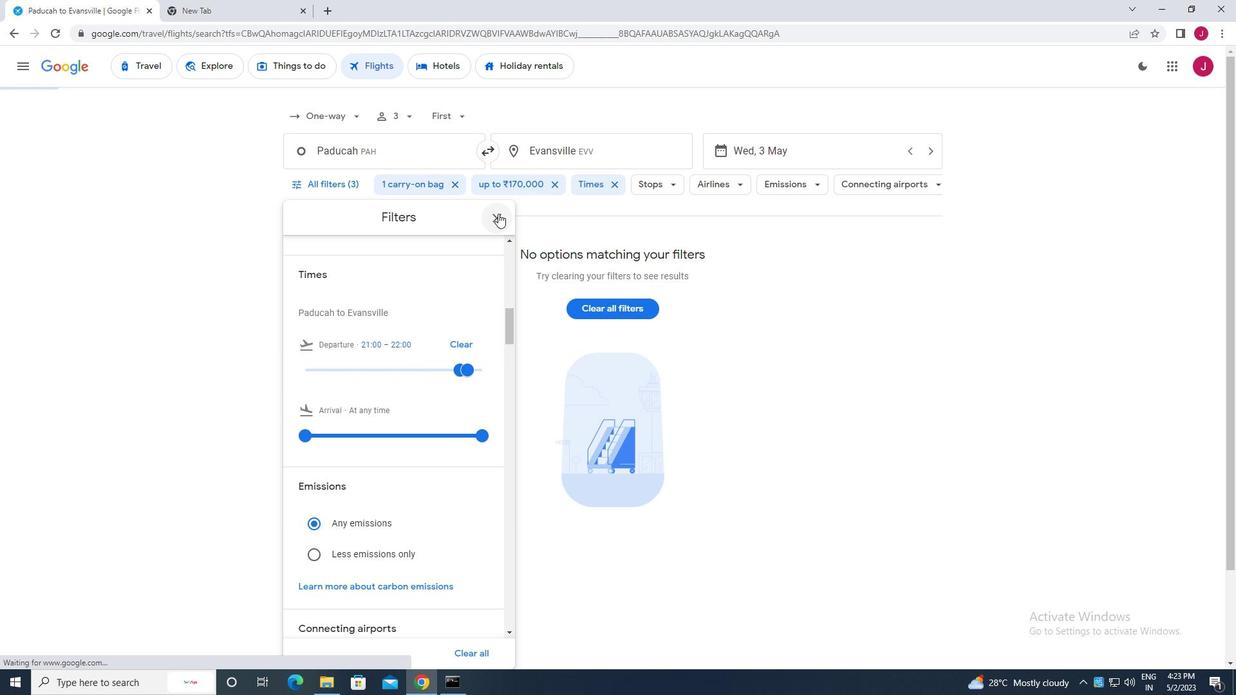 
Action: Mouse pressed left at (498, 220)
Screenshot: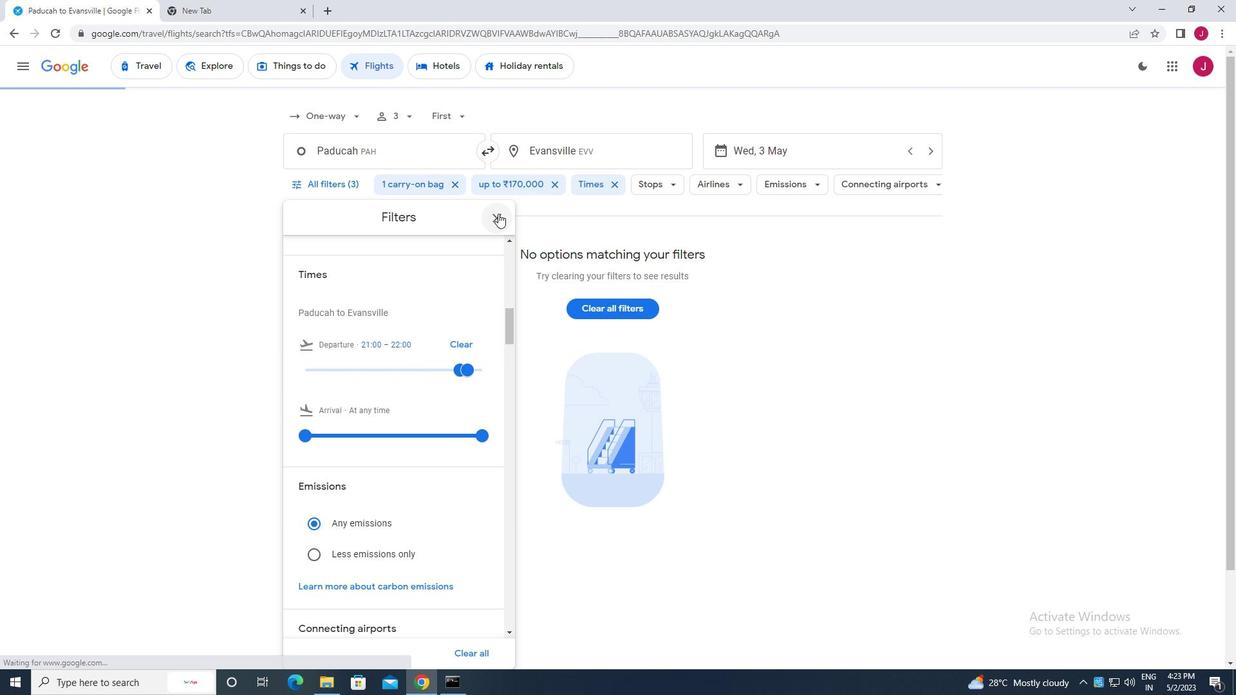 
Action: Mouse moved to (496, 222)
Screenshot: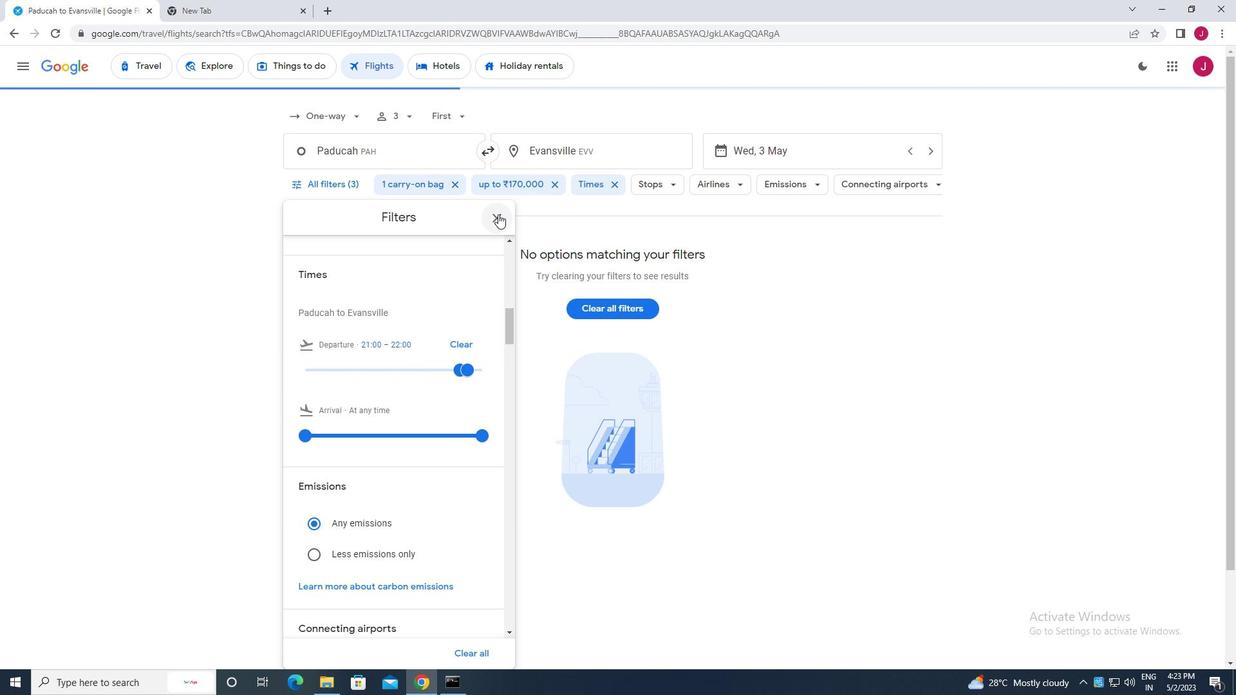 
